 Task: Create in the project AgileCon in Backlog an issue 'Upgrade the user interface of a mobile application to improve usability and aesthetics', assign it to team member softage.4@softage.net and change the status to IN PROGRESS. Create in the project AgileCon in Backlog an issue 'Create a new online platform for online education courses with advanced peer-to-peer learning and discussion features', assign it to team member softage.1@softage.net and change the status to IN PROGRESS
Action: Mouse moved to (222, 60)
Screenshot: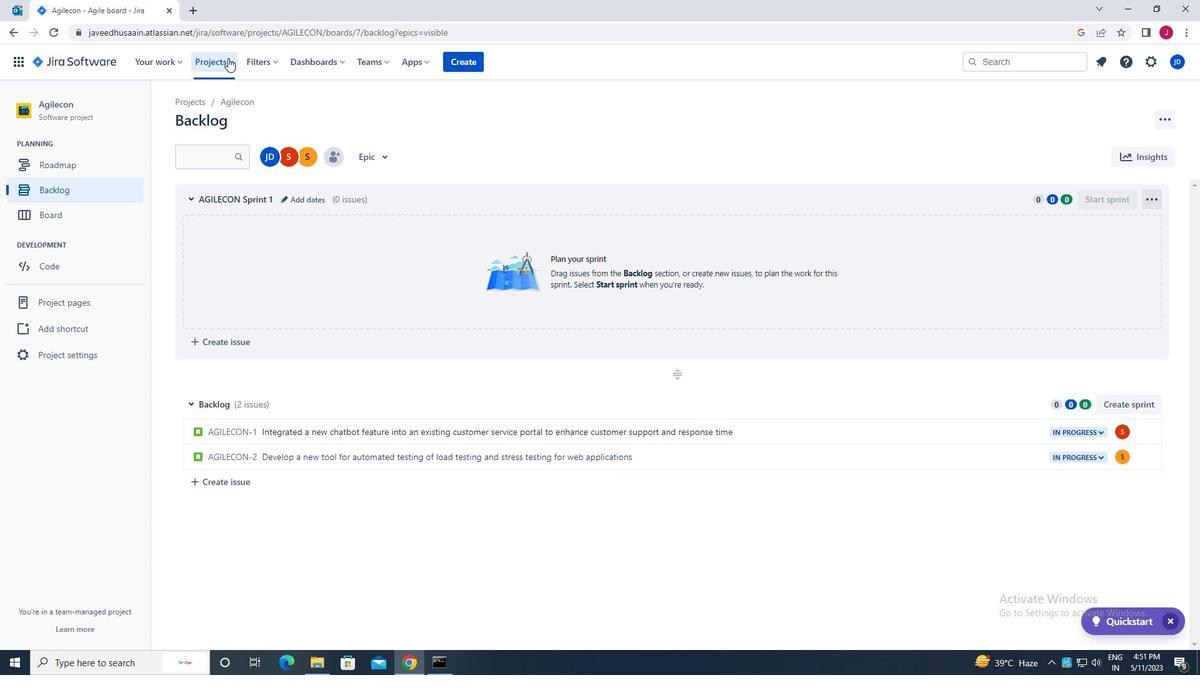 
Action: Mouse pressed left at (222, 60)
Screenshot: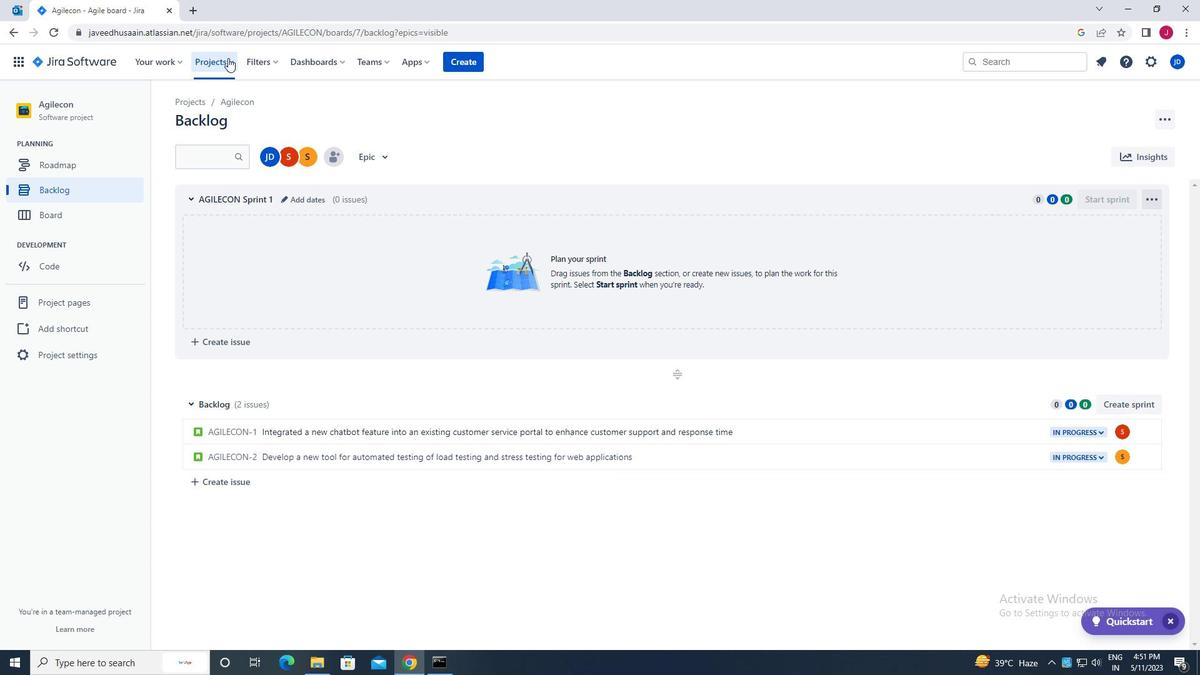 
Action: Mouse moved to (258, 113)
Screenshot: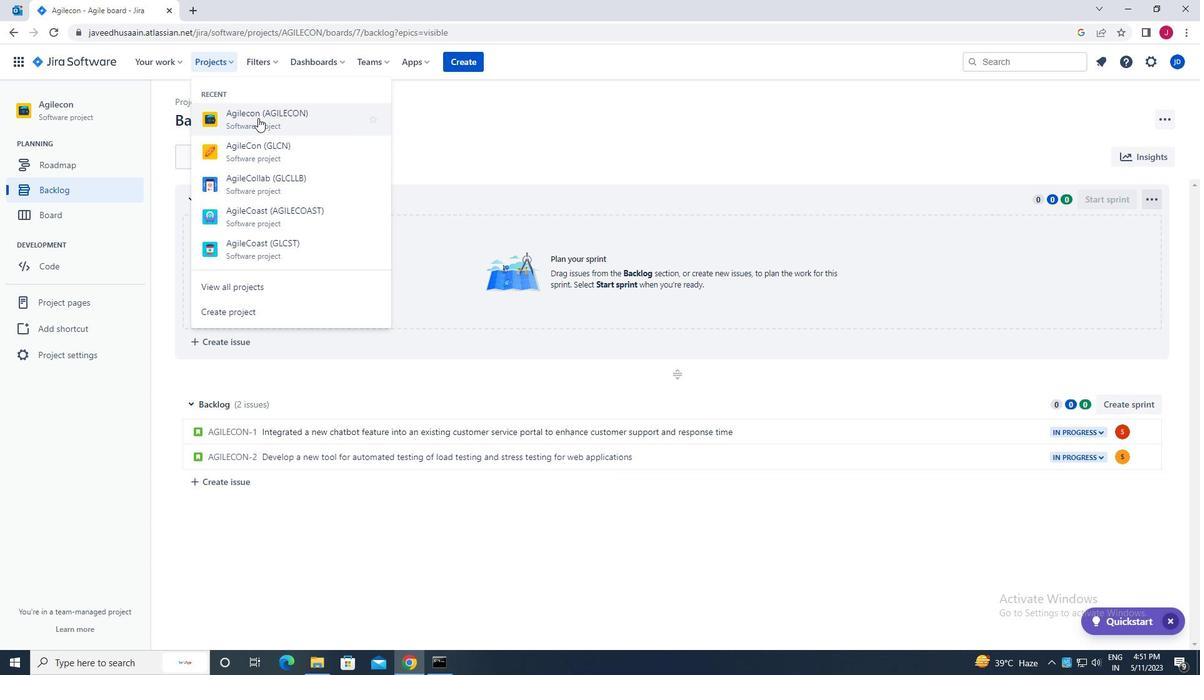 
Action: Mouse pressed left at (258, 113)
Screenshot: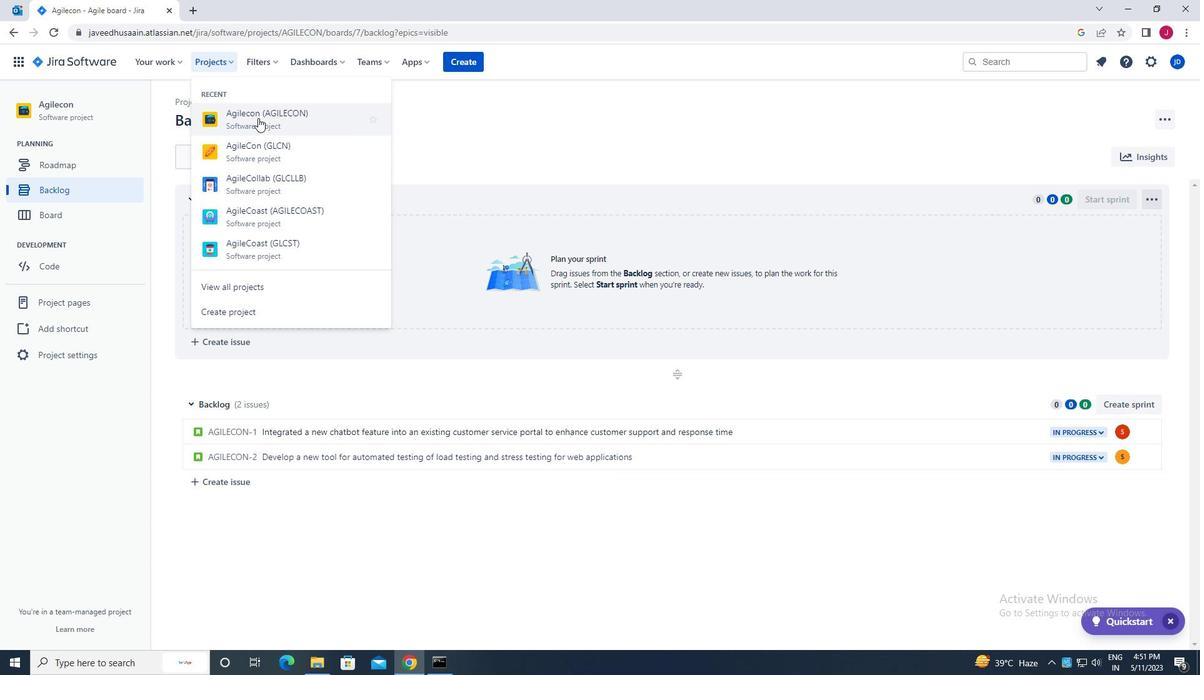 
Action: Mouse moved to (90, 191)
Screenshot: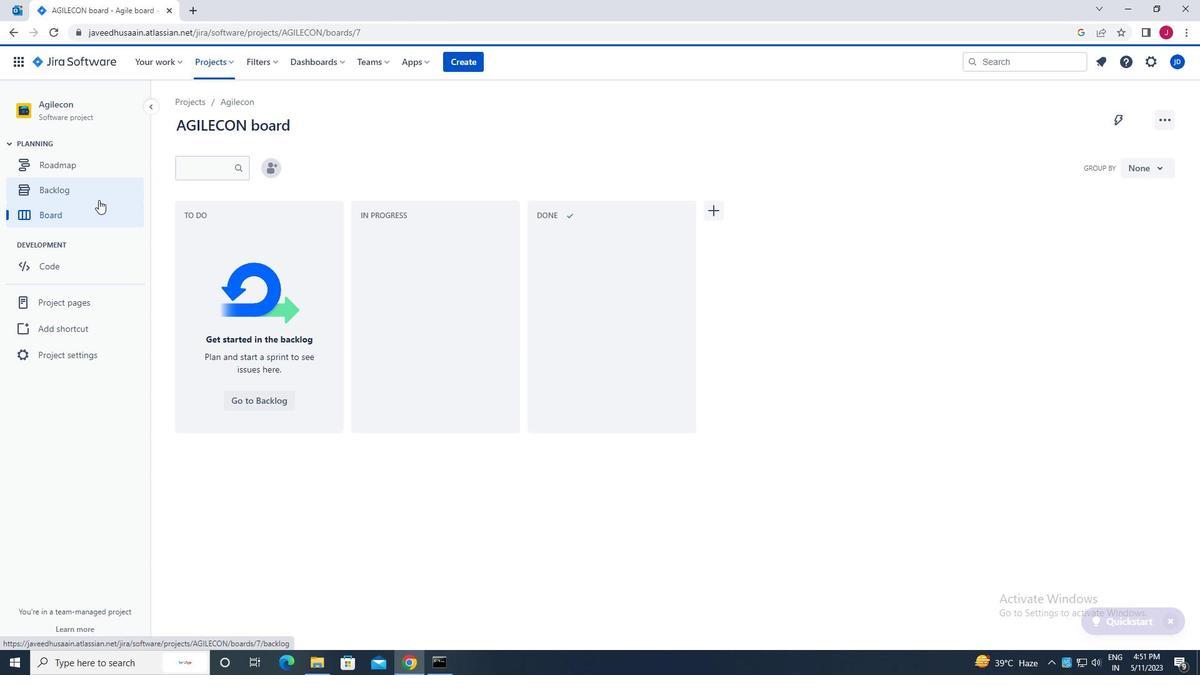 
Action: Mouse pressed left at (90, 191)
Screenshot: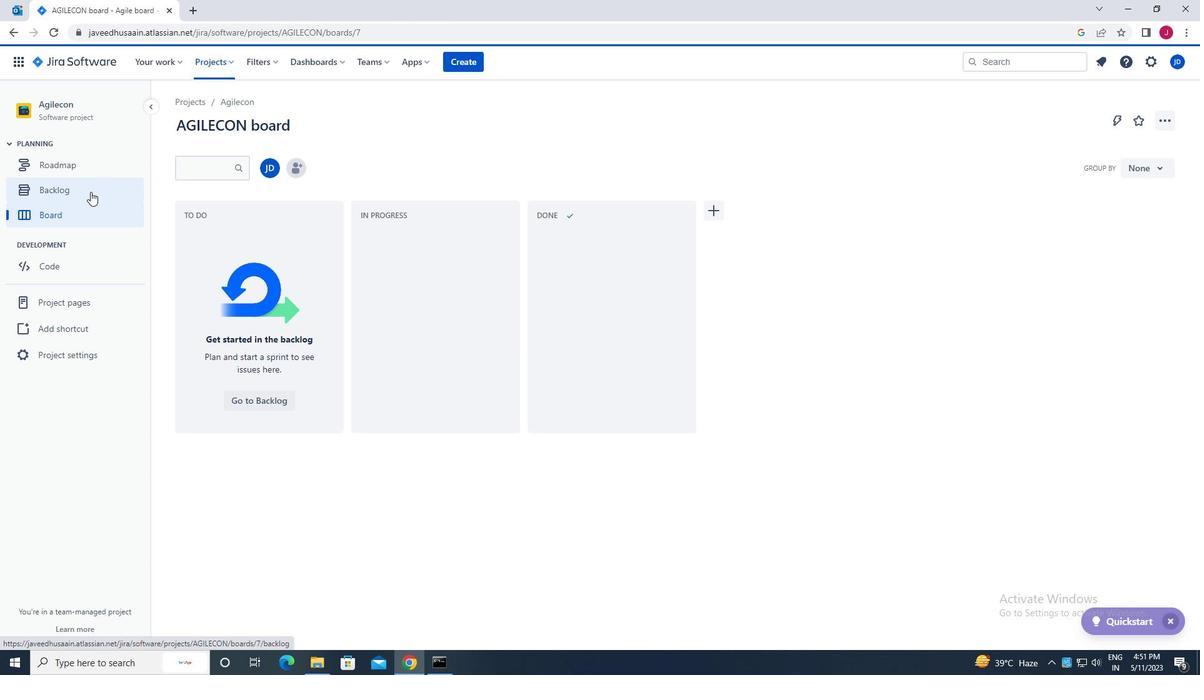 
Action: Mouse moved to (235, 483)
Screenshot: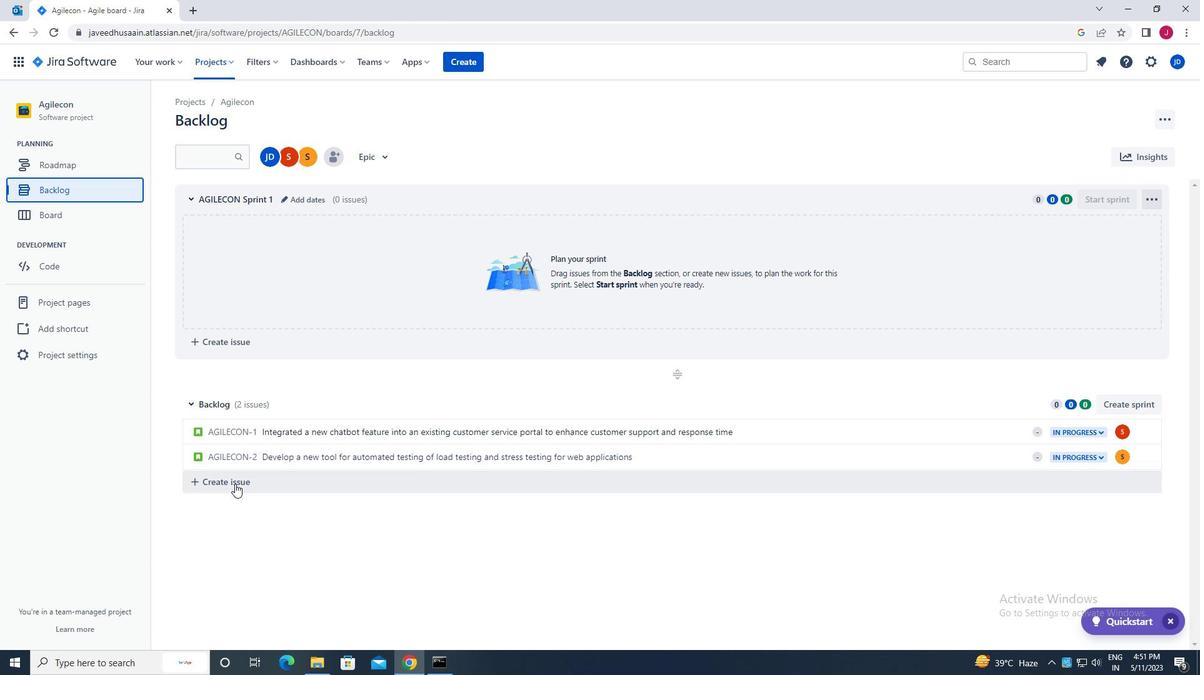 
Action: Mouse pressed left at (235, 483)
Screenshot: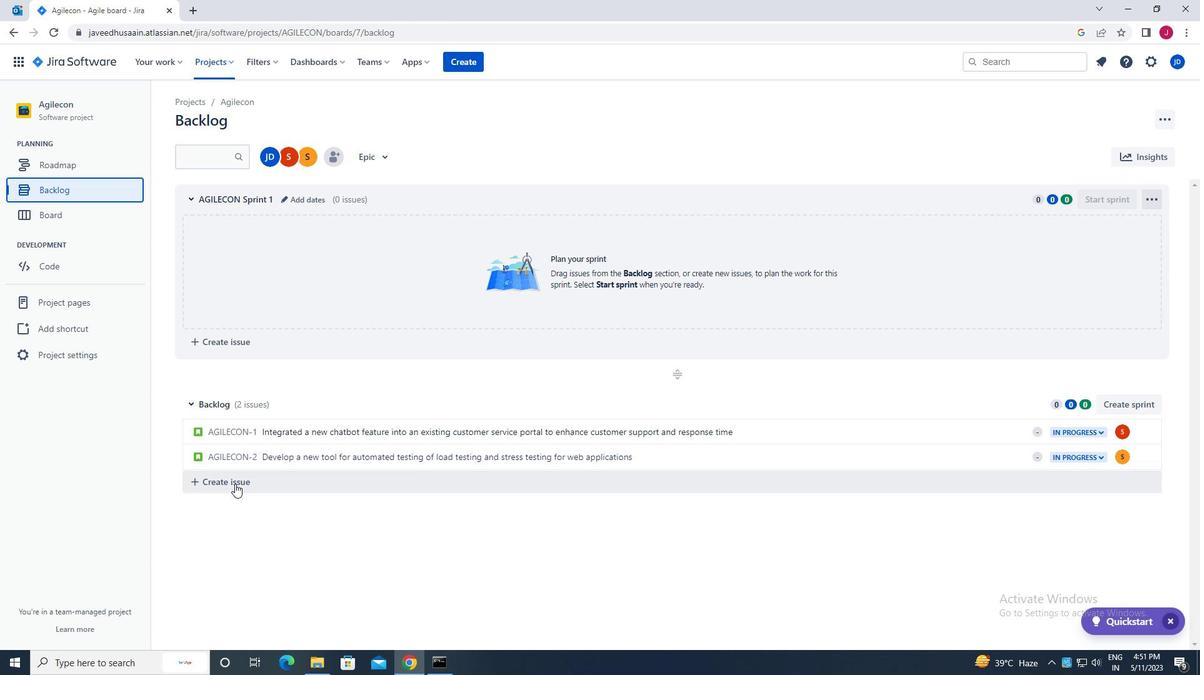 
Action: Mouse moved to (251, 485)
Screenshot: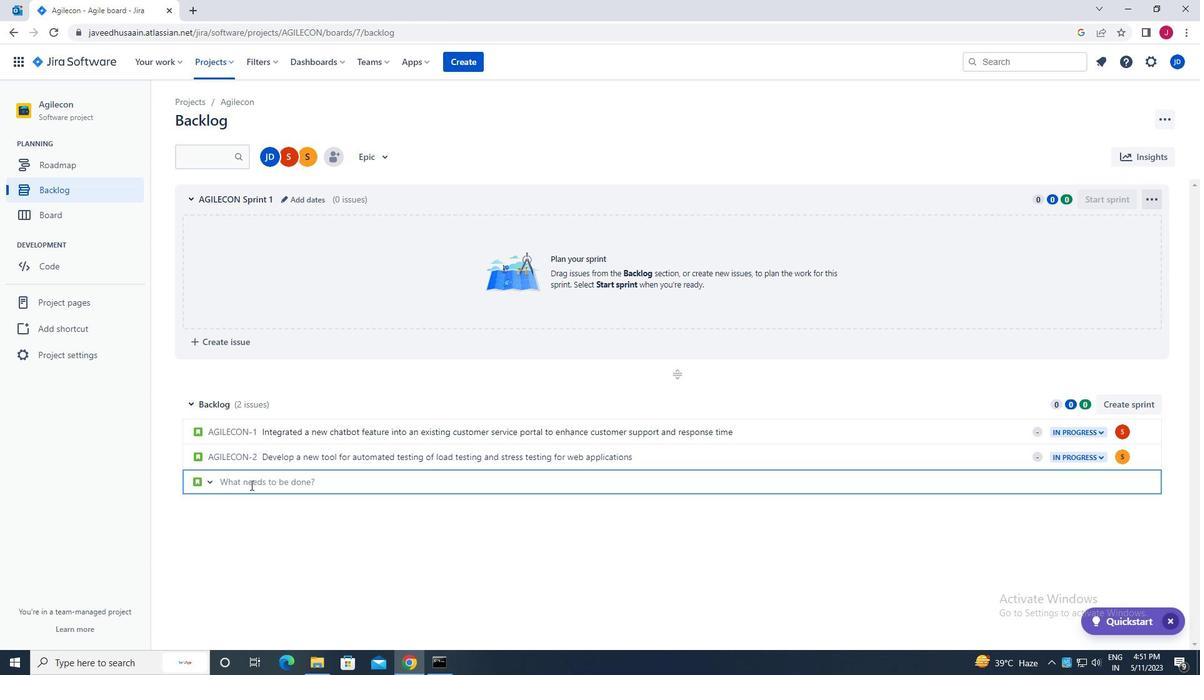 
Action: Key pressed u<Key.caps_lock>pgrade<Key.space>the<Key.space>user<Key.space>interface<Key.space>of<Key.space>a<Key.space>mobile<Key.space>application<Key.space>to<Key.space>improve<Key.space>usability<Key.space>and<Key.space>aesthetics<Key.space><Key.enter>
Screenshot: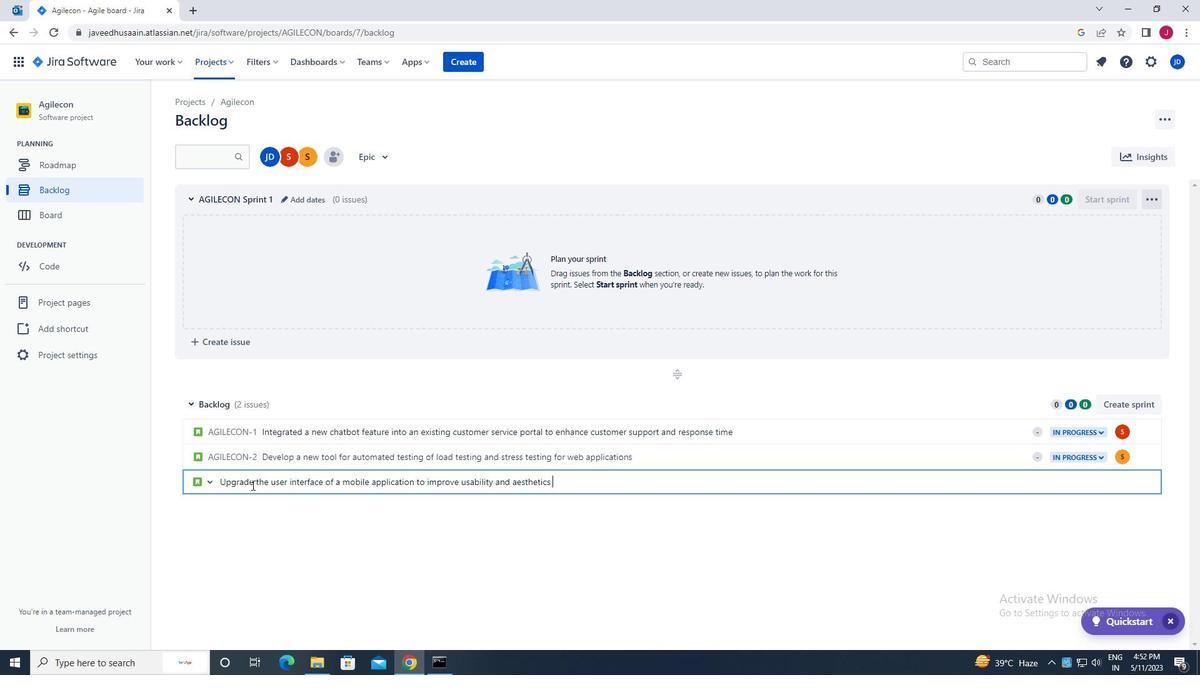 
Action: Mouse moved to (1123, 483)
Screenshot: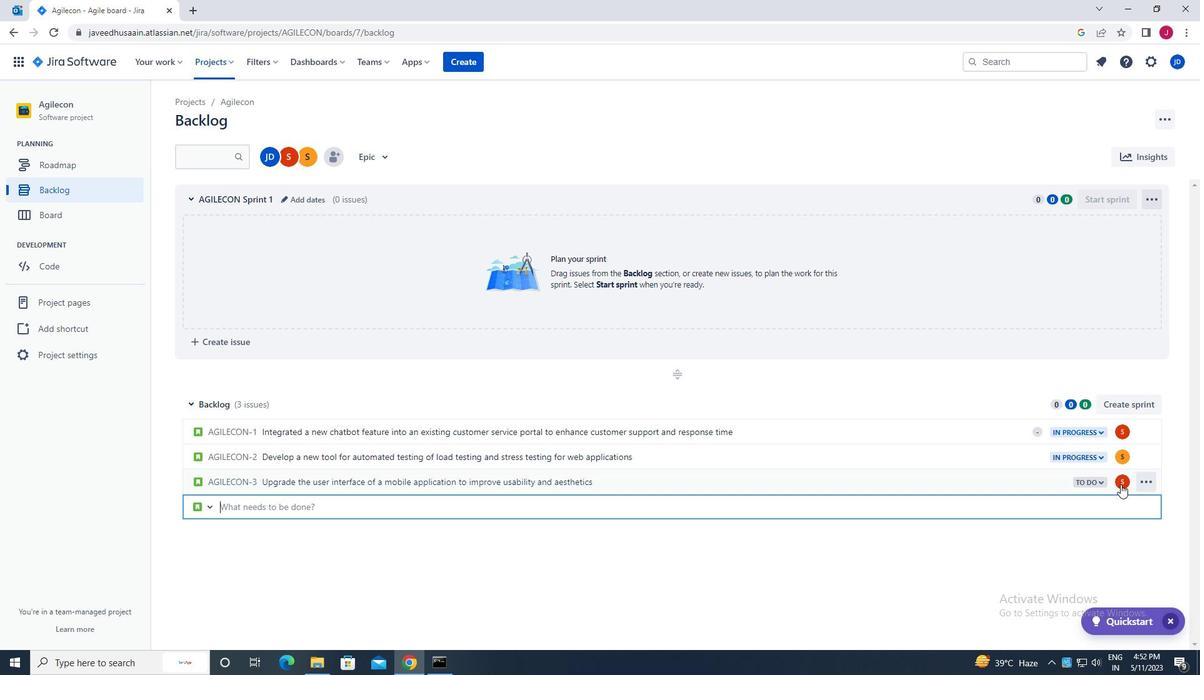 
Action: Mouse pressed left at (1123, 483)
Screenshot: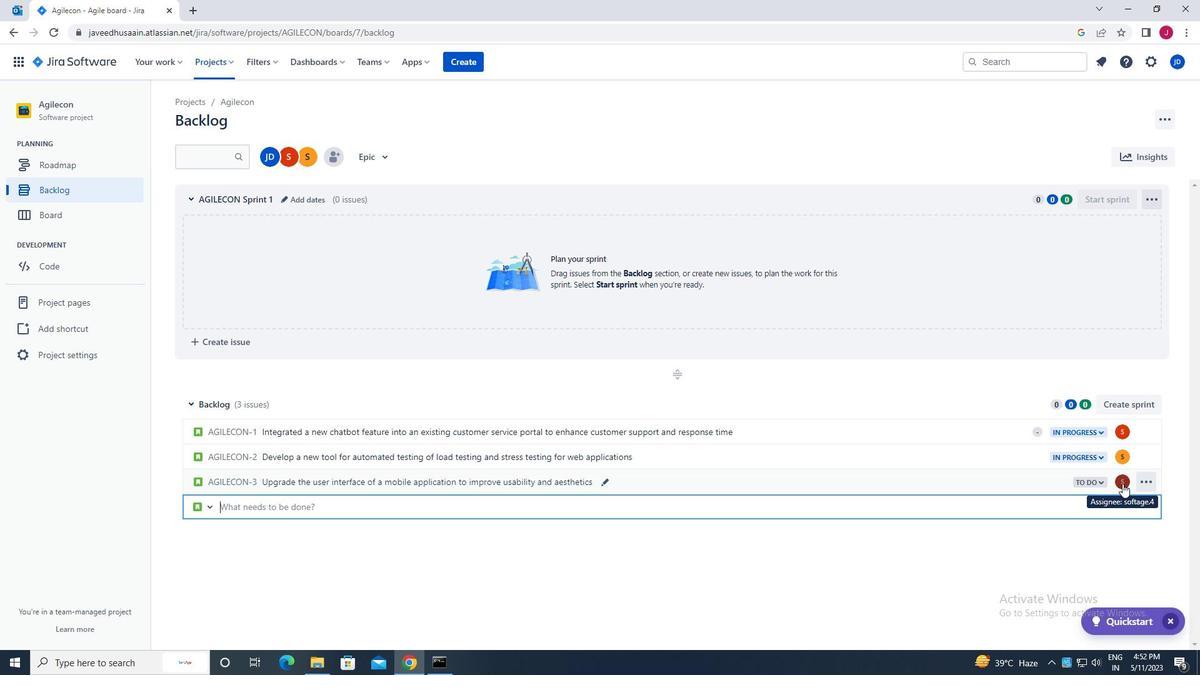 
Action: Mouse moved to (1051, 565)
Screenshot: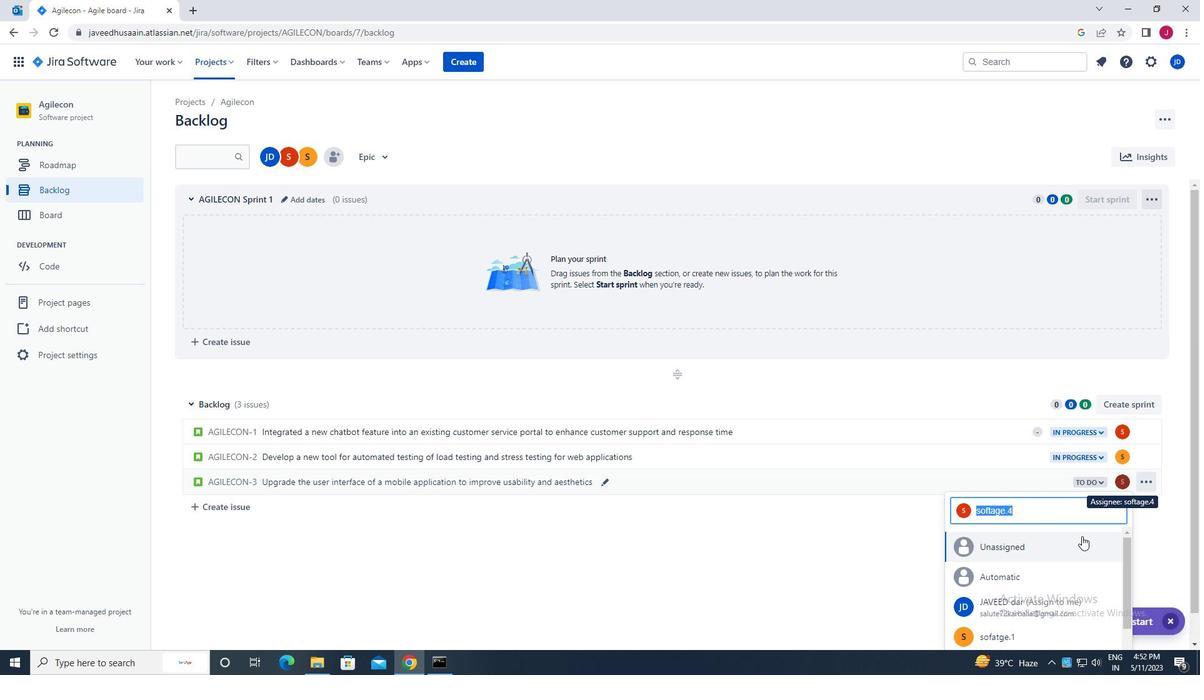 
Action: Mouse scrolled (1051, 565) with delta (0, 0)
Screenshot: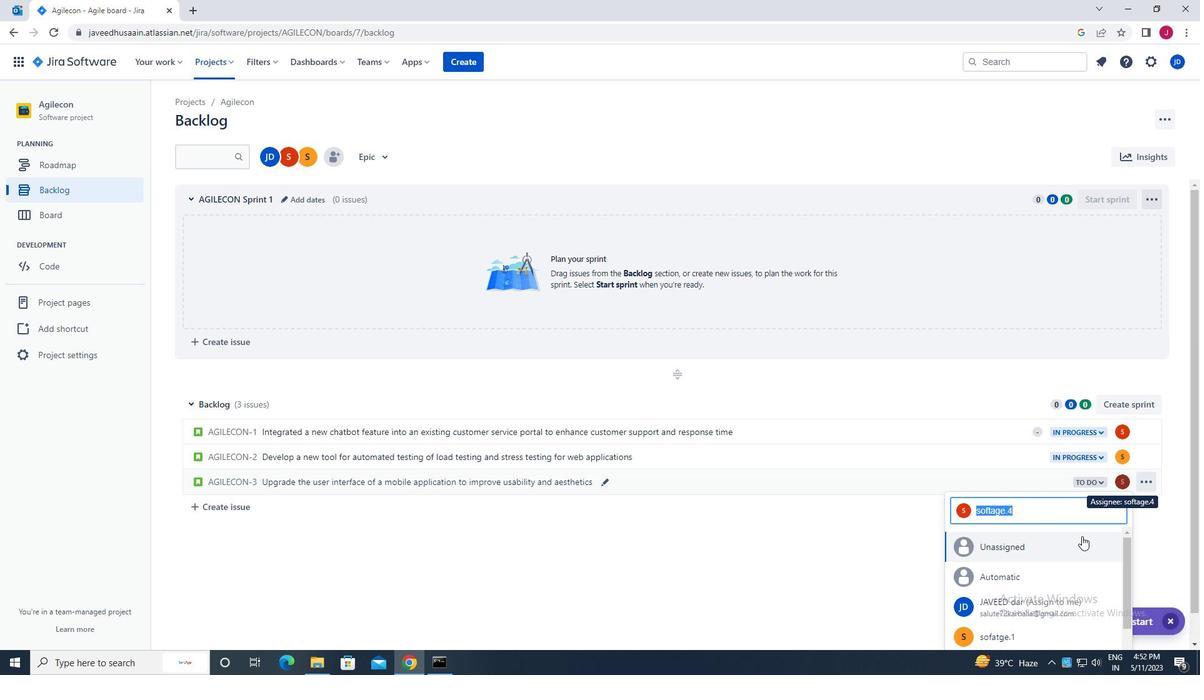 
Action: Mouse scrolled (1051, 565) with delta (0, 0)
Screenshot: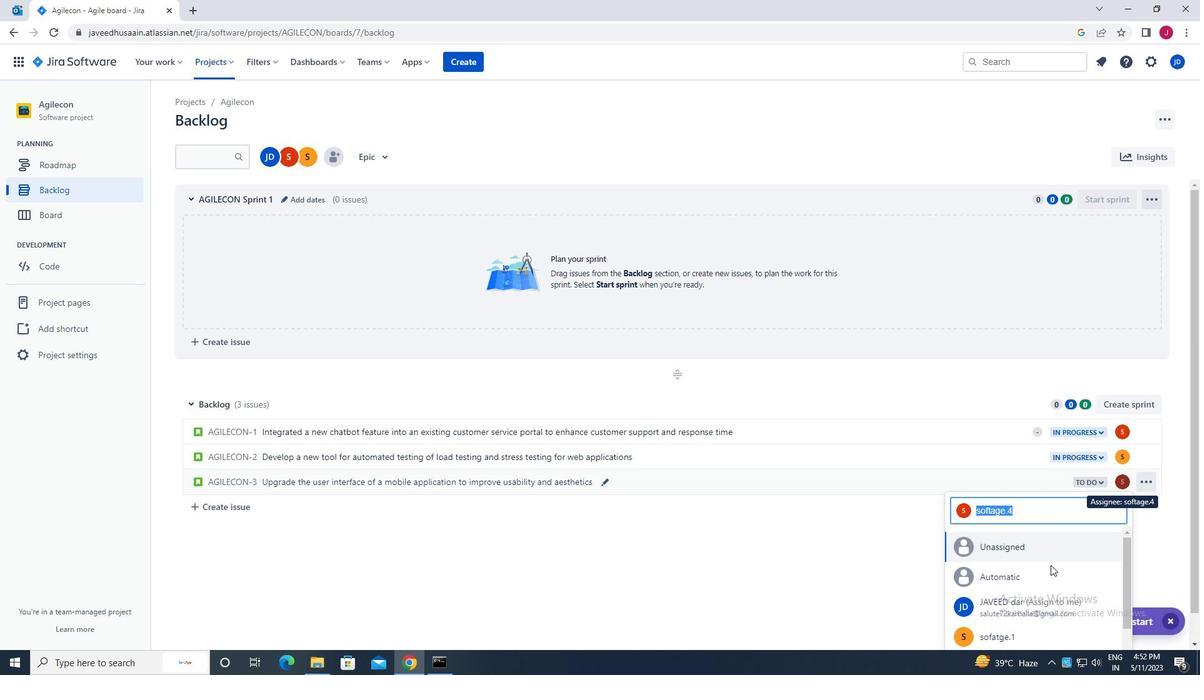 
Action: Mouse scrolled (1051, 565) with delta (0, 0)
Screenshot: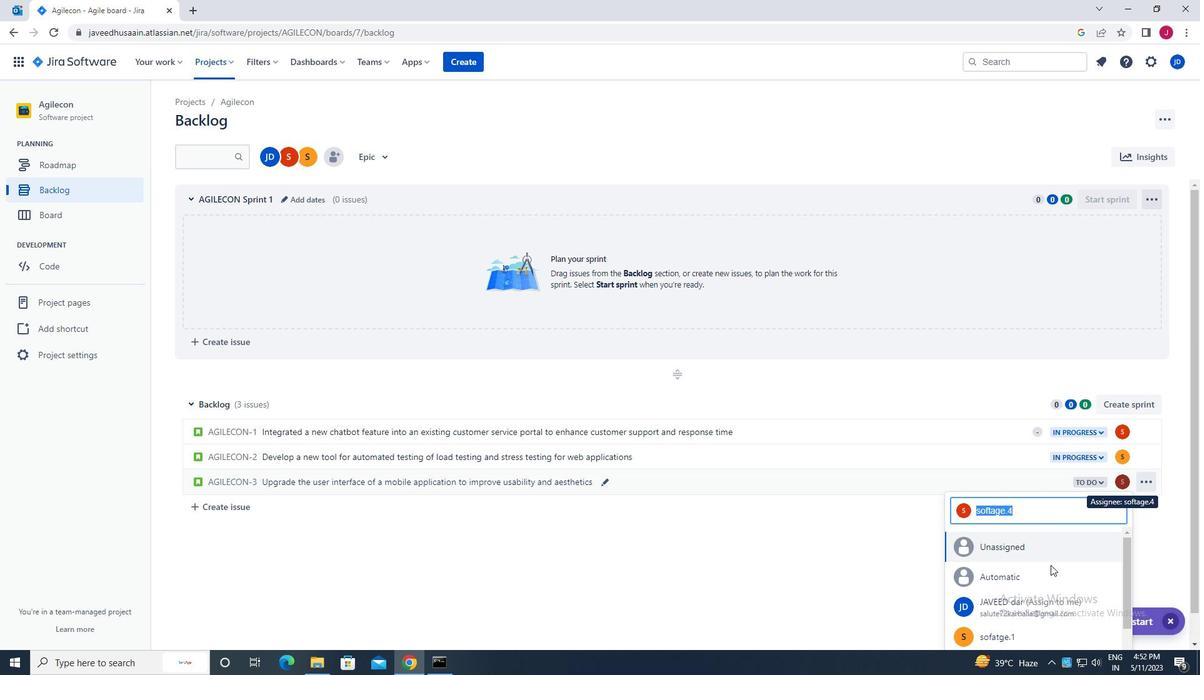 
Action: Mouse scrolled (1051, 565) with delta (0, 0)
Screenshot: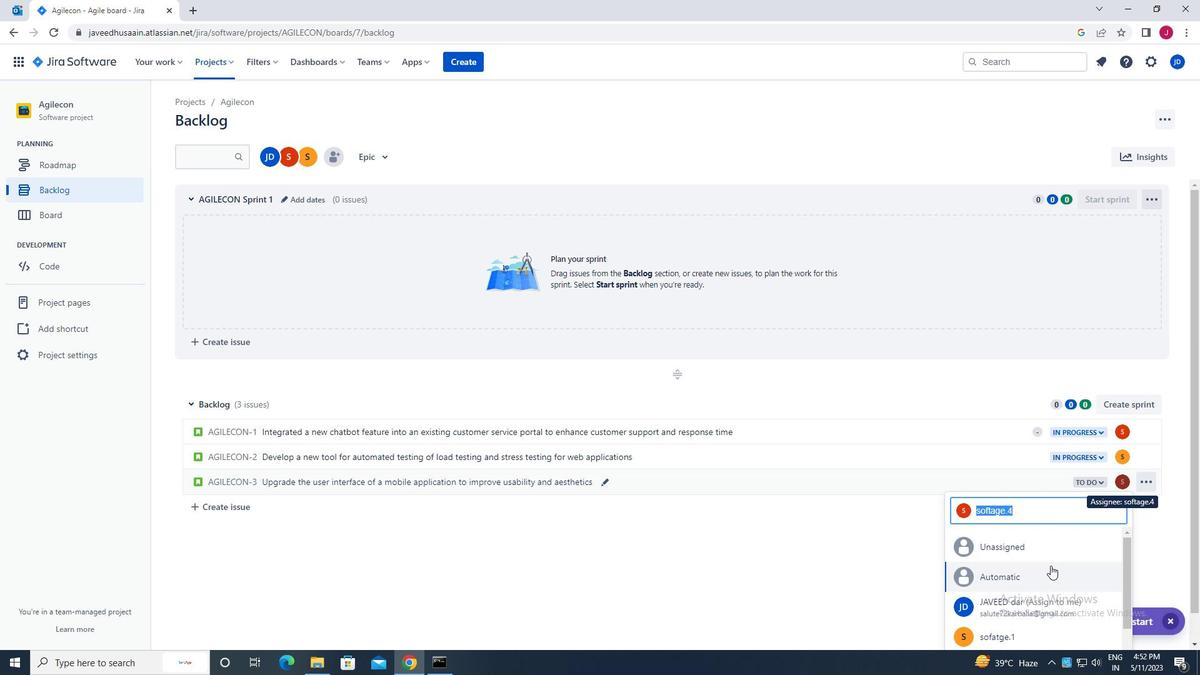 
Action: Mouse moved to (1038, 599)
Screenshot: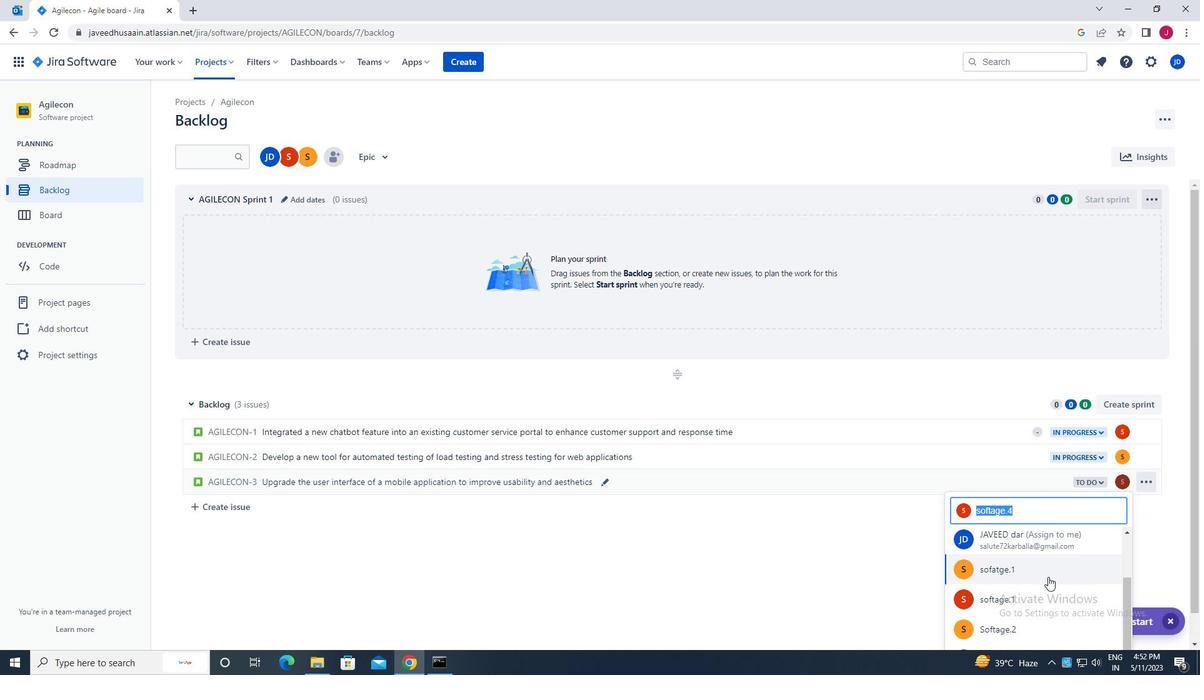 
Action: Mouse scrolled (1038, 599) with delta (0, 0)
Screenshot: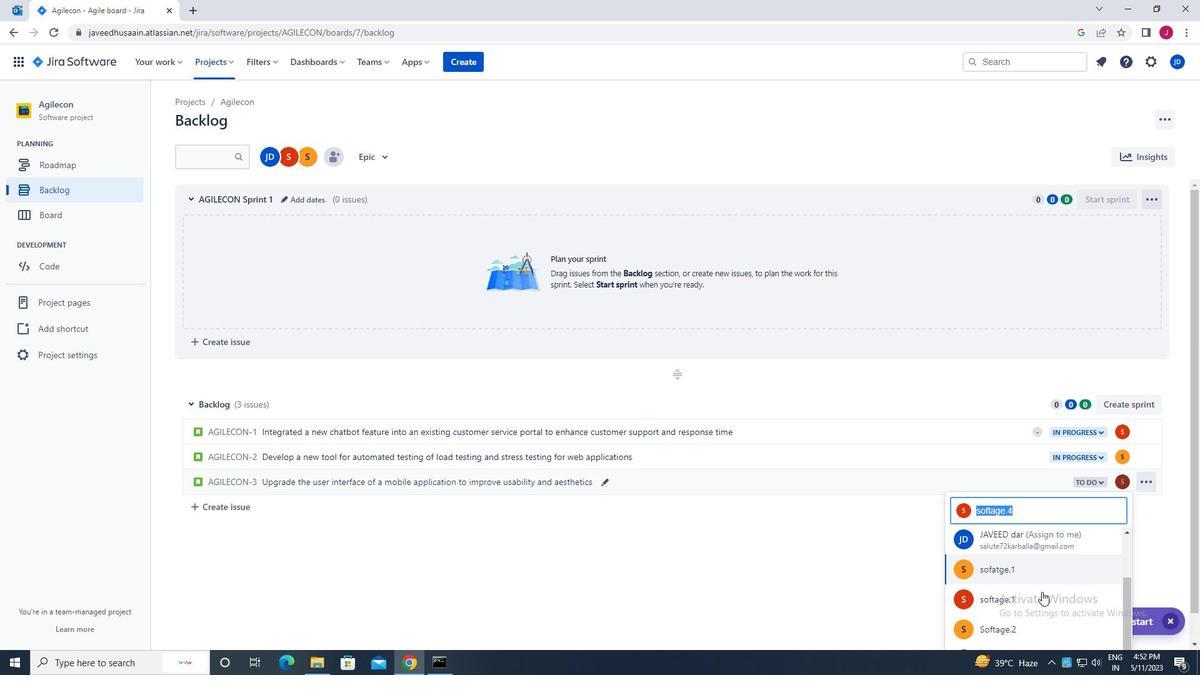 
Action: Mouse scrolled (1038, 599) with delta (0, 0)
Screenshot: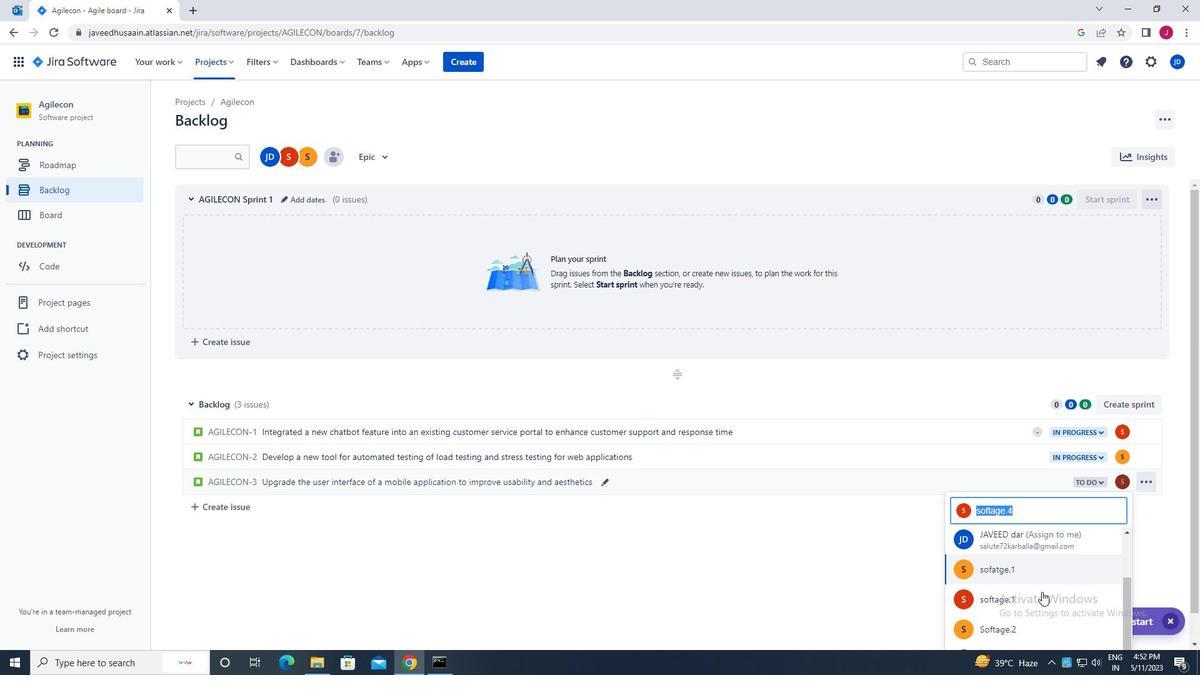 
Action: Mouse scrolled (1038, 599) with delta (0, 0)
Screenshot: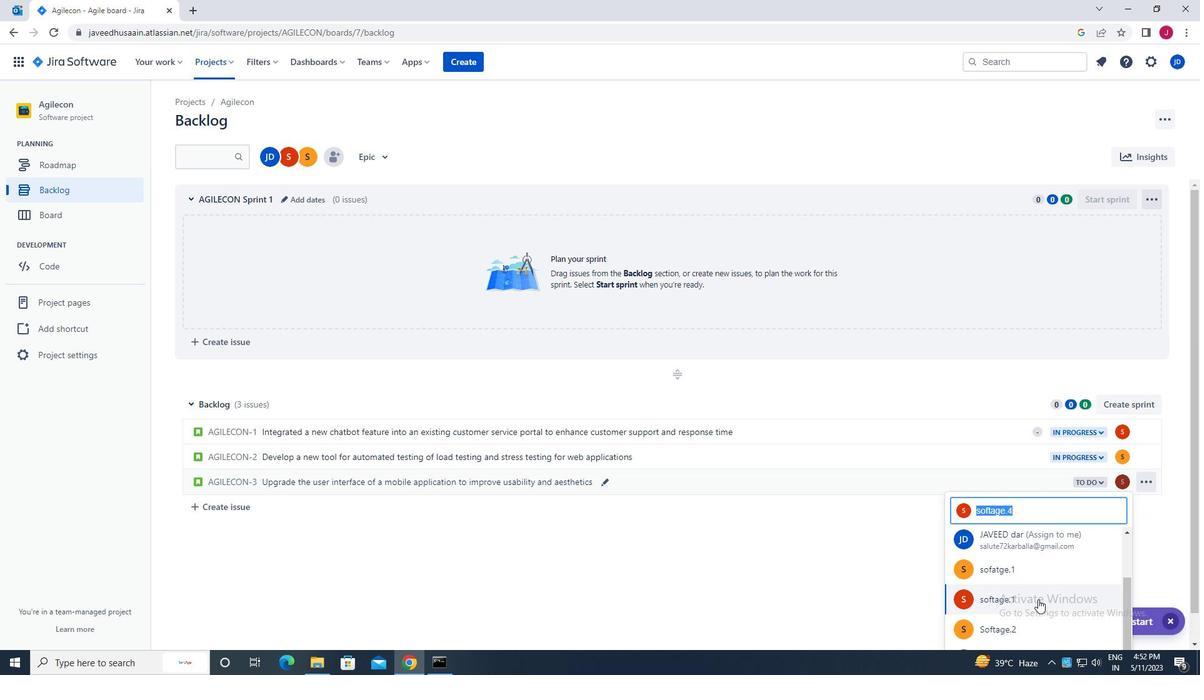 
Action: Mouse moved to (1042, 572)
Screenshot: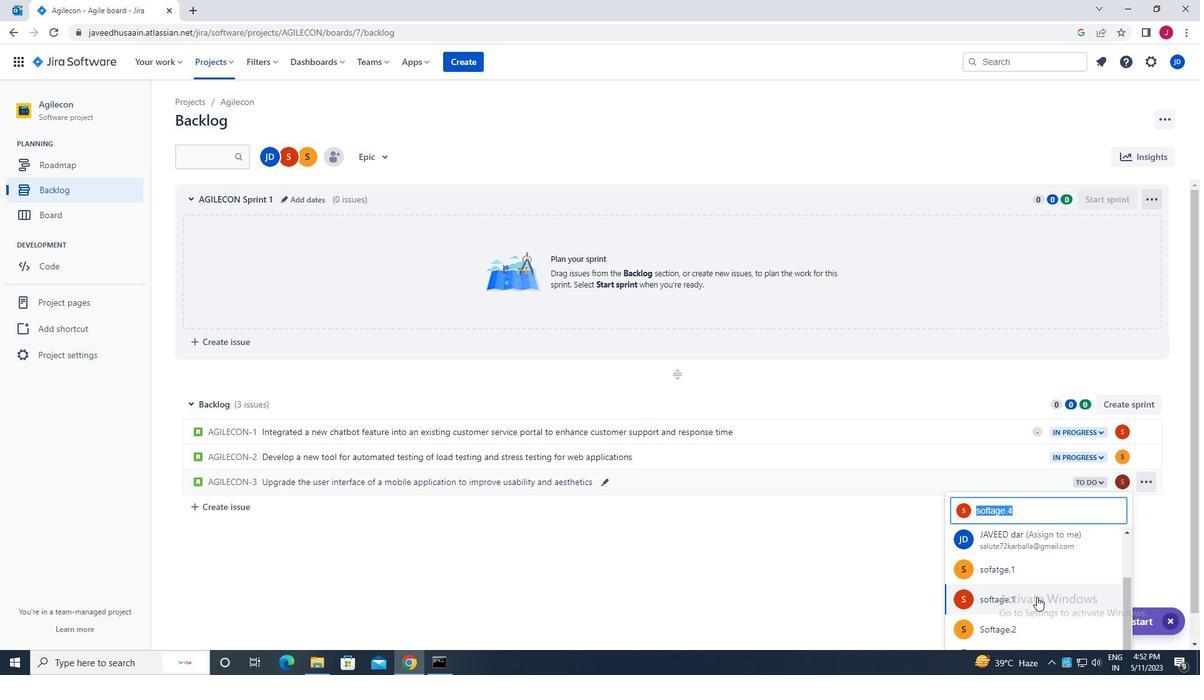 
Action: Mouse scrolled (1042, 573) with delta (0, 0)
Screenshot: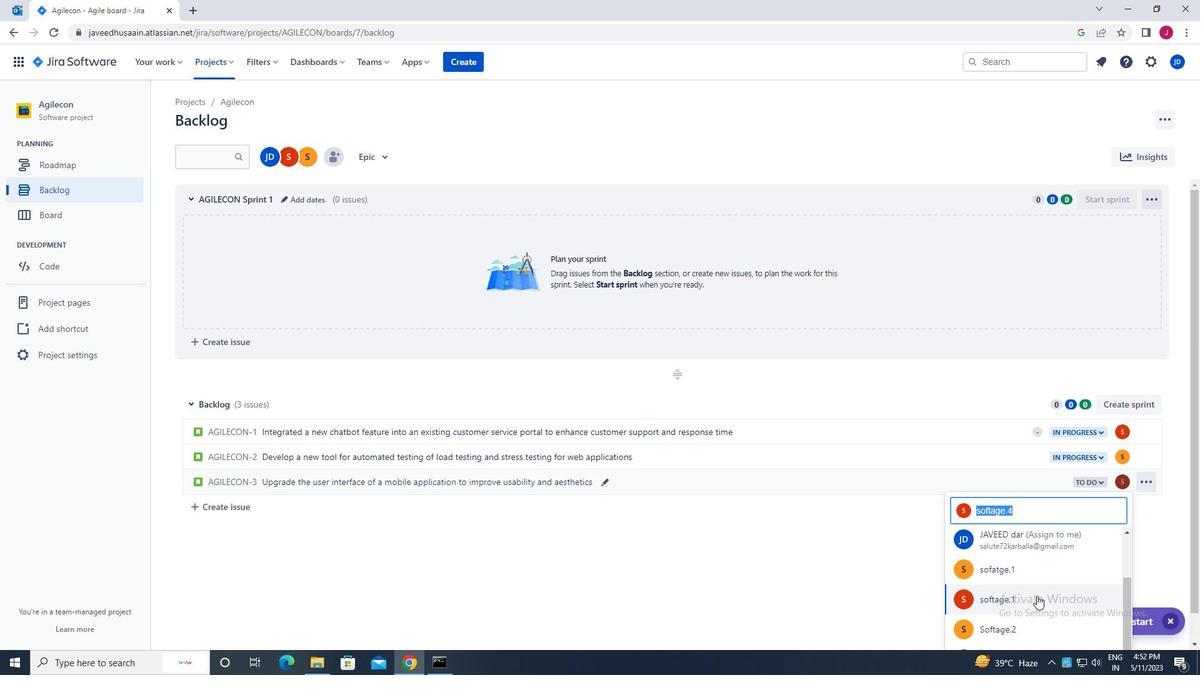
Action: Mouse scrolled (1042, 573) with delta (0, 0)
Screenshot: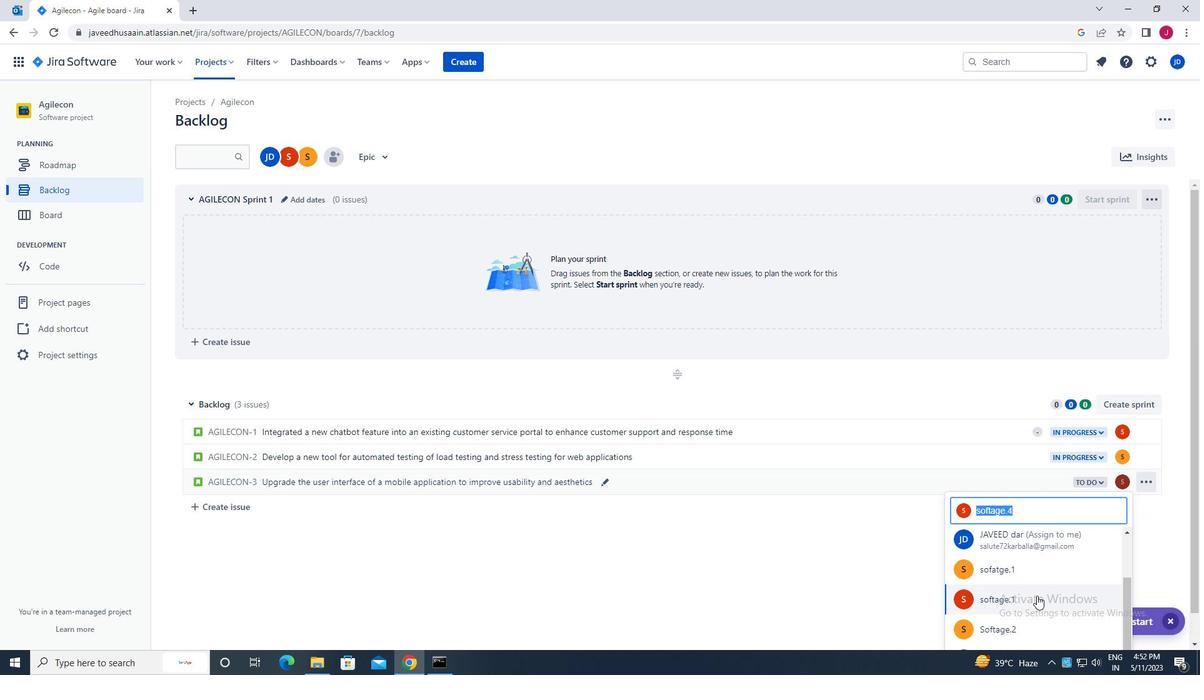 
Action: Mouse moved to (1042, 566)
Screenshot: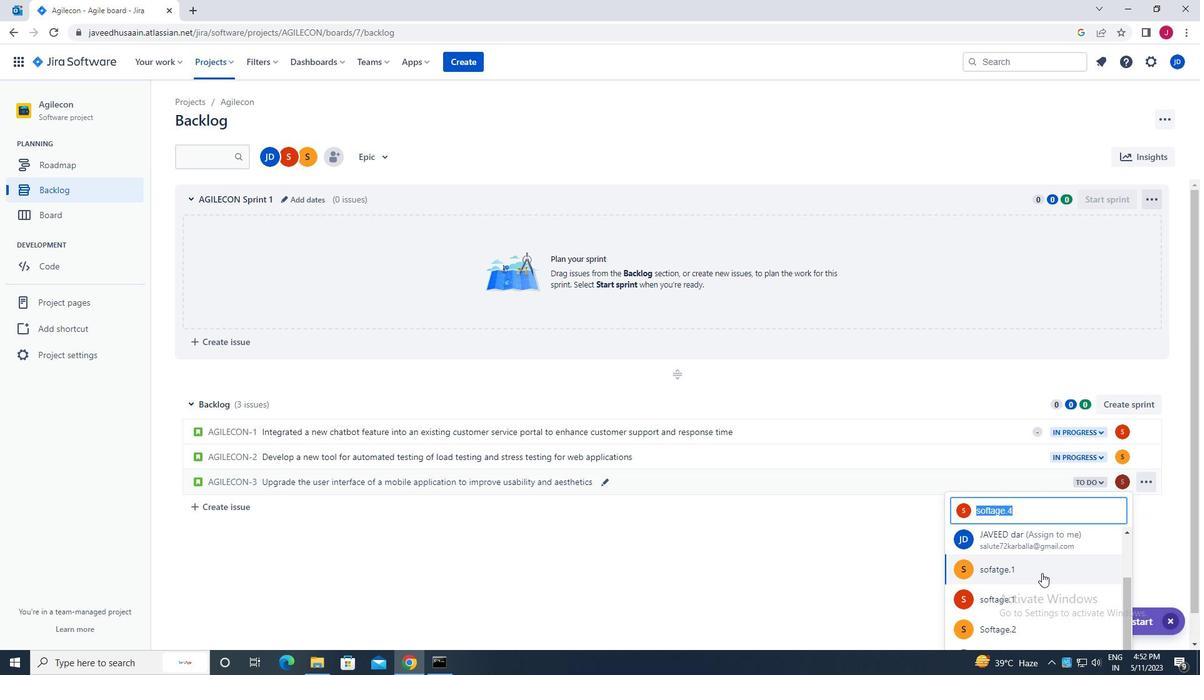
Action: Mouse scrolled (1042, 565) with delta (0, 0)
Screenshot: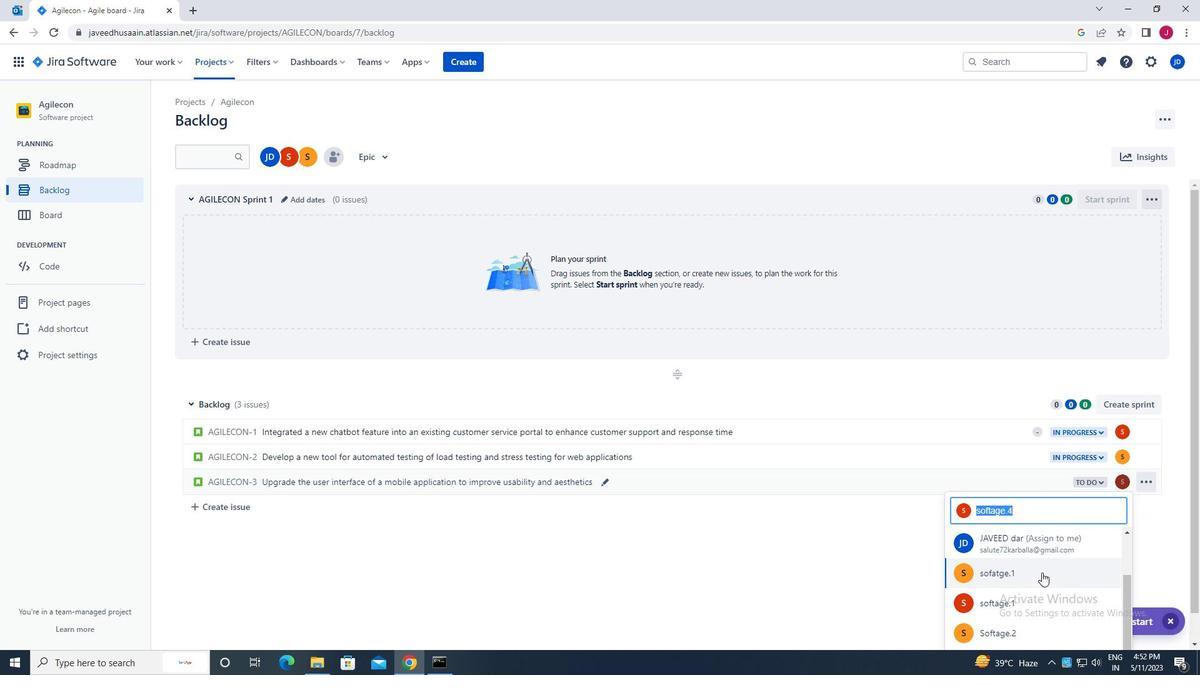 
Action: Mouse scrolled (1042, 565) with delta (0, 0)
Screenshot: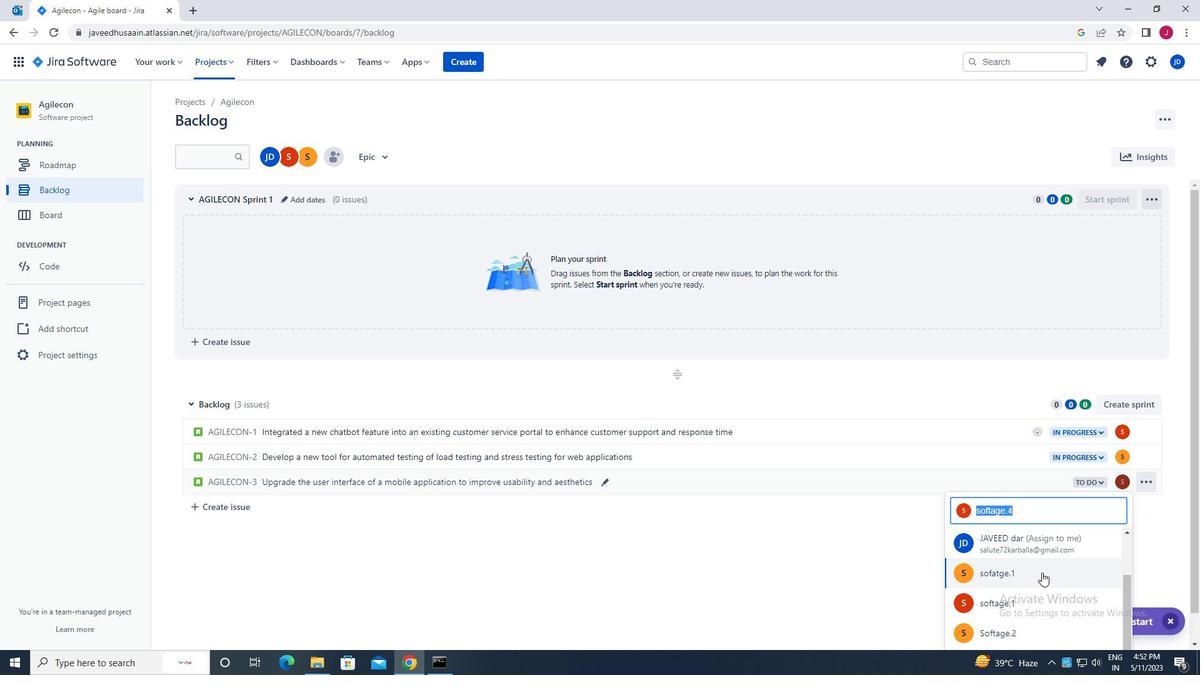 
Action: Mouse scrolled (1042, 565) with delta (0, 0)
Screenshot: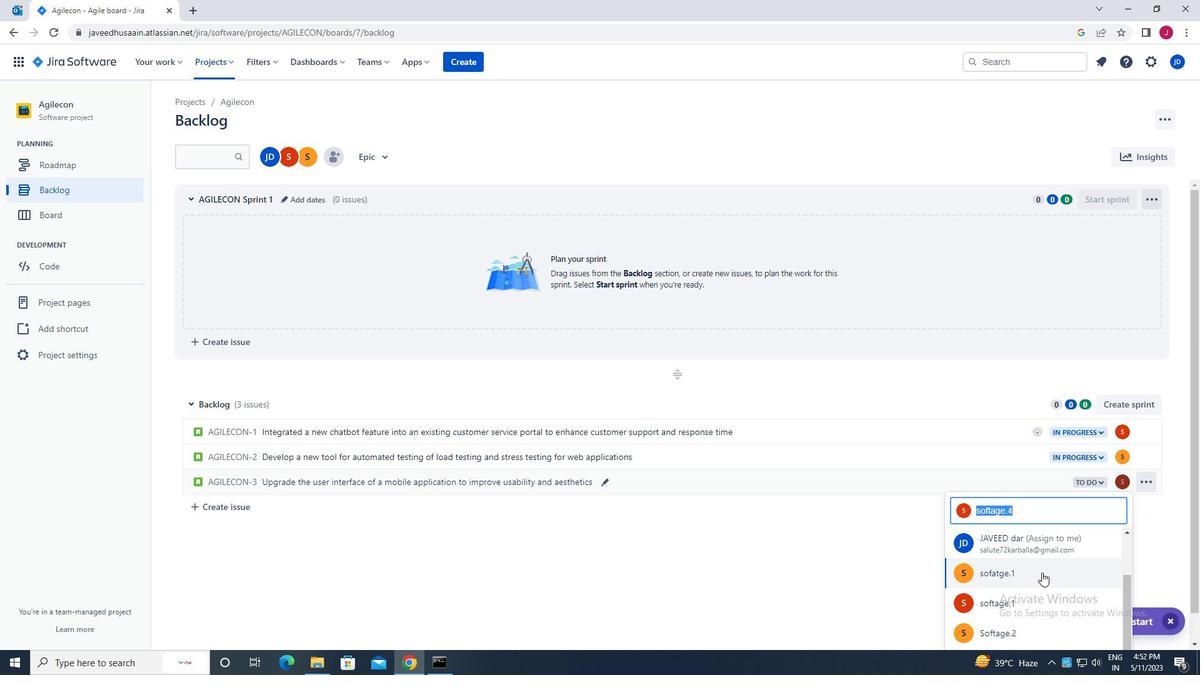 
Action: Mouse scrolled (1042, 565) with delta (0, 0)
Screenshot: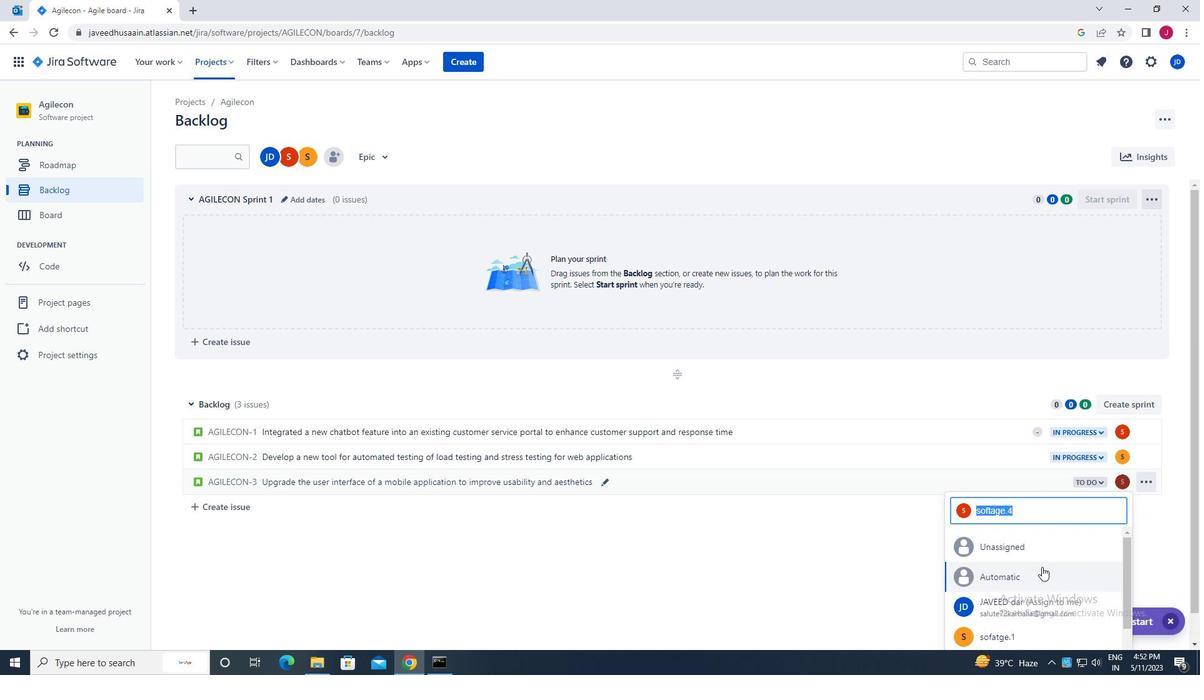 
Action: Mouse scrolled (1042, 565) with delta (0, 0)
Screenshot: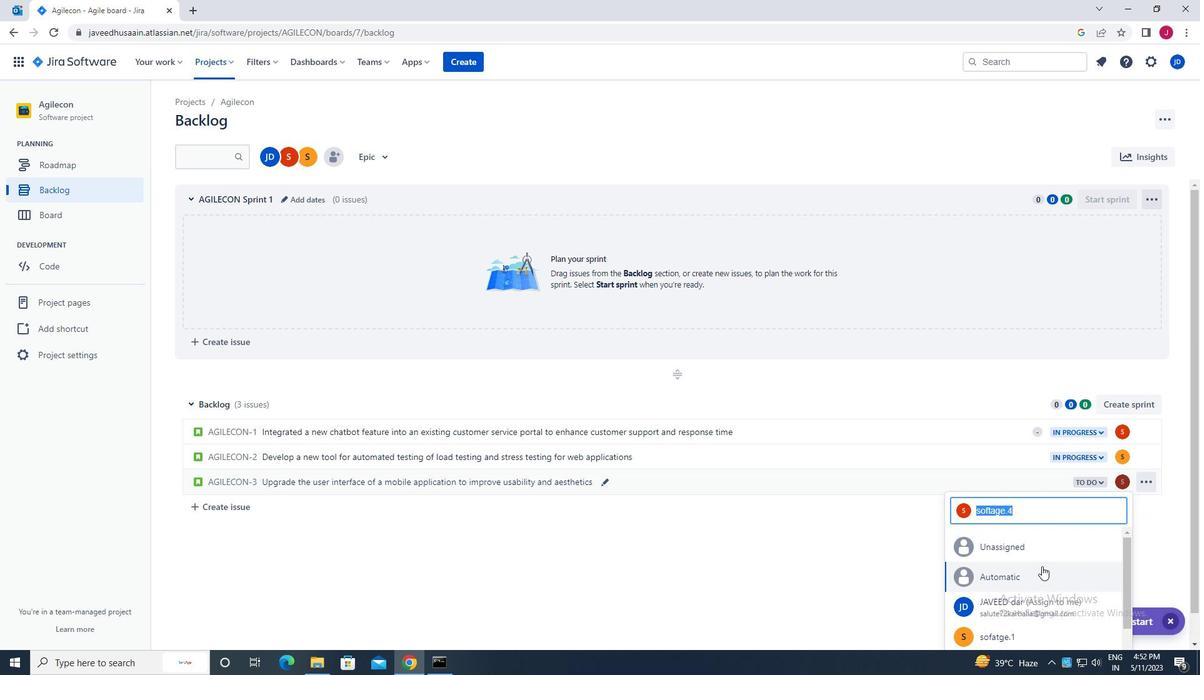 
Action: Mouse moved to (1044, 565)
Screenshot: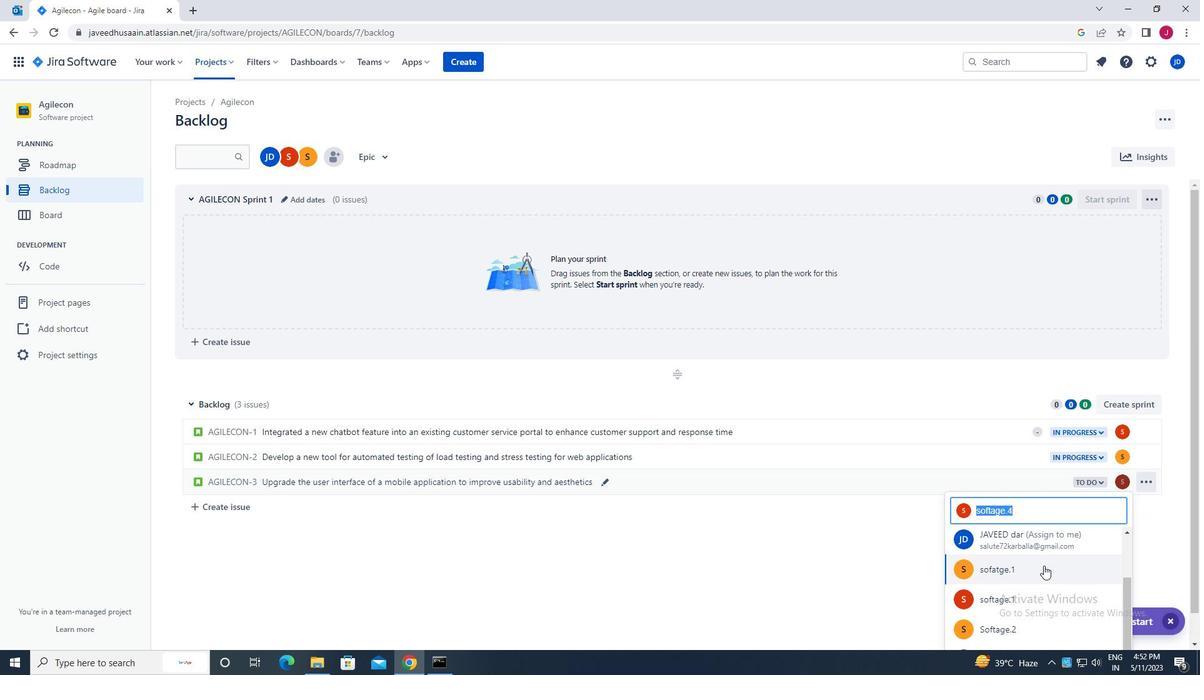 
Action: Mouse scrolled (1044, 565) with delta (0, 0)
Screenshot: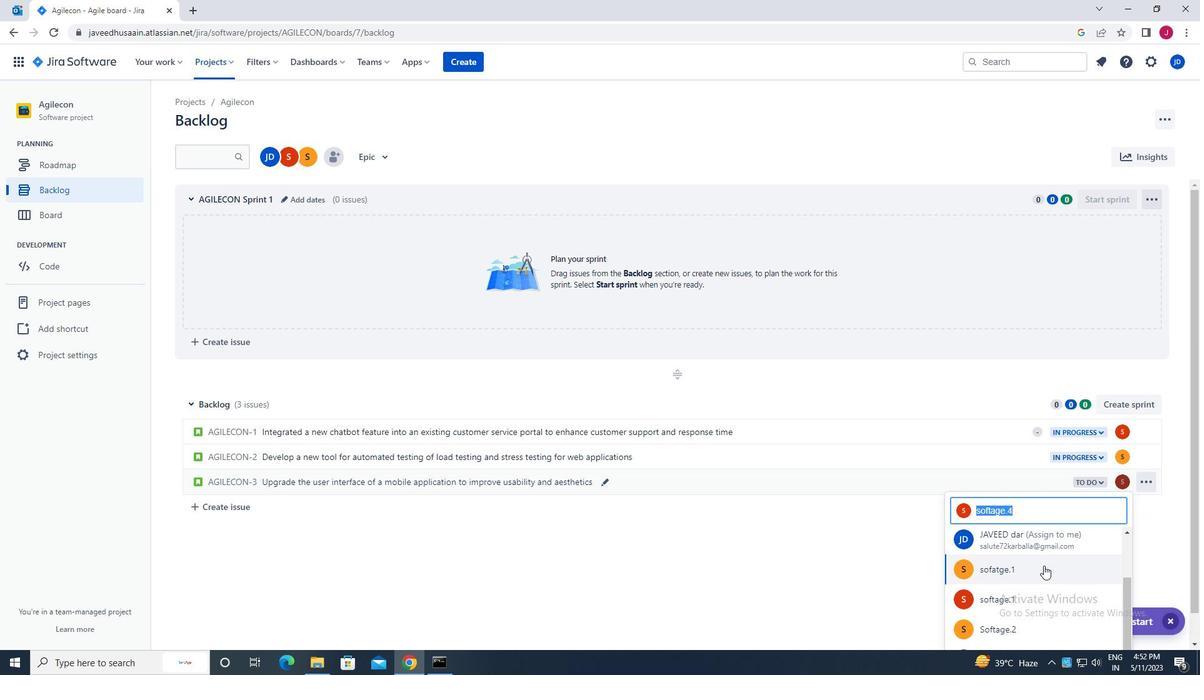 
Action: Mouse moved to (1044, 566)
Screenshot: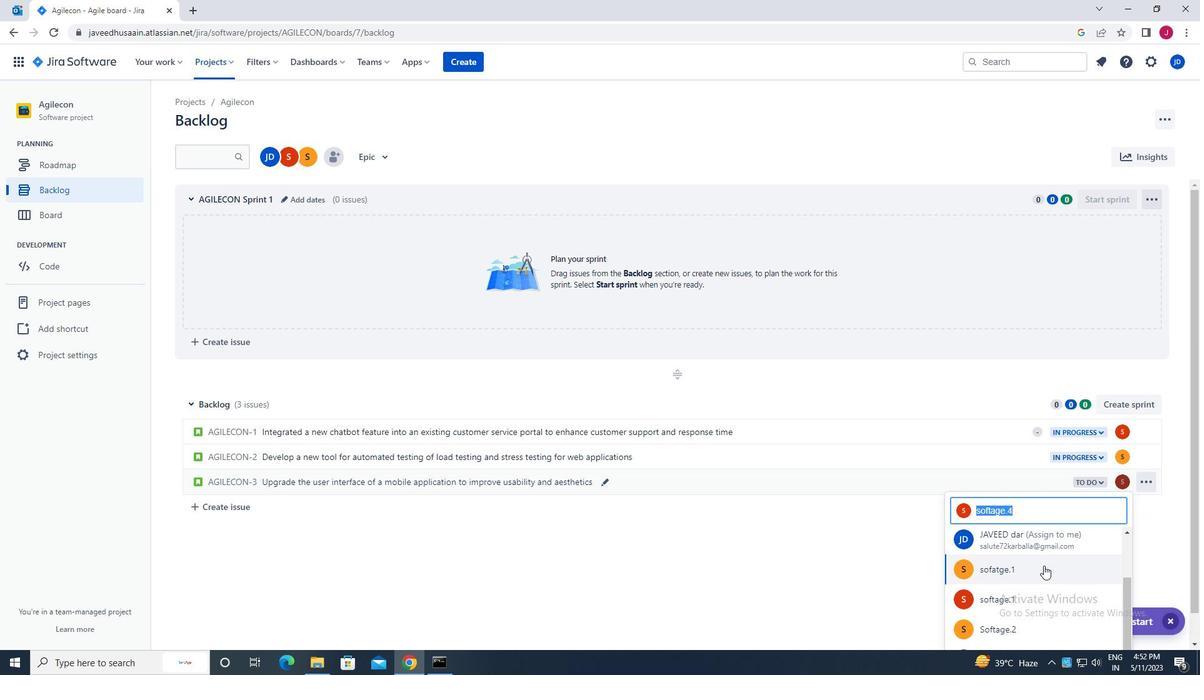 
Action: Mouse scrolled (1044, 565) with delta (0, 0)
Screenshot: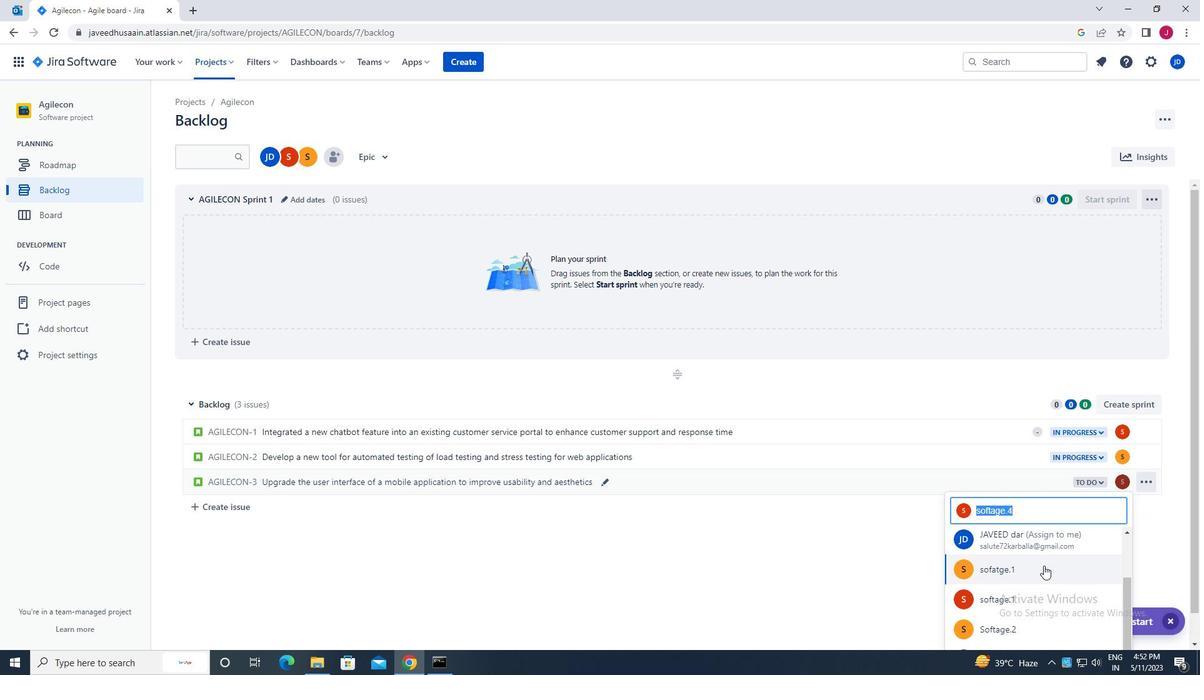
Action: Mouse scrolled (1044, 565) with delta (0, 0)
Screenshot: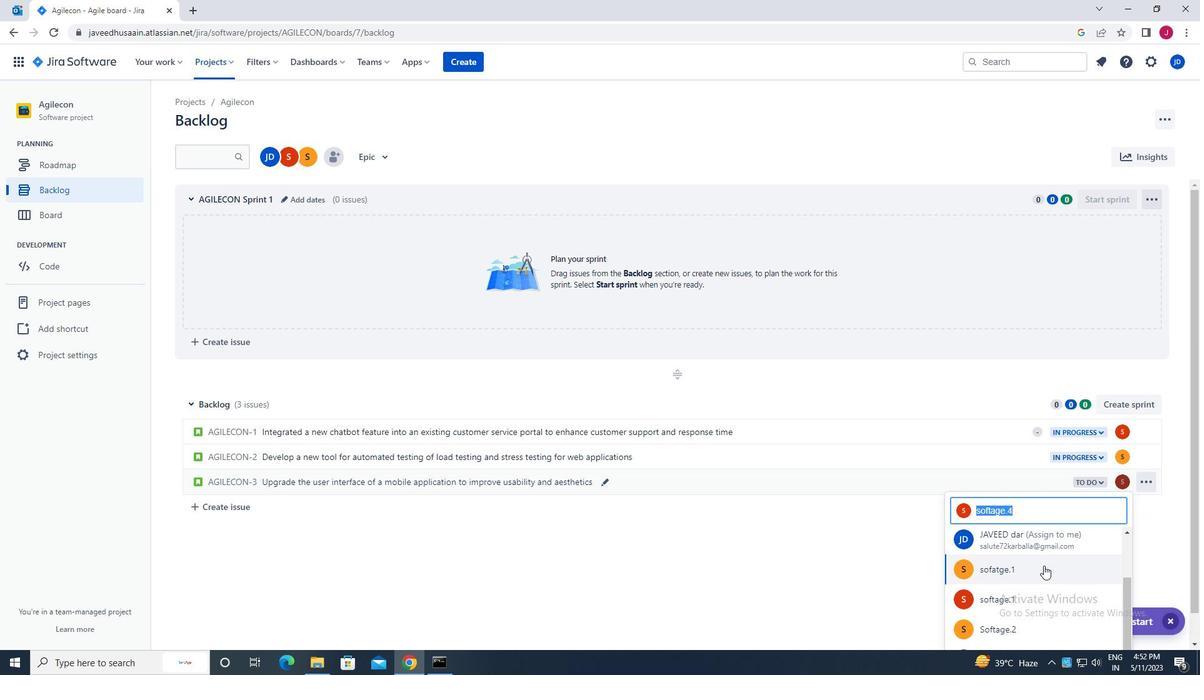 
Action: Mouse scrolled (1044, 565) with delta (0, 0)
Screenshot: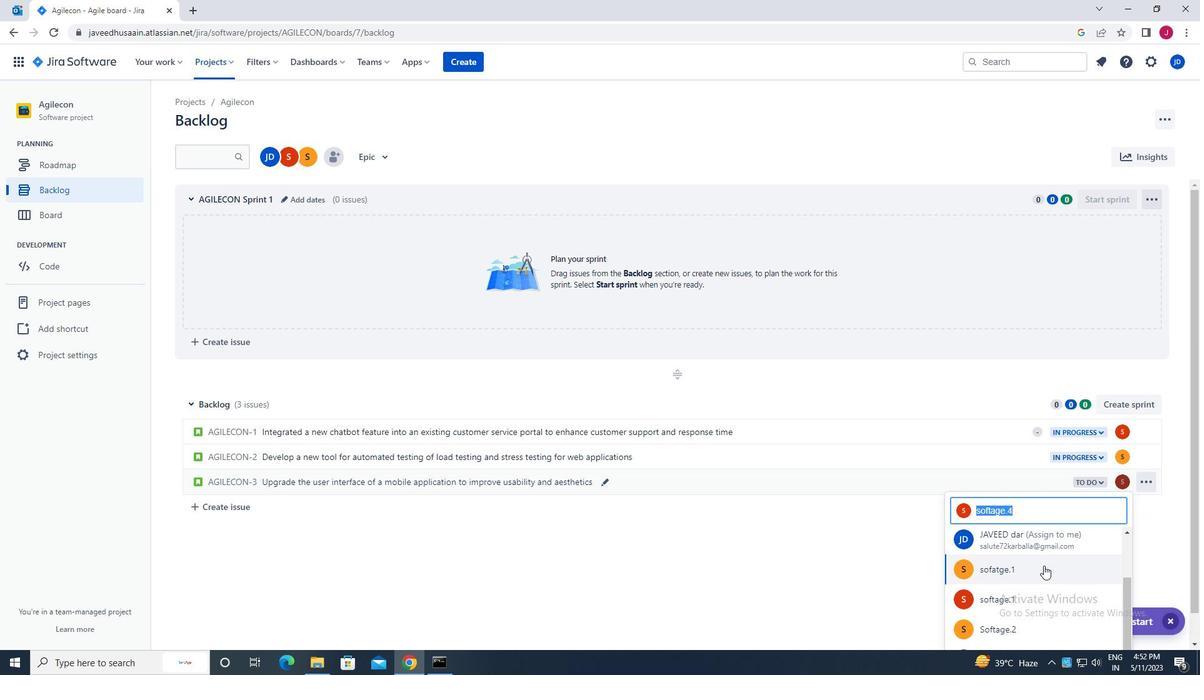 
Action: Mouse moved to (1143, 542)
Screenshot: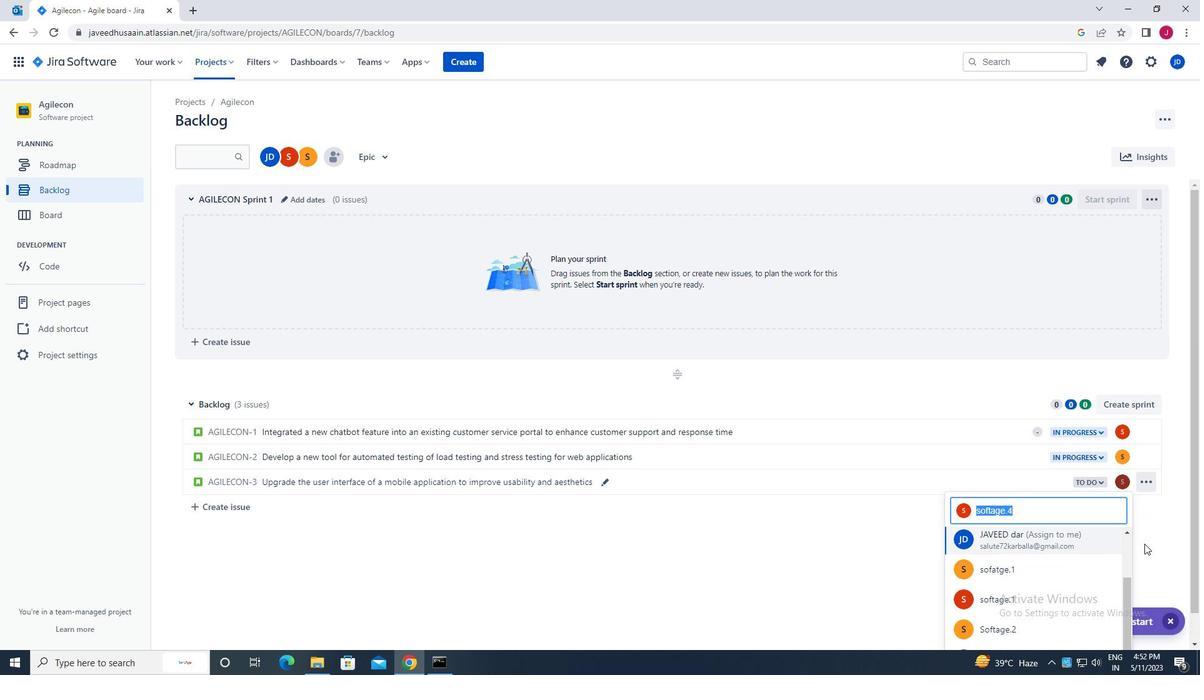
Action: Mouse pressed left at (1143, 542)
Screenshot: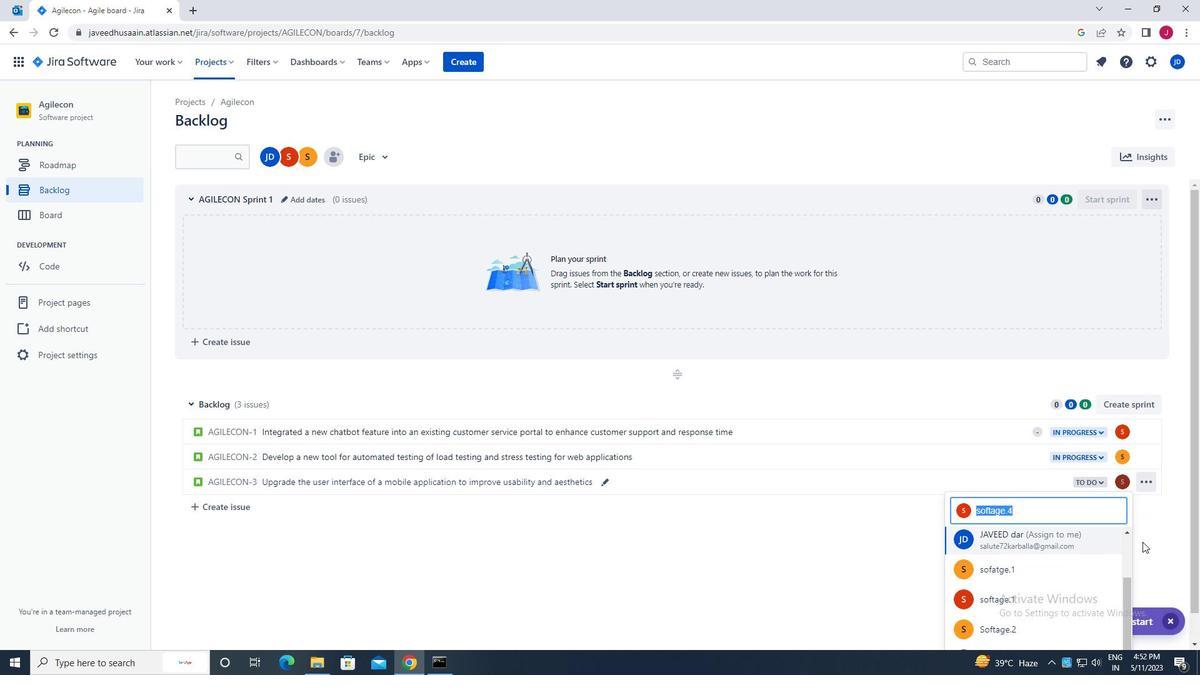 
Action: Mouse moved to (1122, 481)
Screenshot: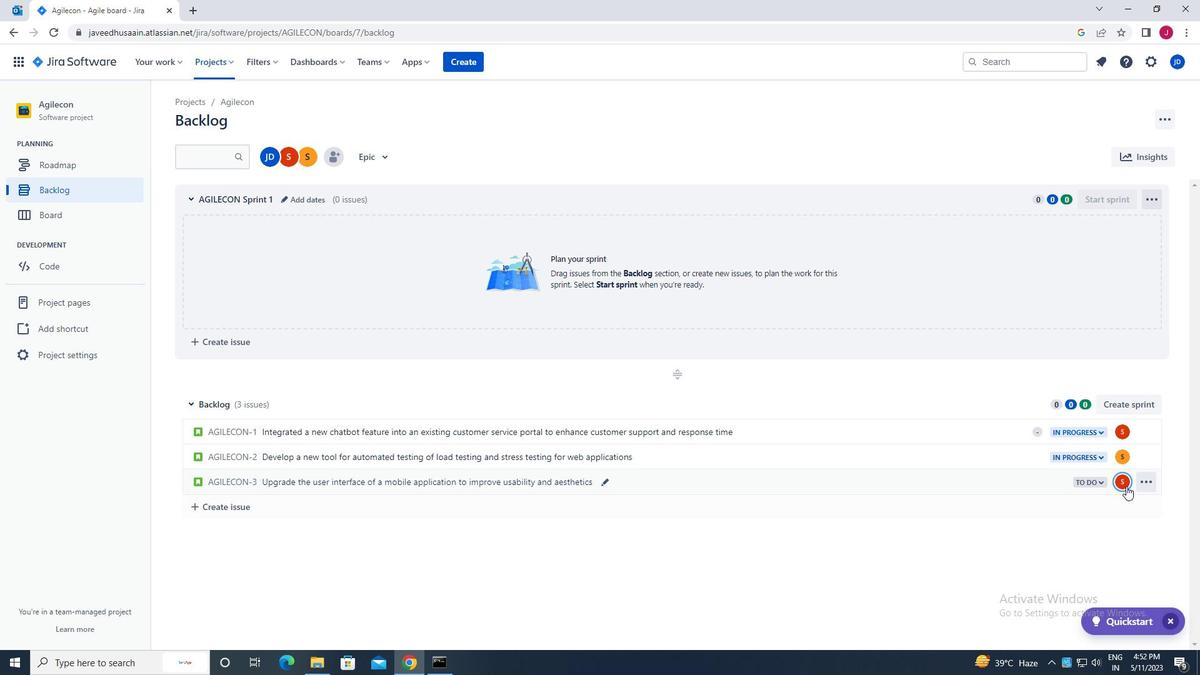 
Action: Mouse pressed left at (1122, 481)
Screenshot: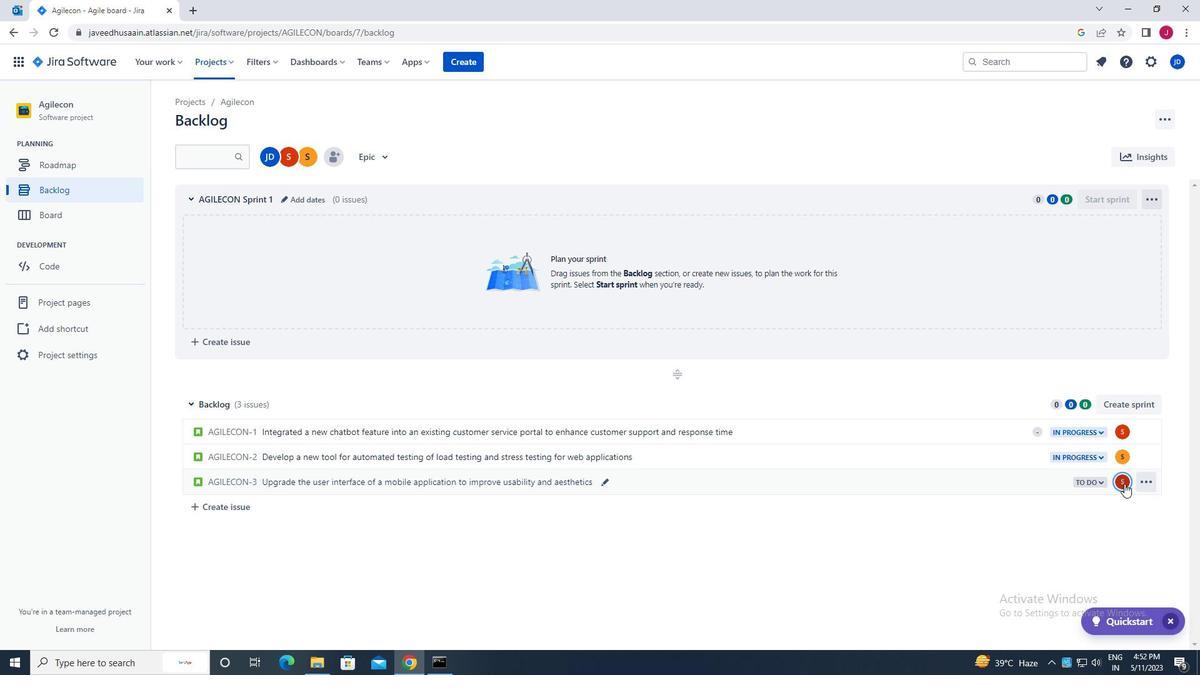 
Action: Mouse moved to (1052, 568)
Screenshot: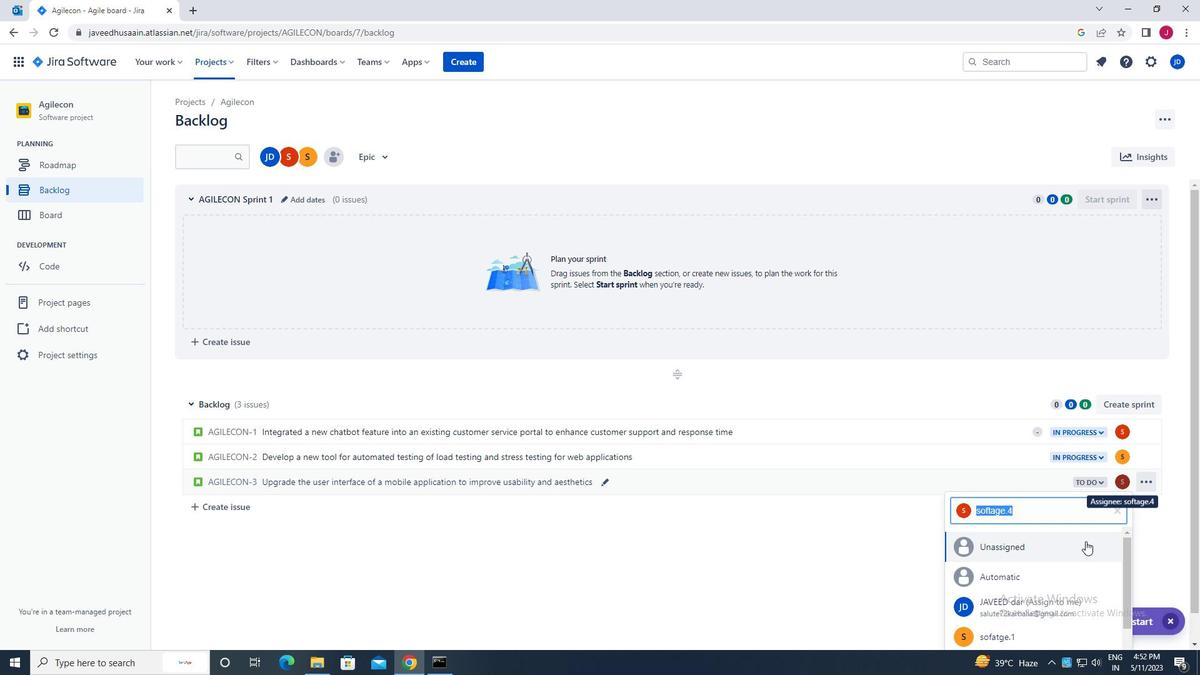 
Action: Mouse scrolled (1052, 567) with delta (0, 0)
Screenshot: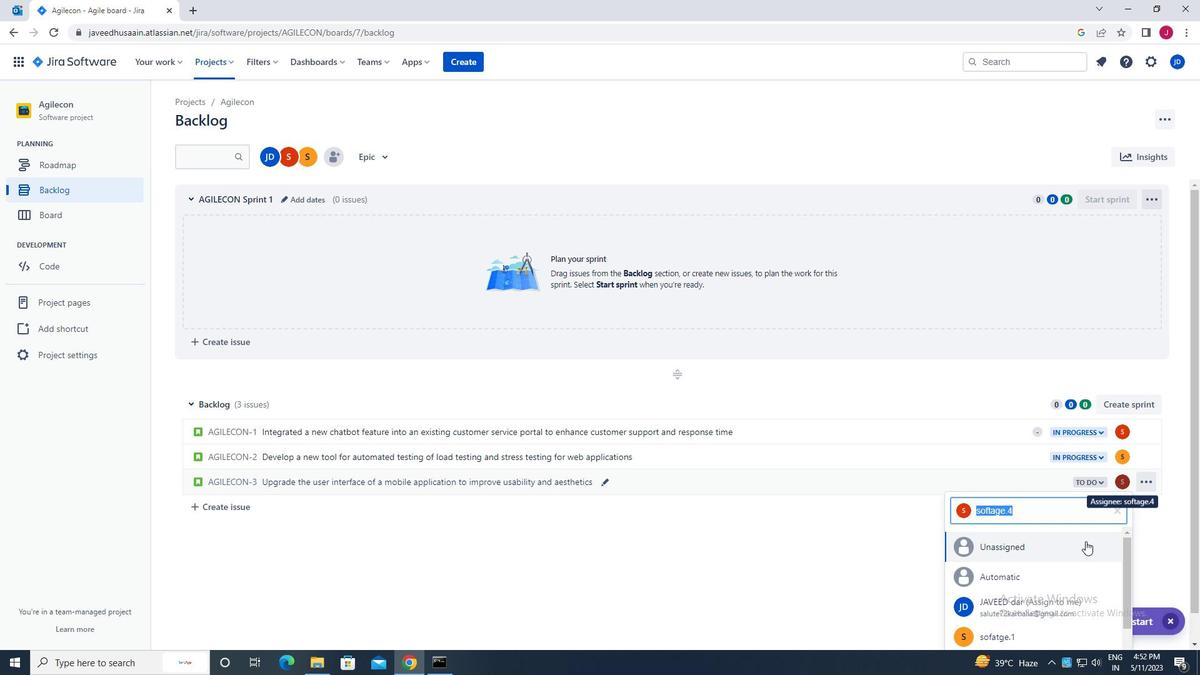 
Action: Mouse moved to (1052, 568)
Screenshot: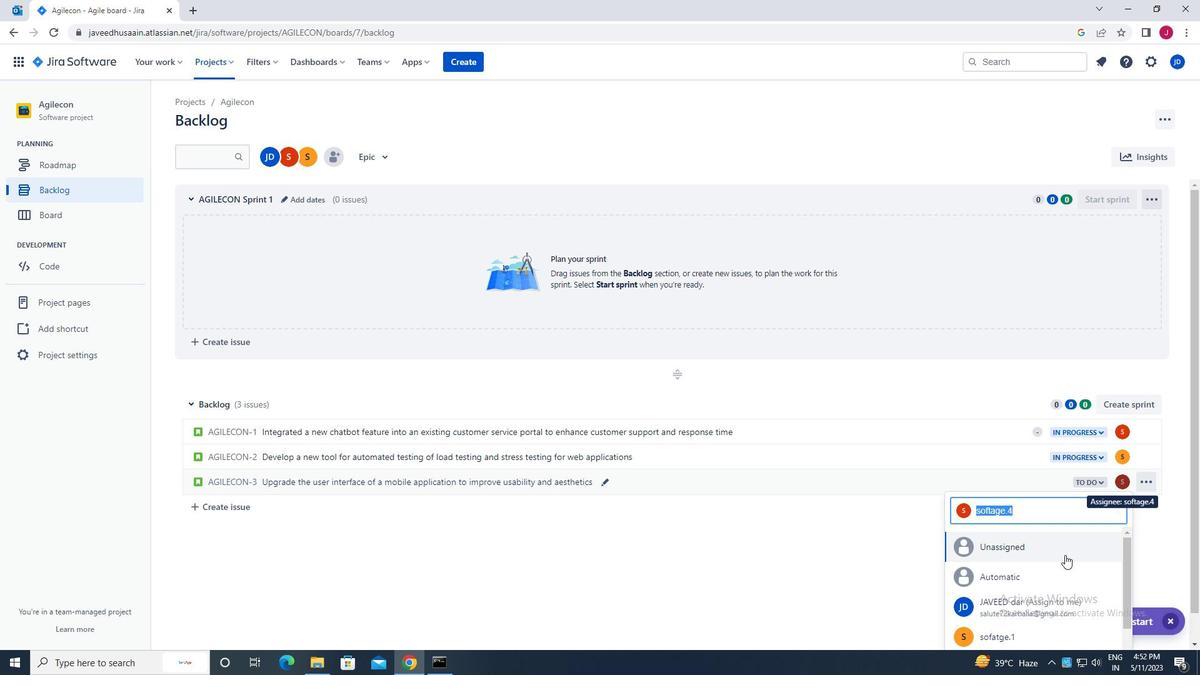 
Action: Mouse scrolled (1052, 567) with delta (0, 0)
Screenshot: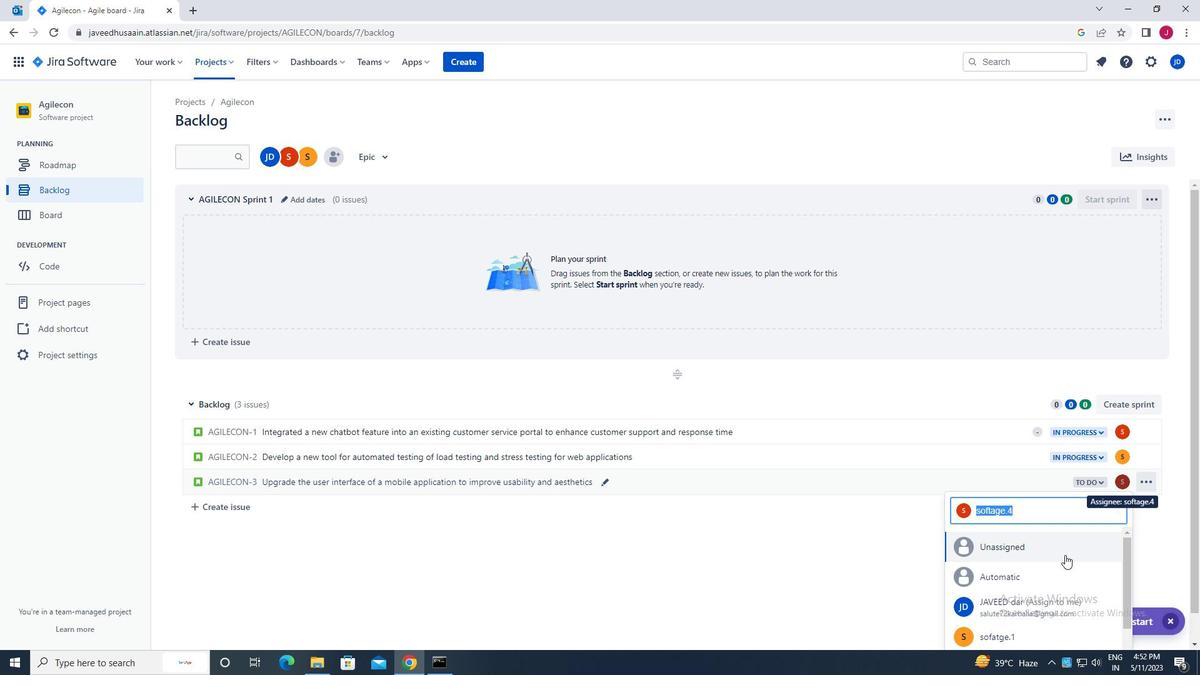 
Action: Mouse scrolled (1052, 567) with delta (0, 0)
Screenshot: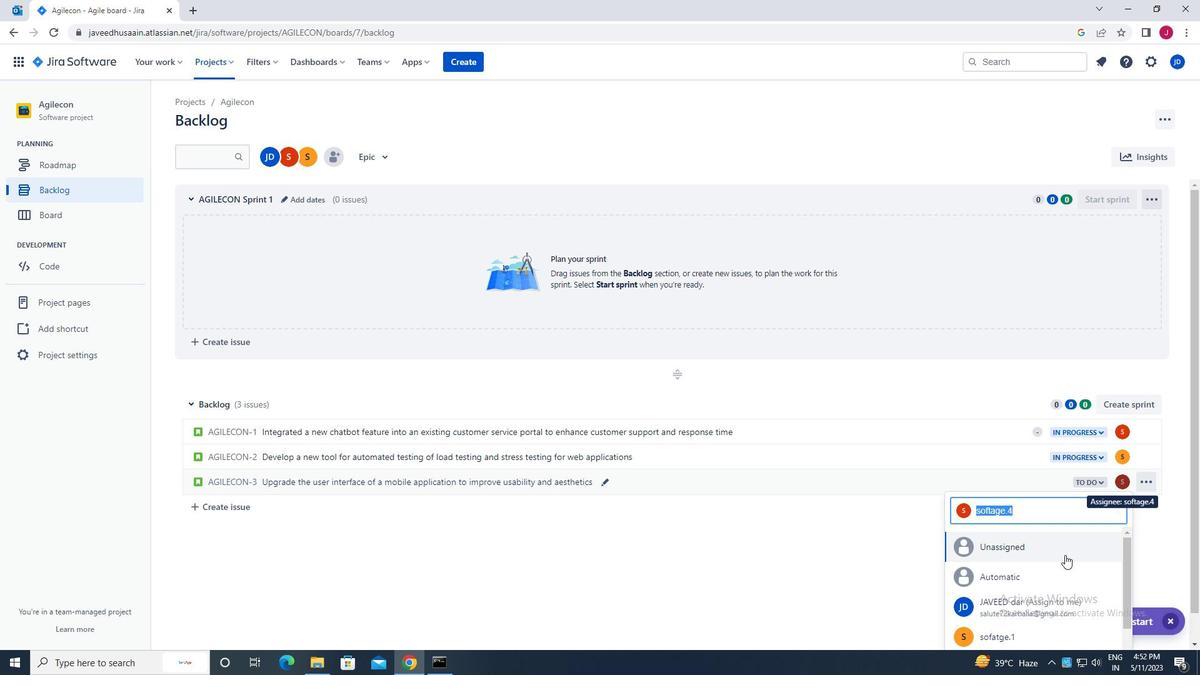 
Action: Mouse scrolled (1052, 567) with delta (0, 0)
Screenshot: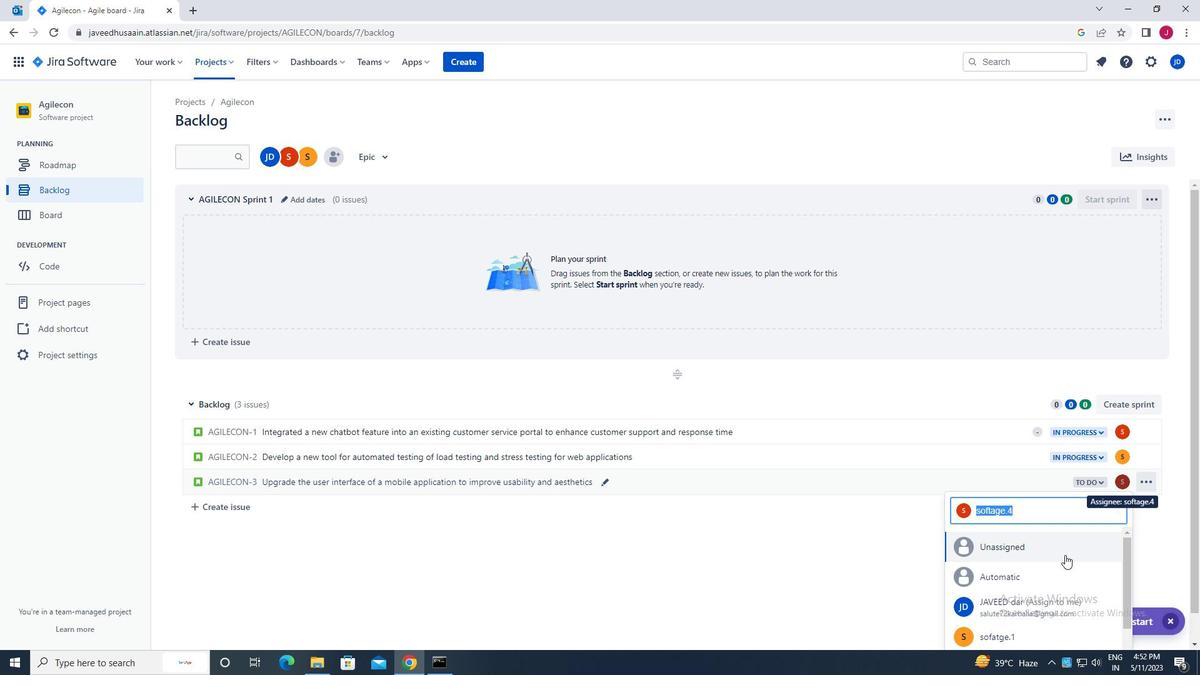 
Action: Mouse moved to (1052, 569)
Screenshot: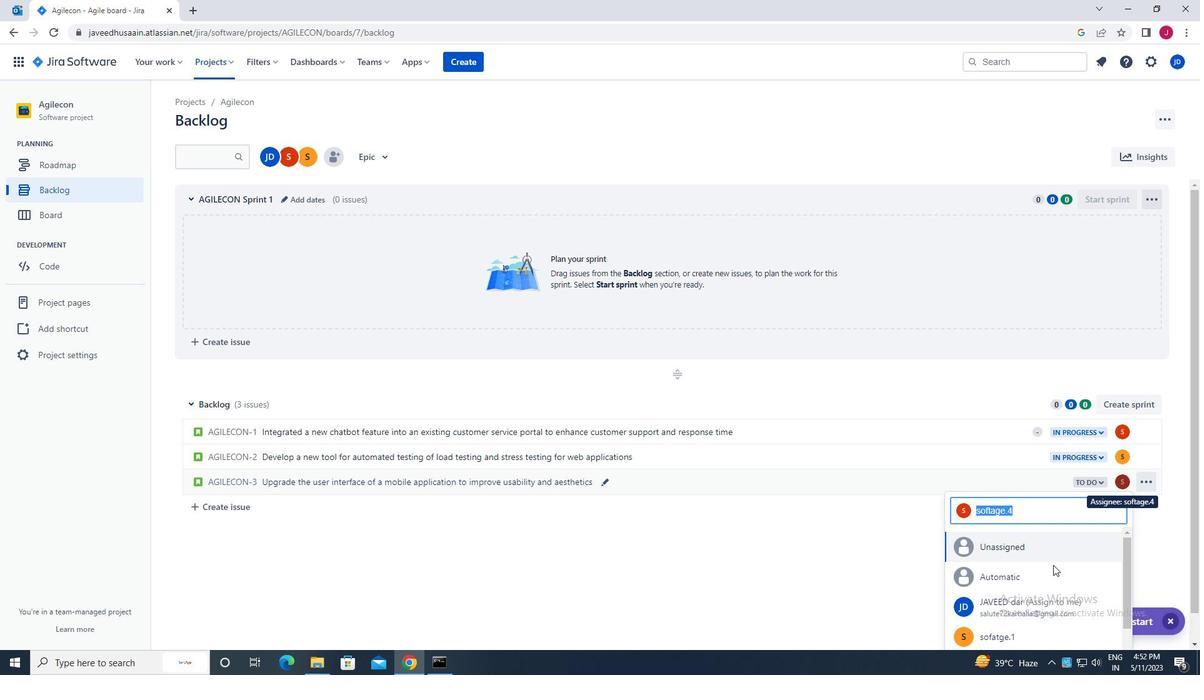 
Action: Mouse scrolled (1052, 568) with delta (0, 0)
Screenshot: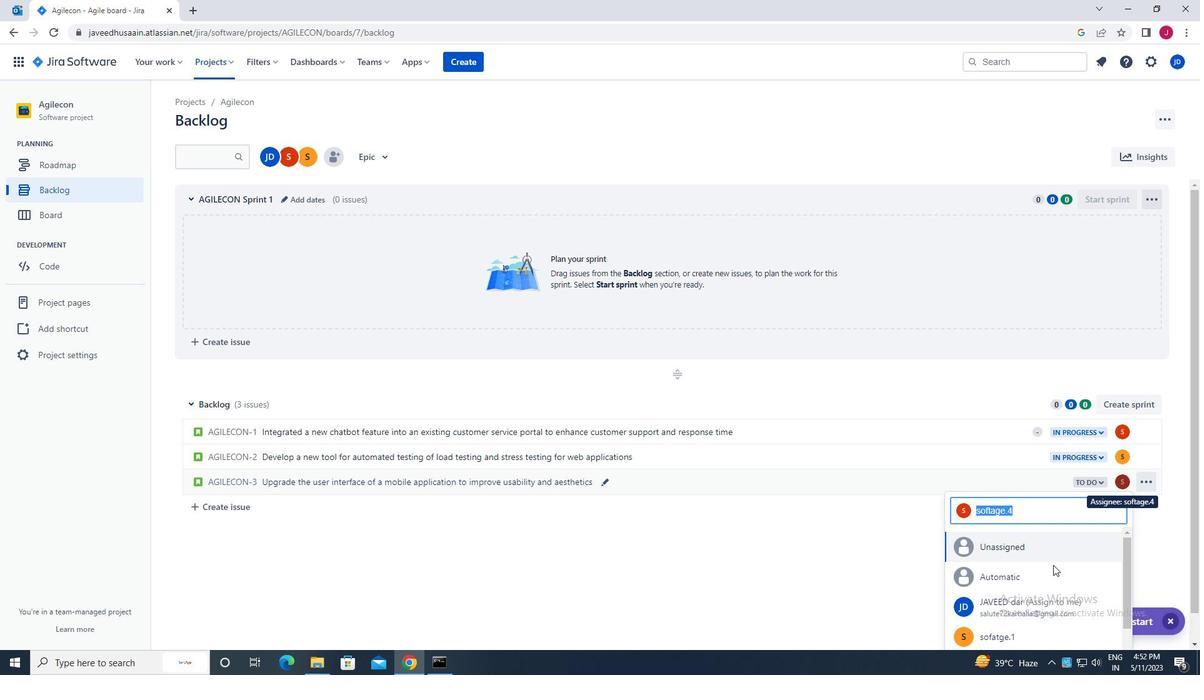 
Action: Mouse scrolled (1052, 568) with delta (0, 0)
Screenshot: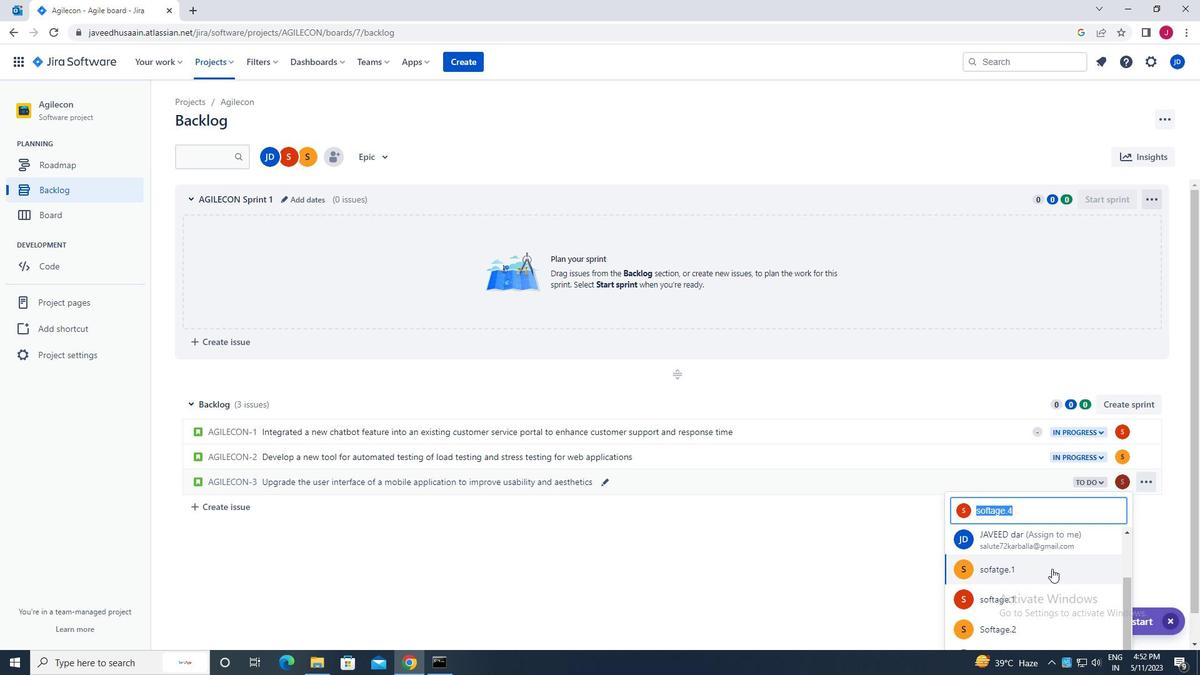 
Action: Mouse scrolled (1052, 568) with delta (0, 0)
Screenshot: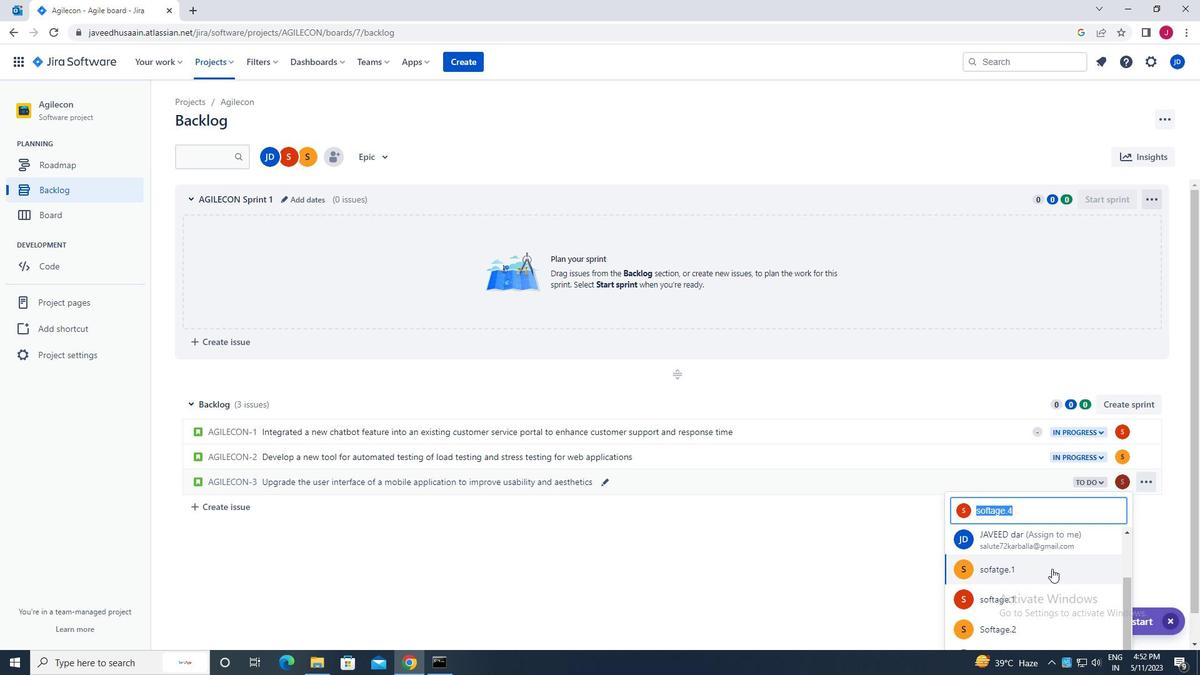 
Action: Mouse scrolled (1052, 568) with delta (0, 0)
Screenshot: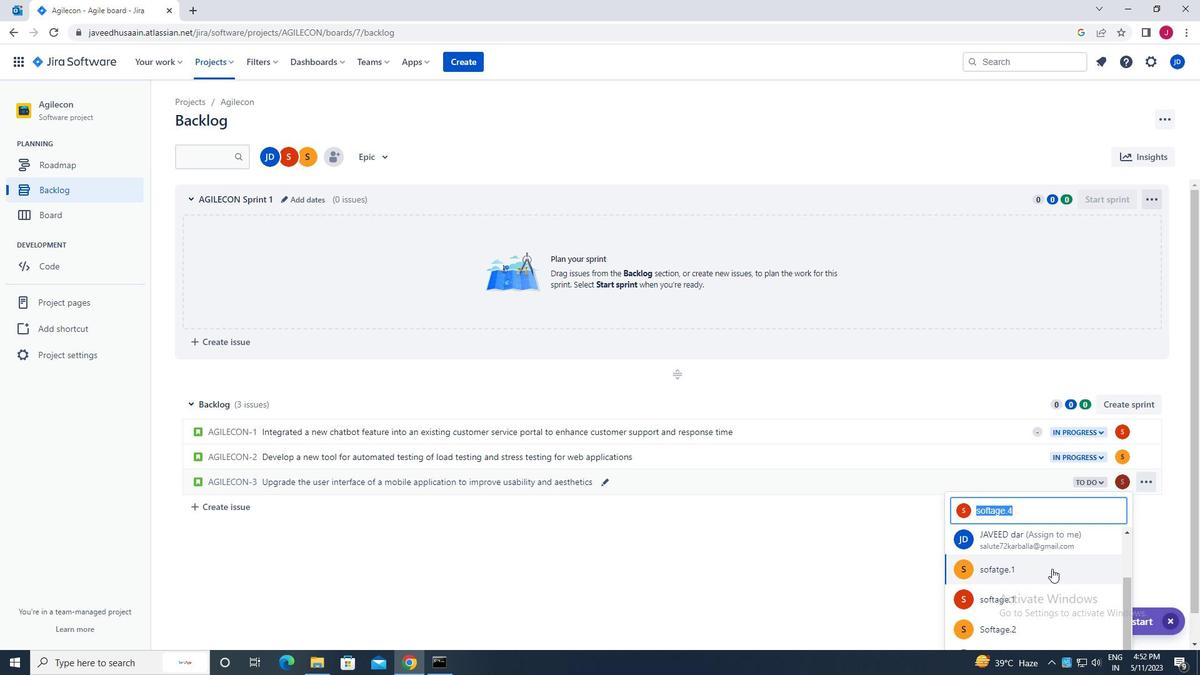 
Action: Mouse scrolled (1052, 568) with delta (0, 0)
Screenshot: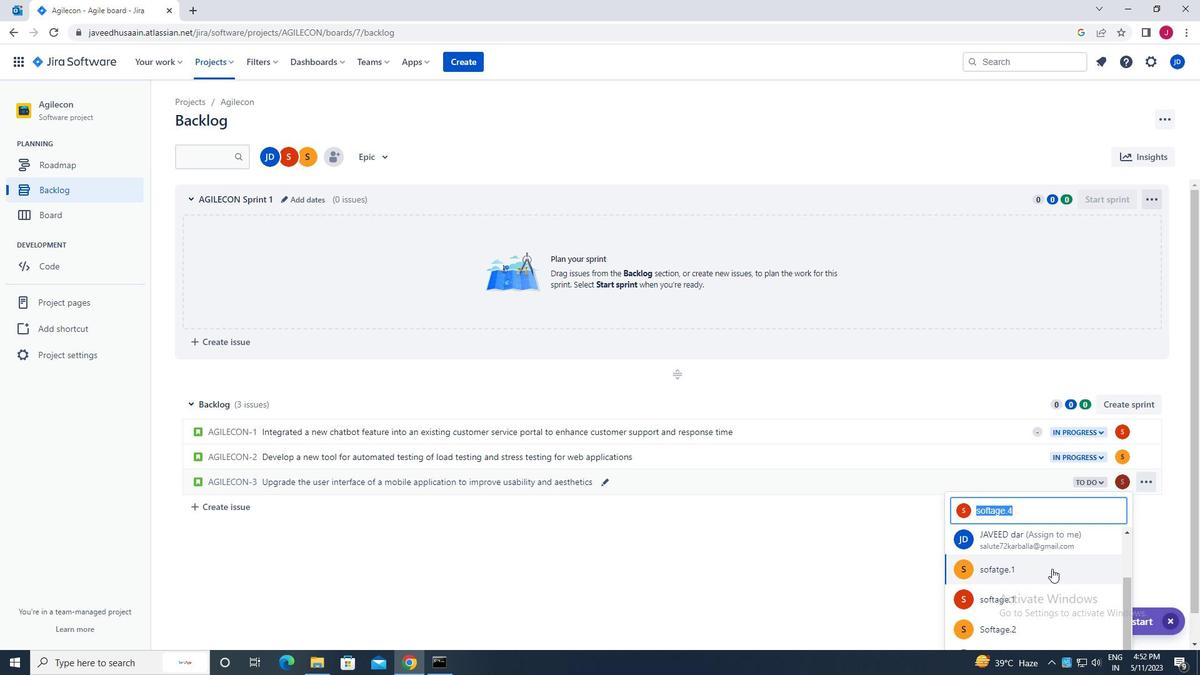 
Action: Mouse scrolled (1052, 568) with delta (0, 0)
Screenshot: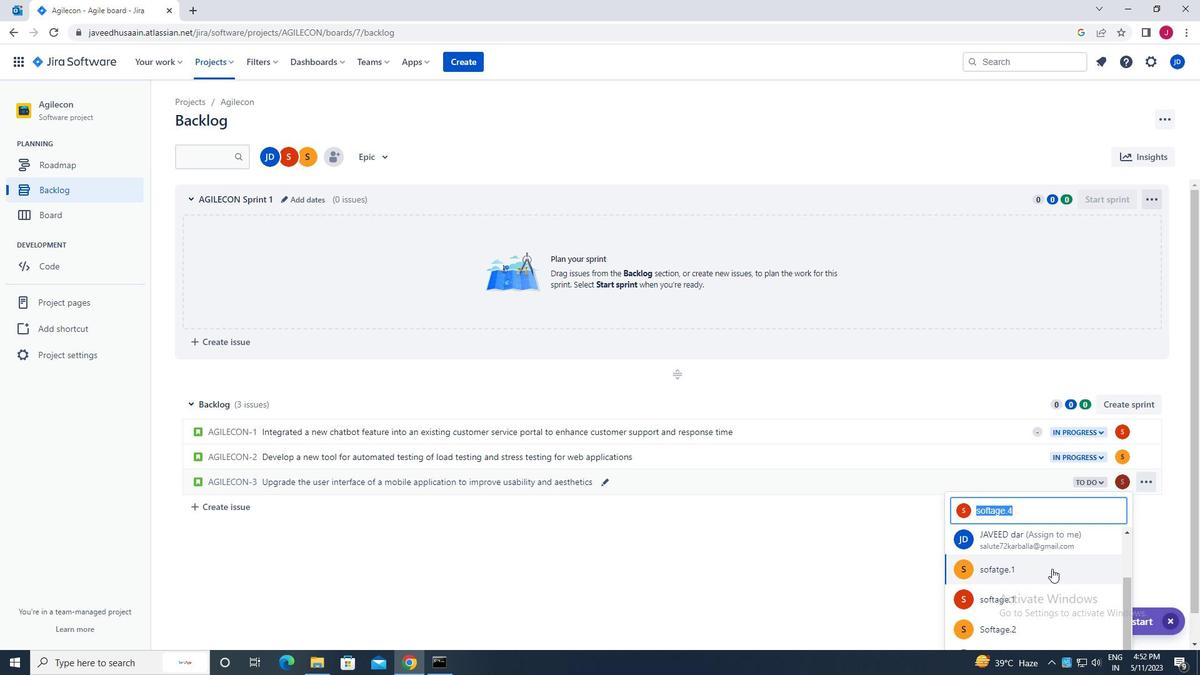 
Action: Mouse scrolled (1052, 568) with delta (0, 0)
Screenshot: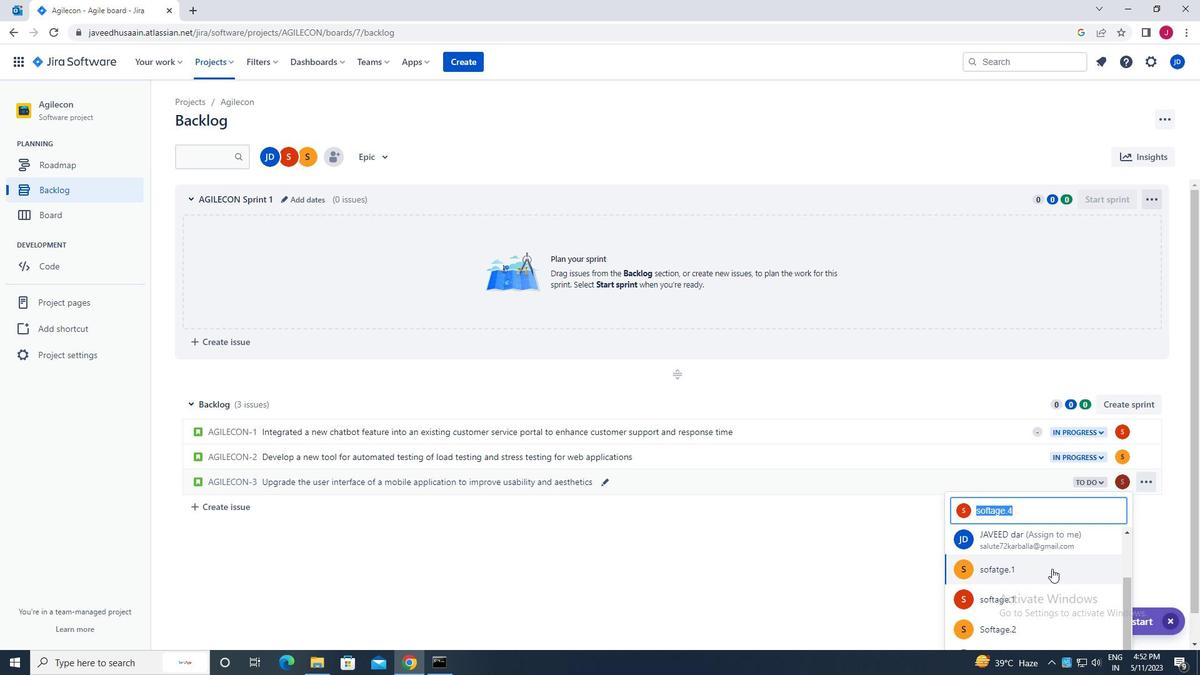 
Action: Mouse moved to (1167, 555)
Screenshot: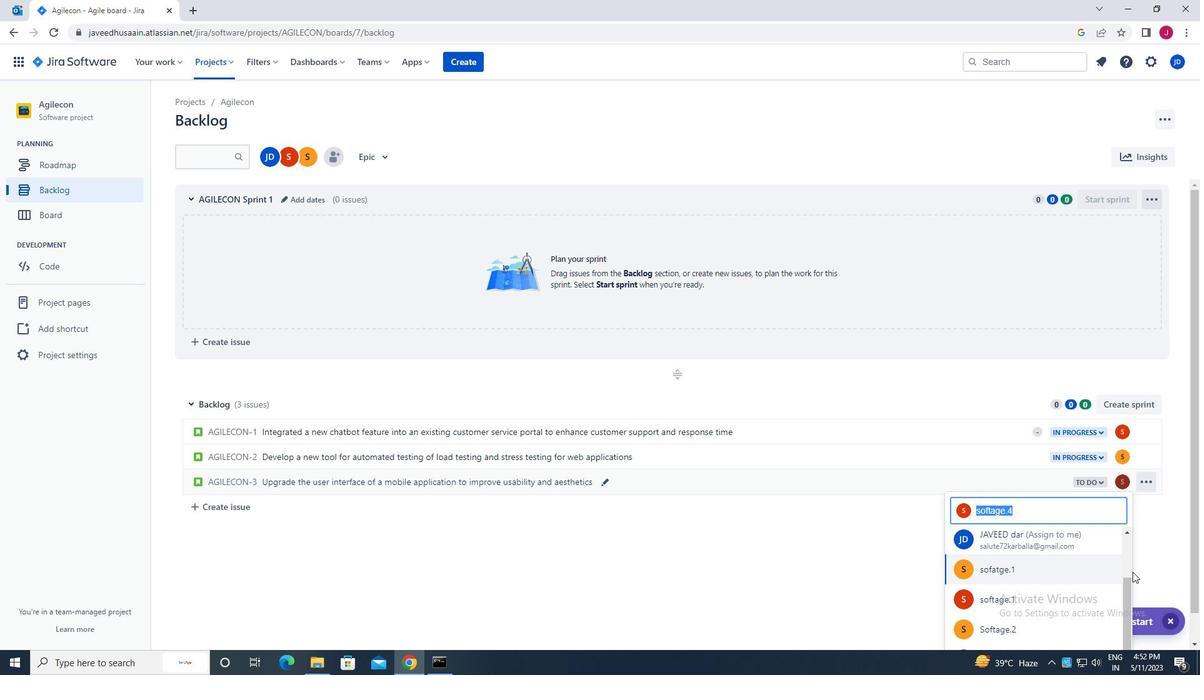 
Action: Mouse scrolled (1167, 554) with delta (0, 0)
Screenshot: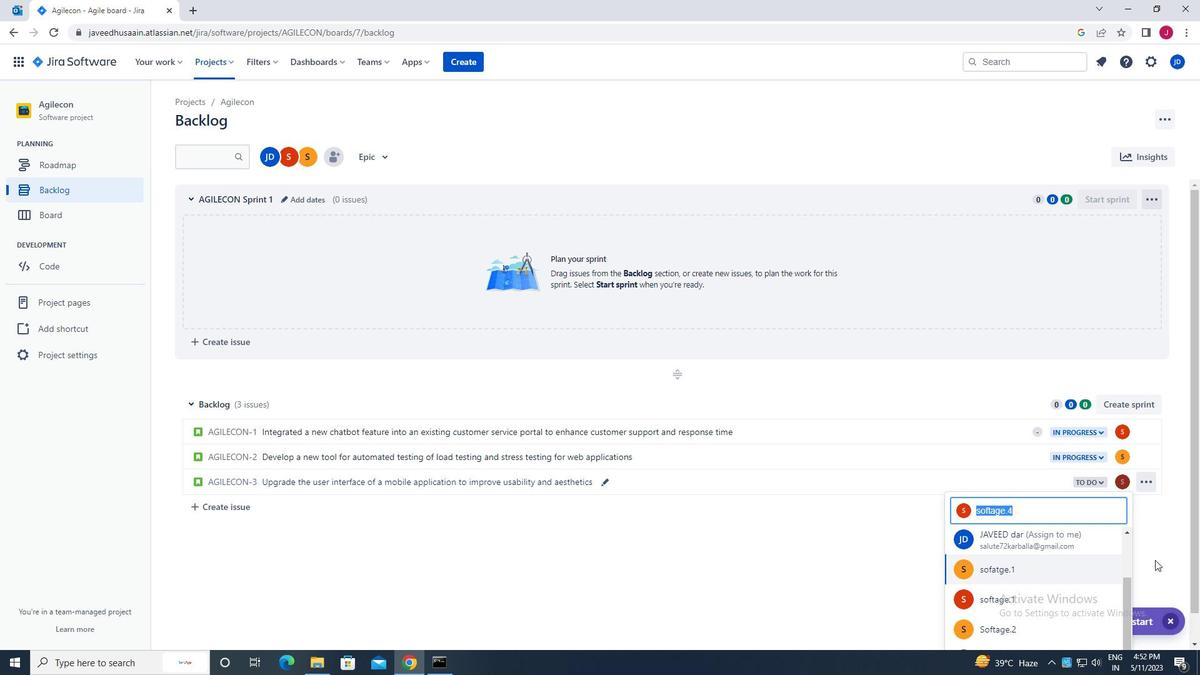 
Action: Mouse scrolled (1167, 554) with delta (0, 0)
Screenshot: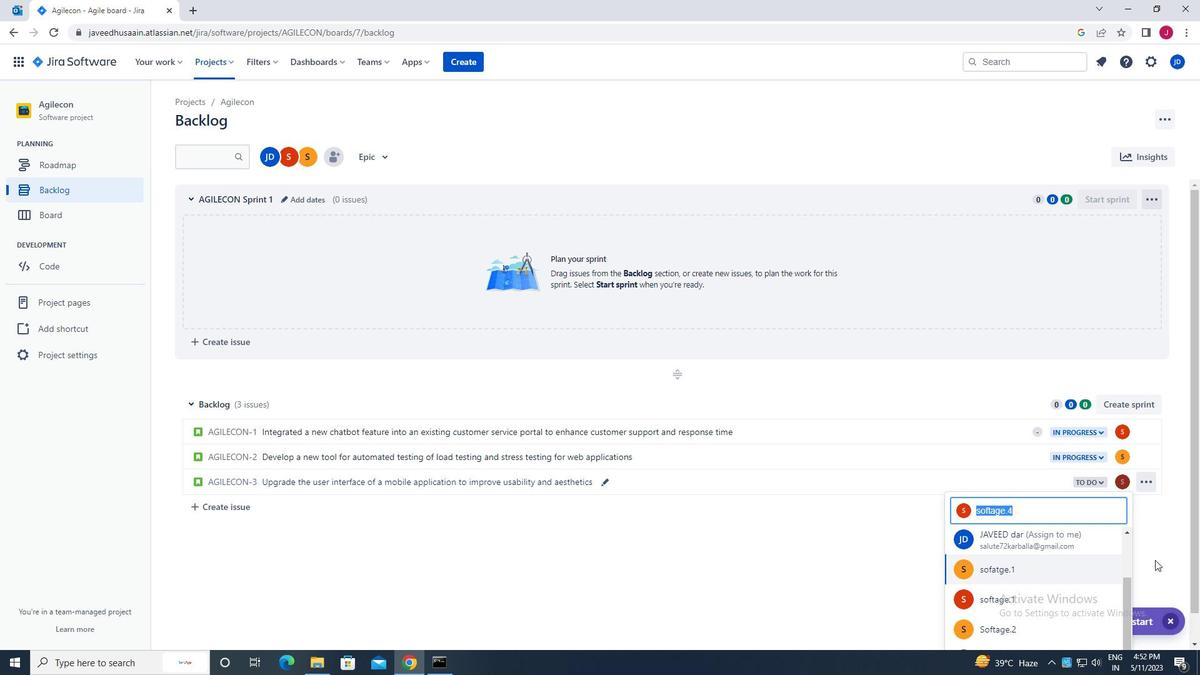 
Action: Mouse scrolled (1167, 554) with delta (0, 0)
Screenshot: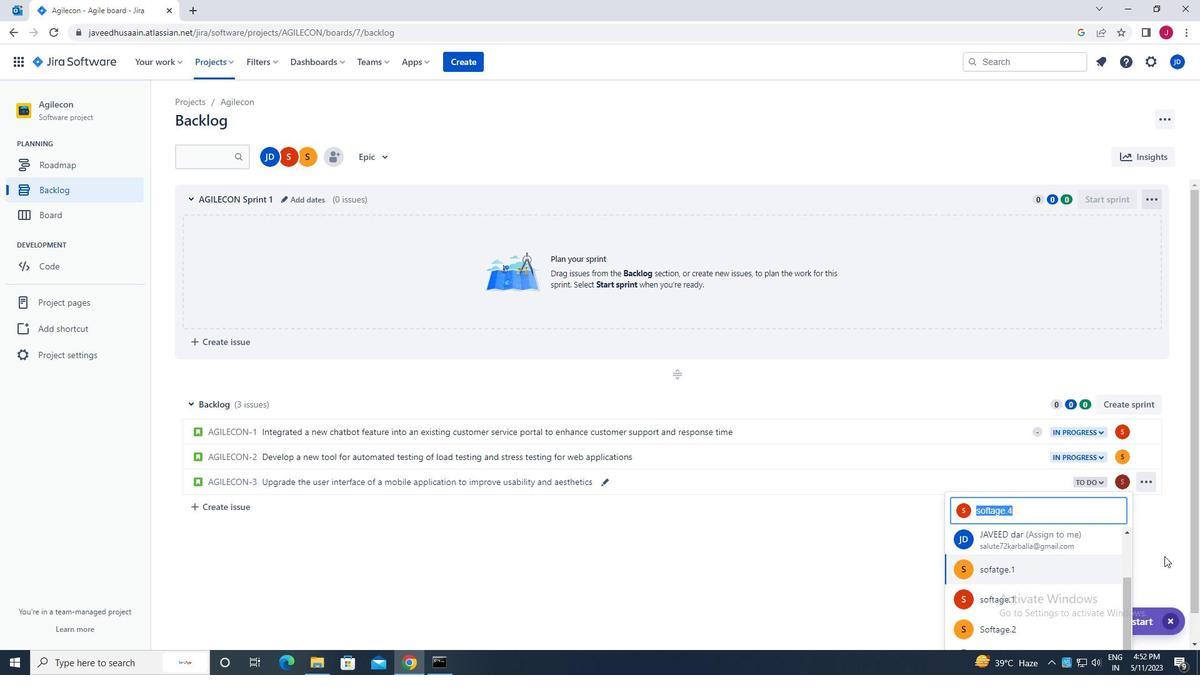 
Action: Mouse scrolled (1167, 554) with delta (0, 0)
Screenshot: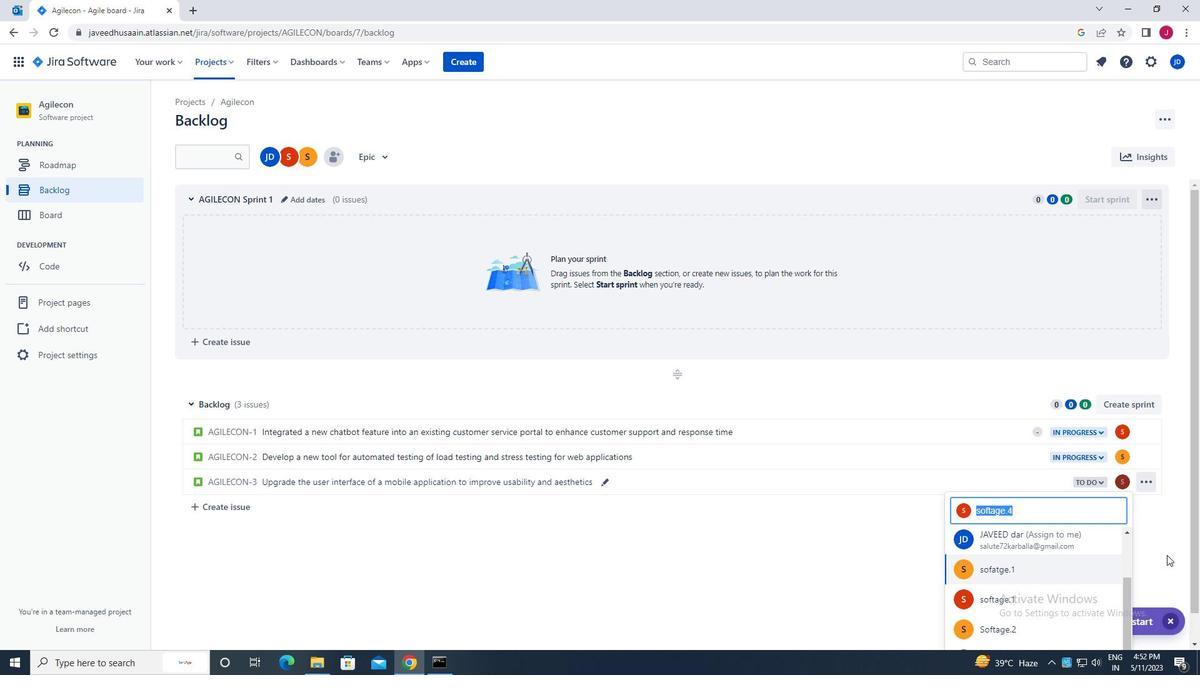 
Action: Mouse scrolled (1167, 554) with delta (0, 0)
Screenshot: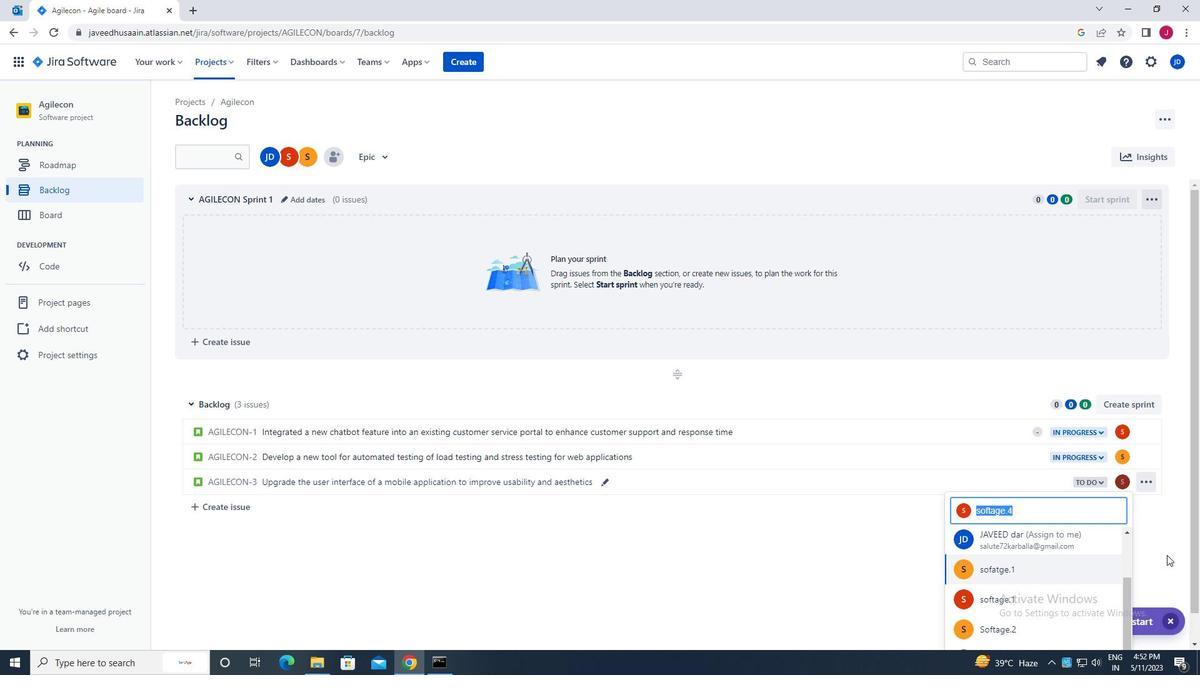 
Action: Mouse moved to (1169, 555)
Screenshot: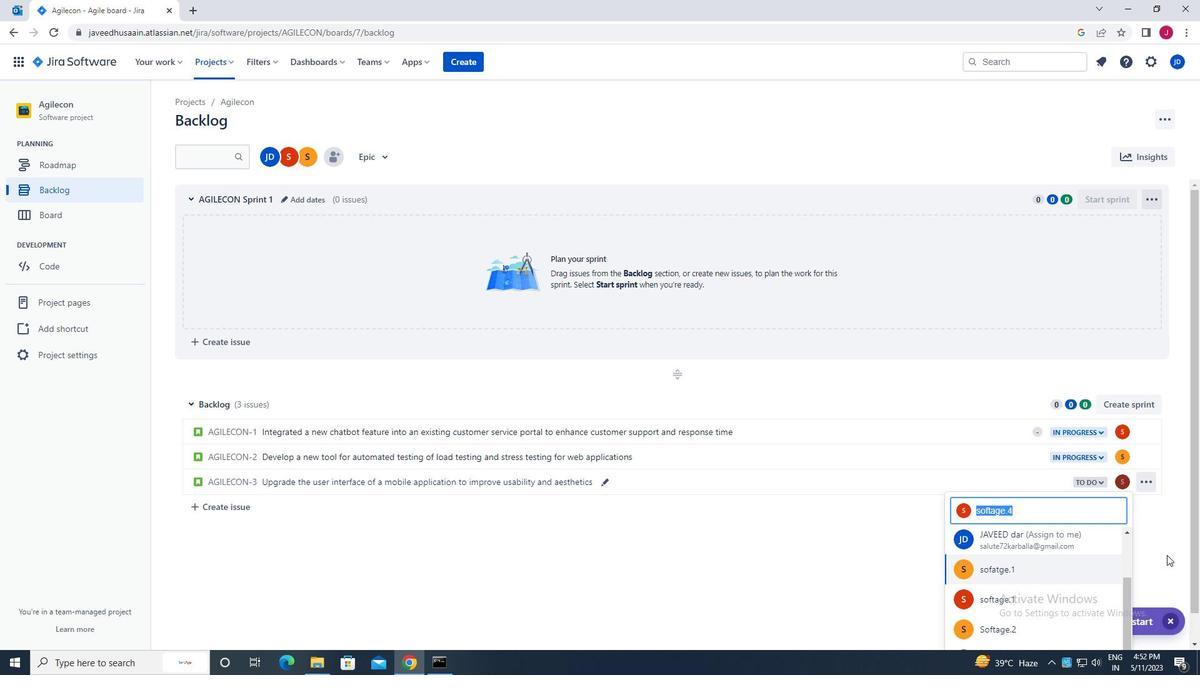 
Action: Mouse scrolled (1169, 554) with delta (0, 0)
Screenshot: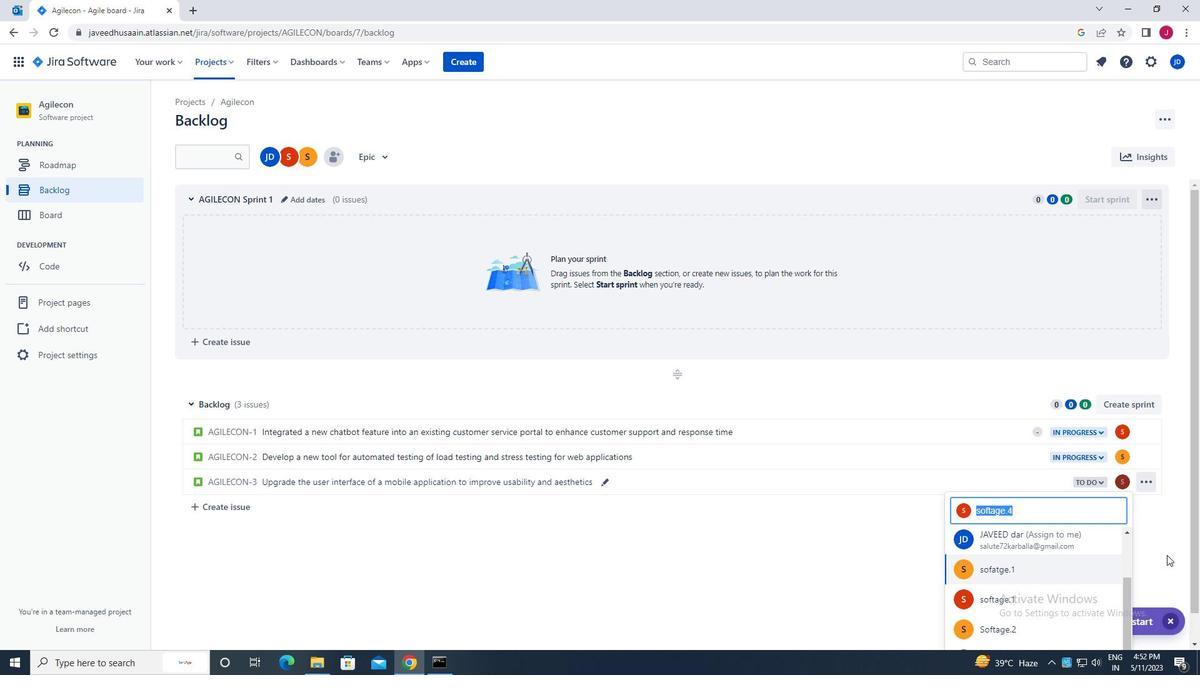 
Action: Mouse moved to (1171, 556)
Screenshot: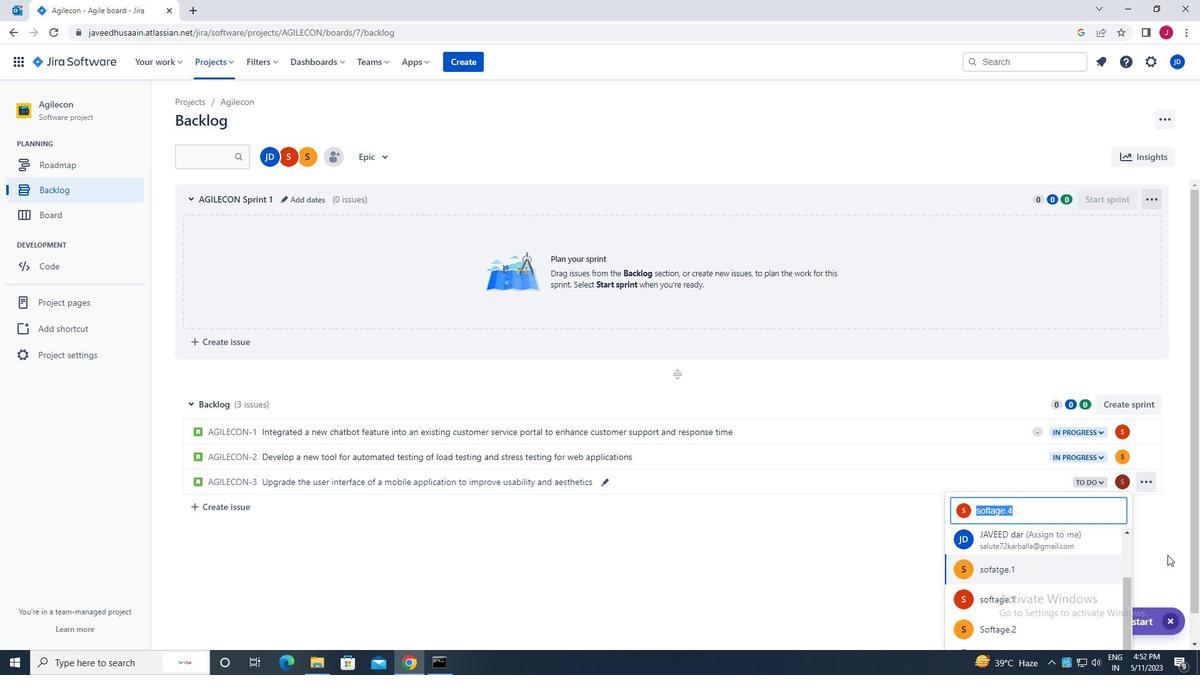 
Action: Mouse scrolled (1171, 555) with delta (0, 0)
Screenshot: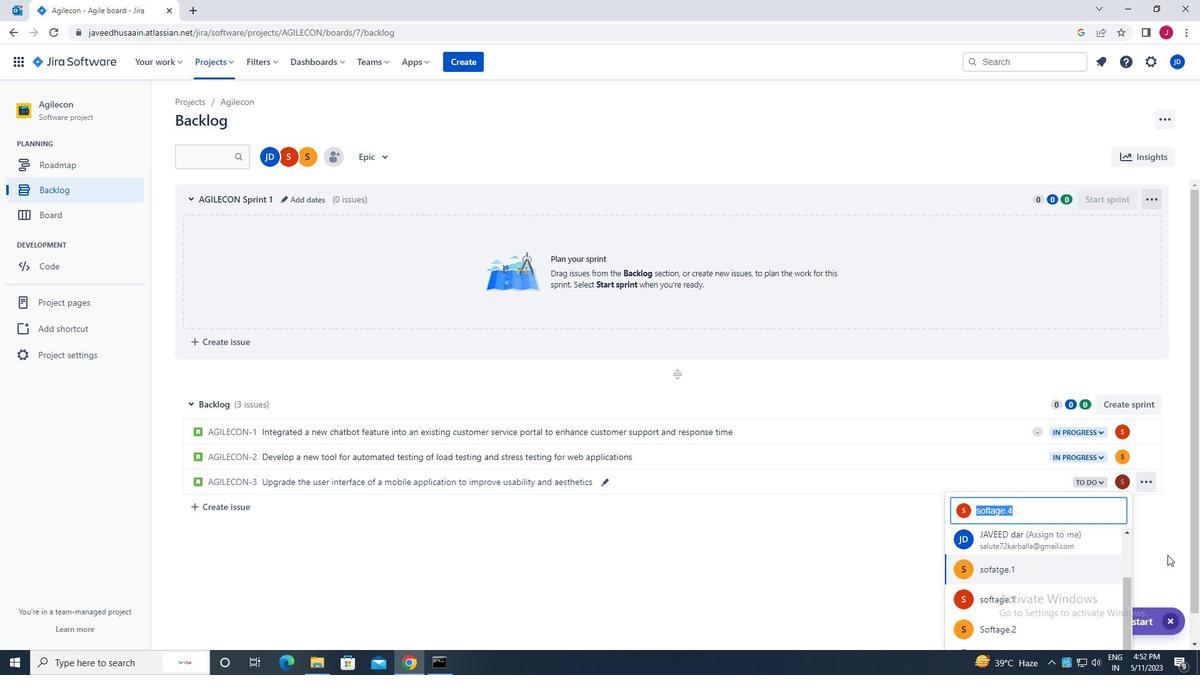 
Action: Mouse moved to (1173, 559)
Screenshot: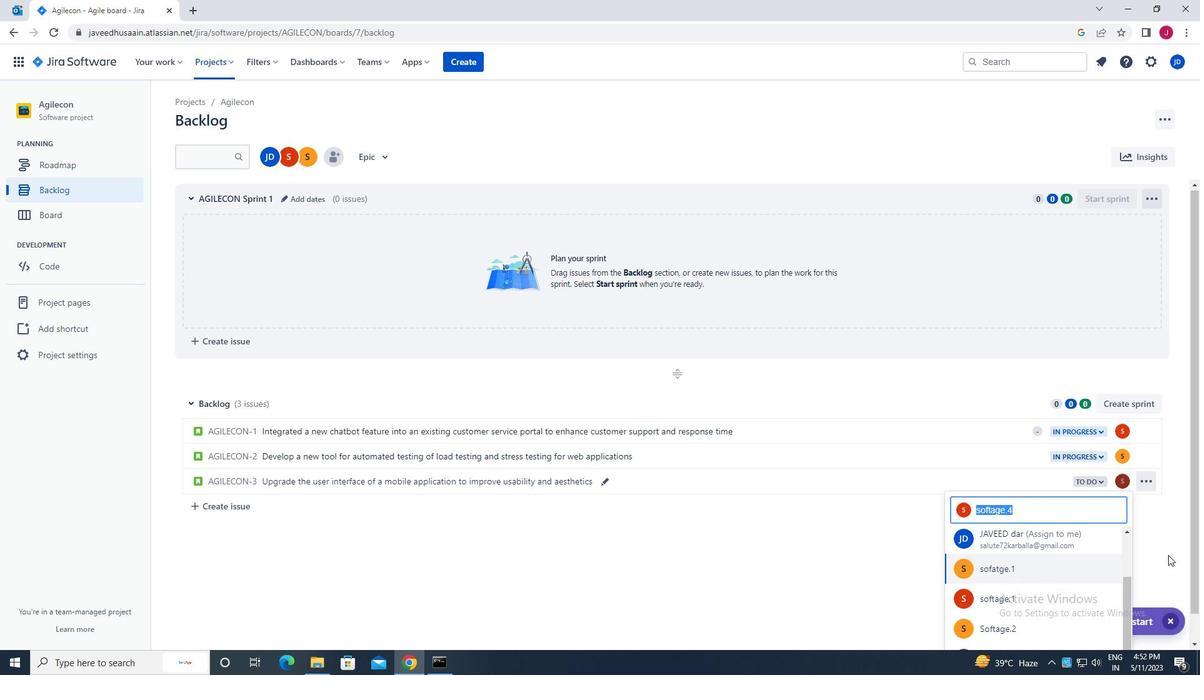 
Action: Mouse scrolled (1173, 559) with delta (0, 0)
Screenshot: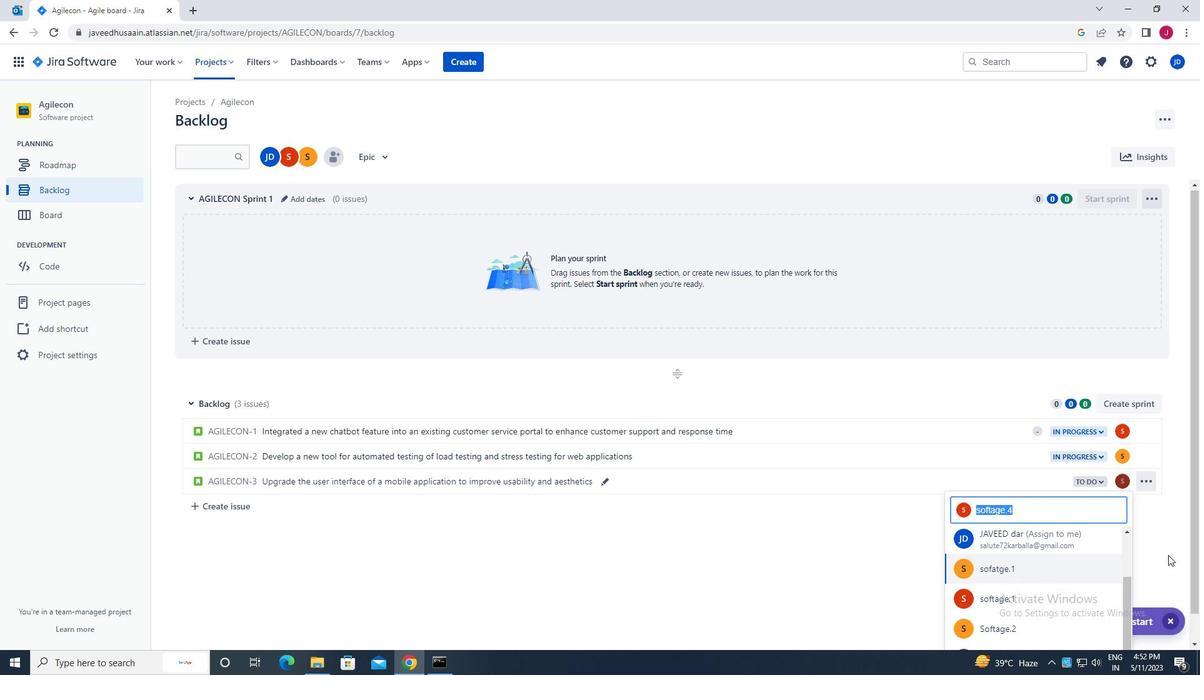 
Action: Mouse moved to (1183, 564)
Screenshot: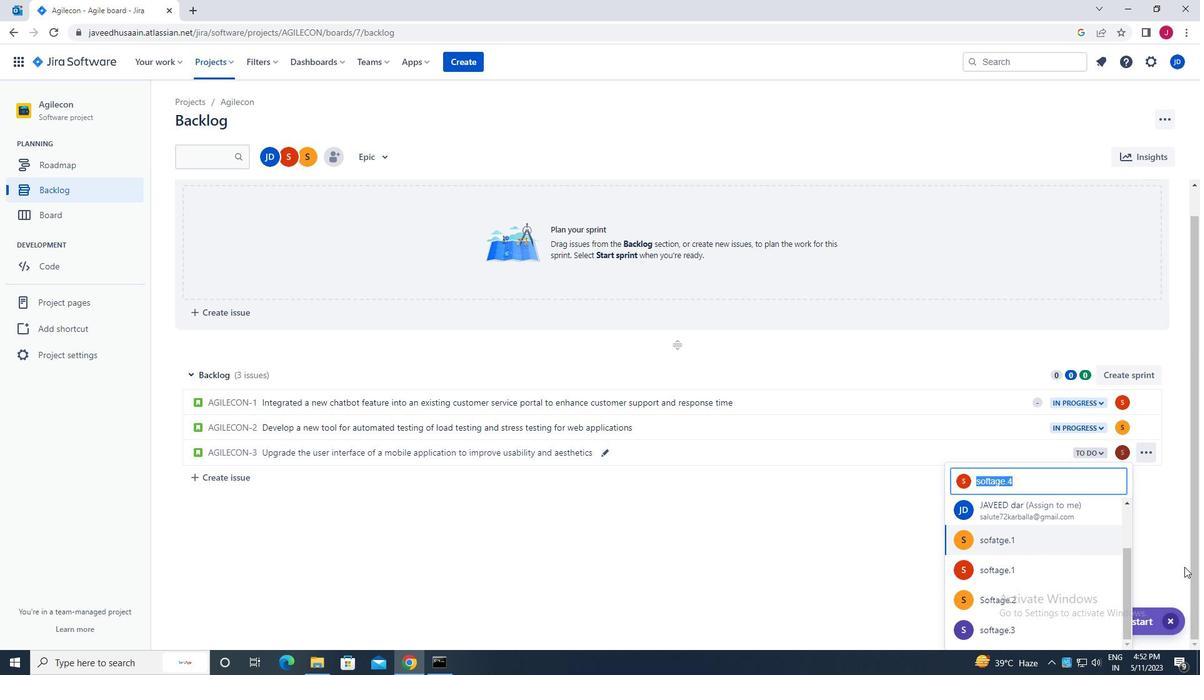 
Action: Mouse scrolled (1183, 563) with delta (0, 0)
Screenshot: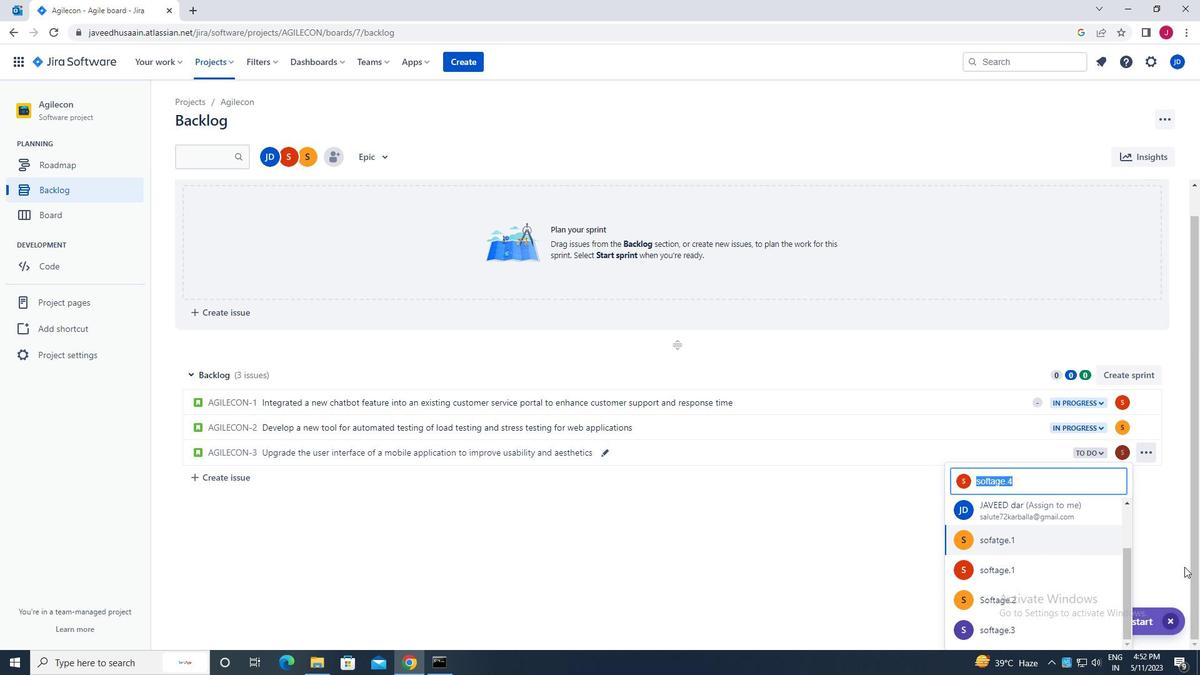 
Action: Mouse scrolled (1183, 563) with delta (0, 0)
Screenshot: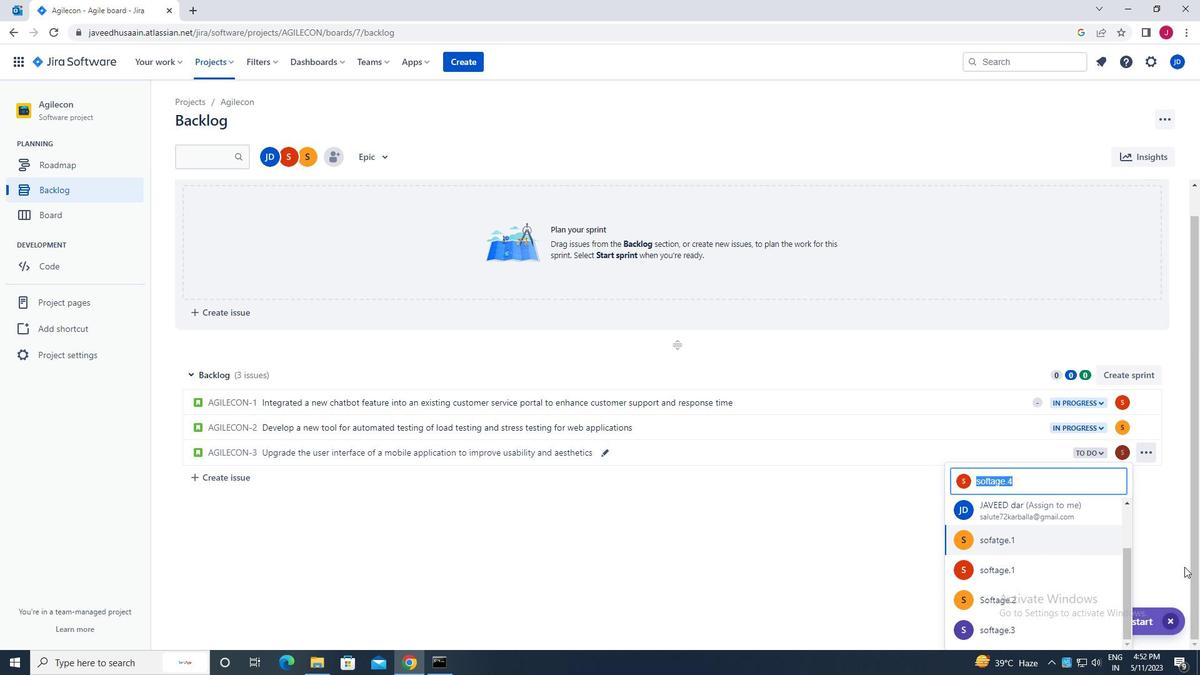 
Action: Mouse scrolled (1183, 563) with delta (0, 0)
Screenshot: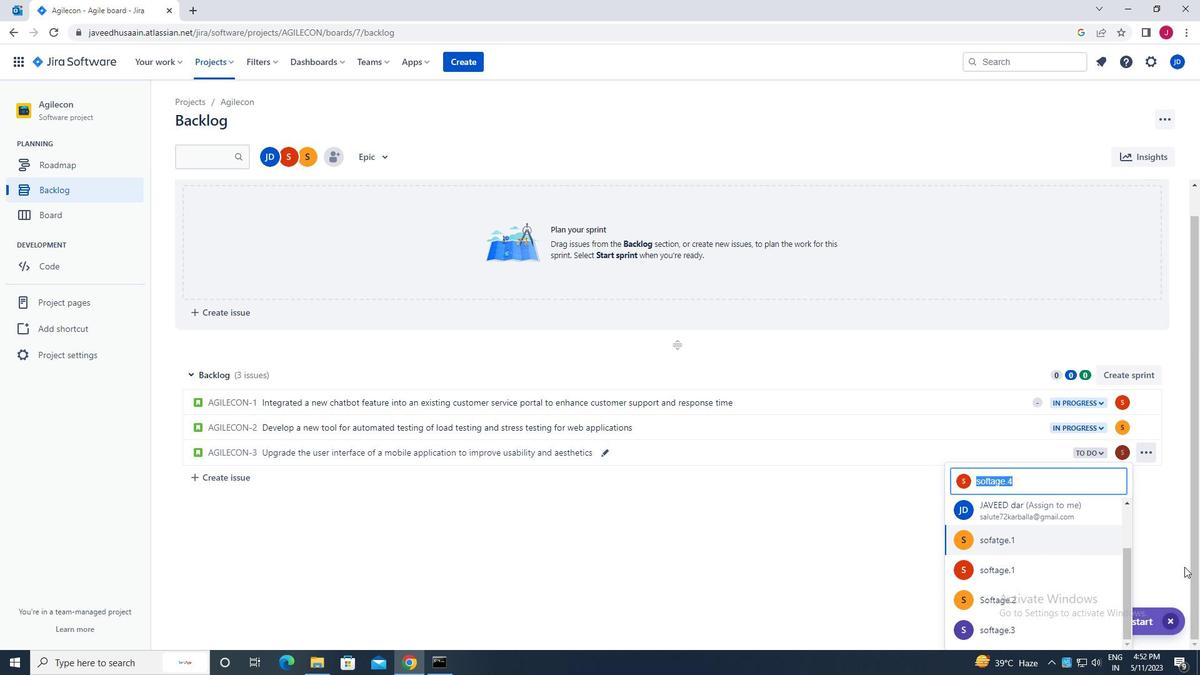 
Action: Mouse scrolled (1183, 563) with delta (0, 0)
Screenshot: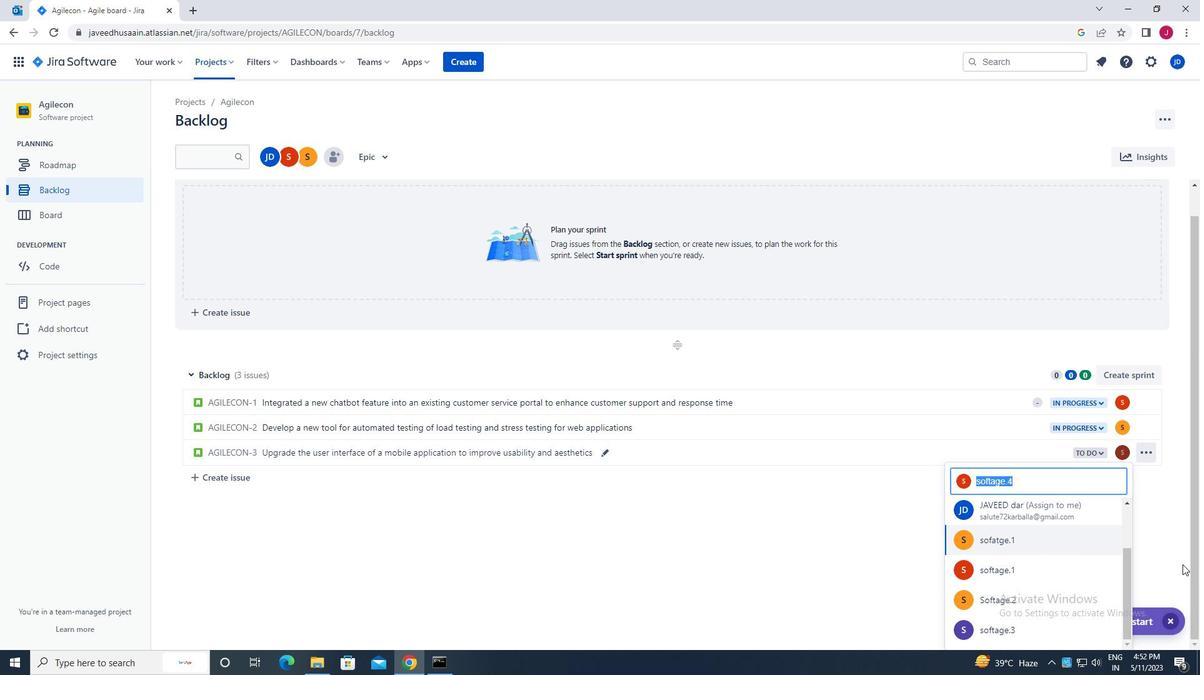 
Action: Mouse scrolled (1183, 563) with delta (0, 0)
Screenshot: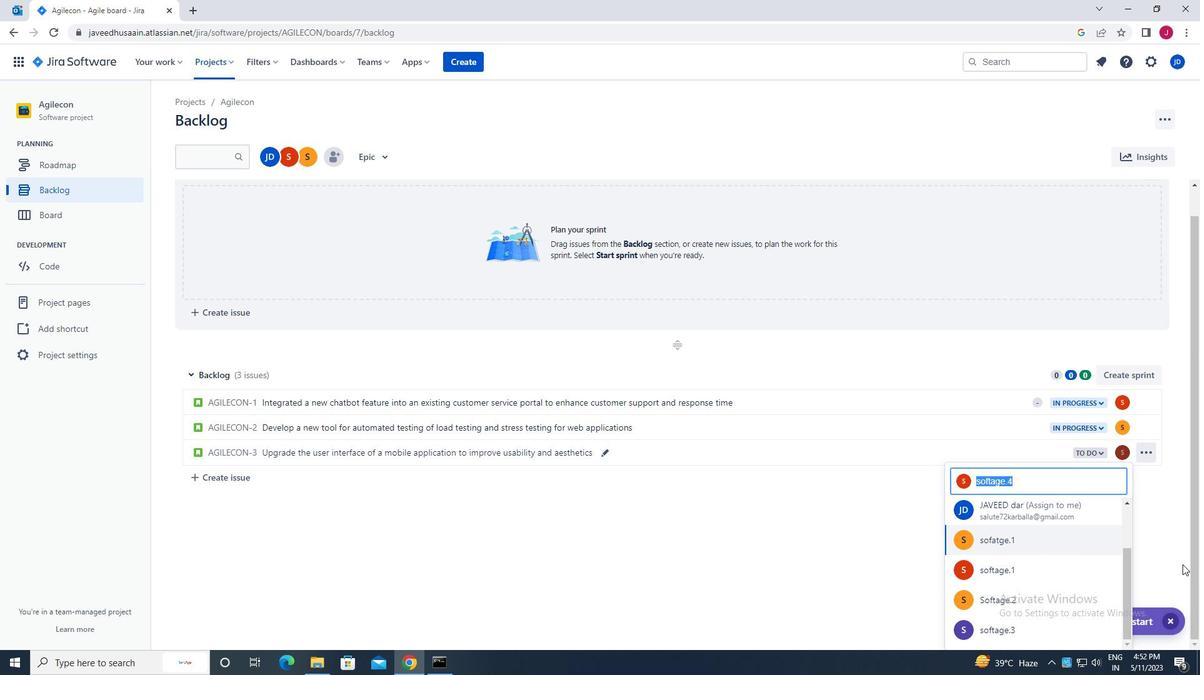
Action: Mouse scrolled (1183, 563) with delta (0, 0)
Screenshot: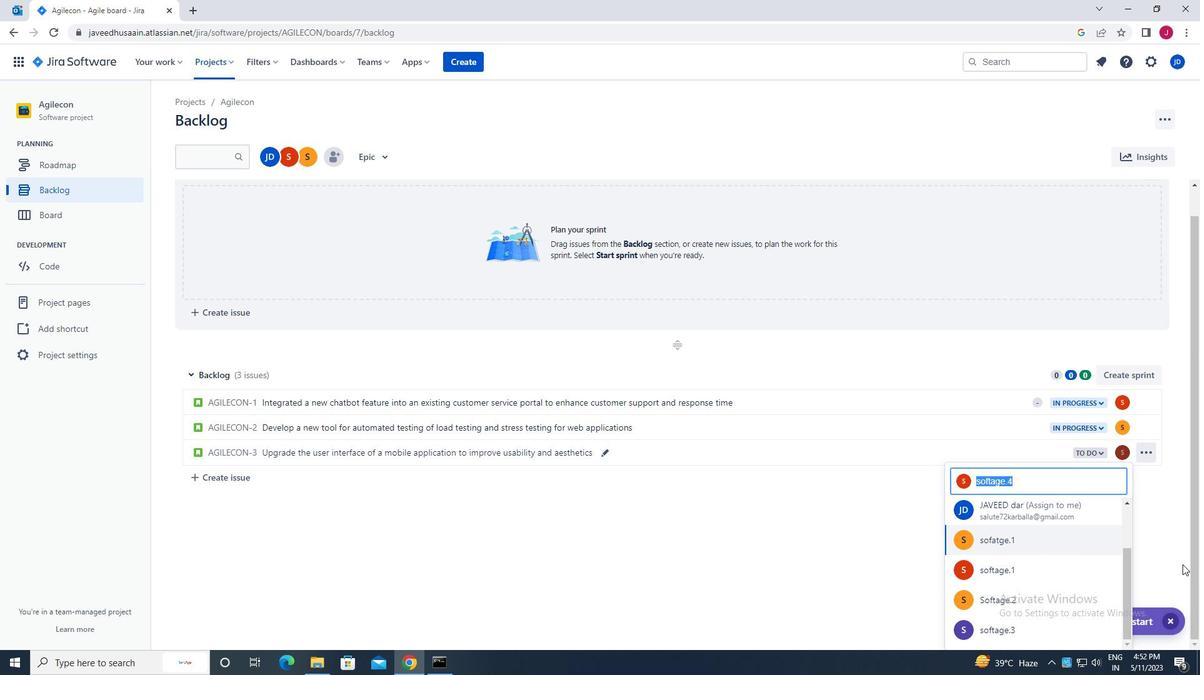 
Action: Mouse moved to (1132, 556)
Screenshot: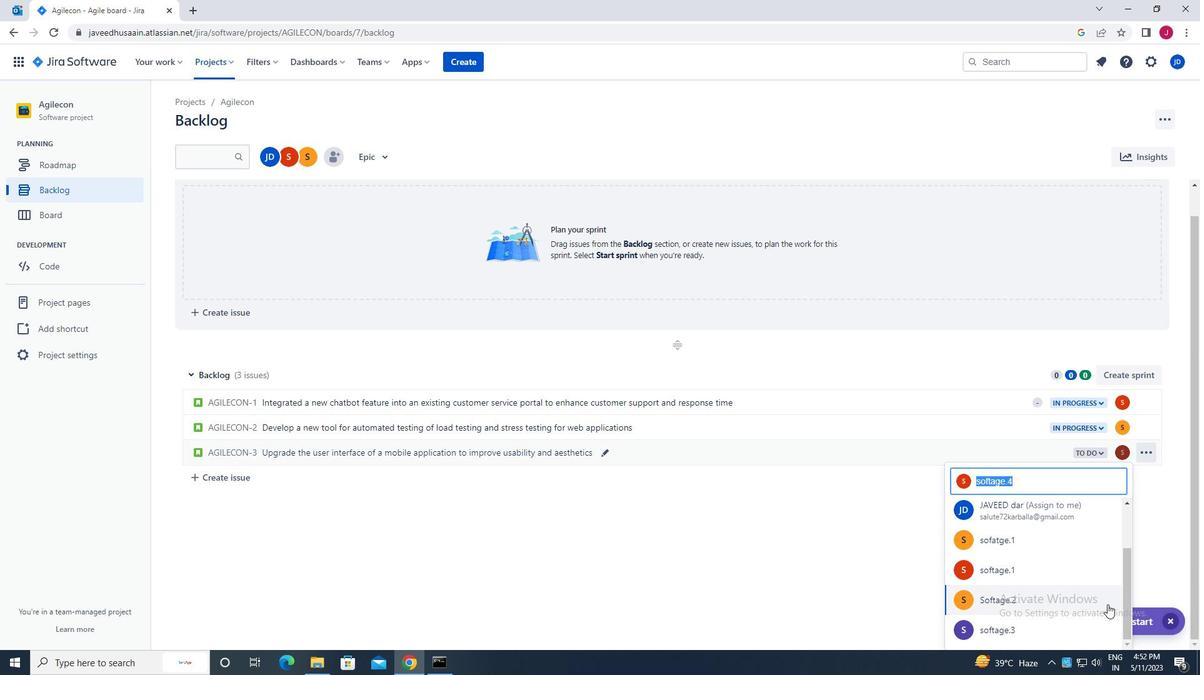 
Action: Mouse scrolled (1132, 555) with delta (0, 0)
Screenshot: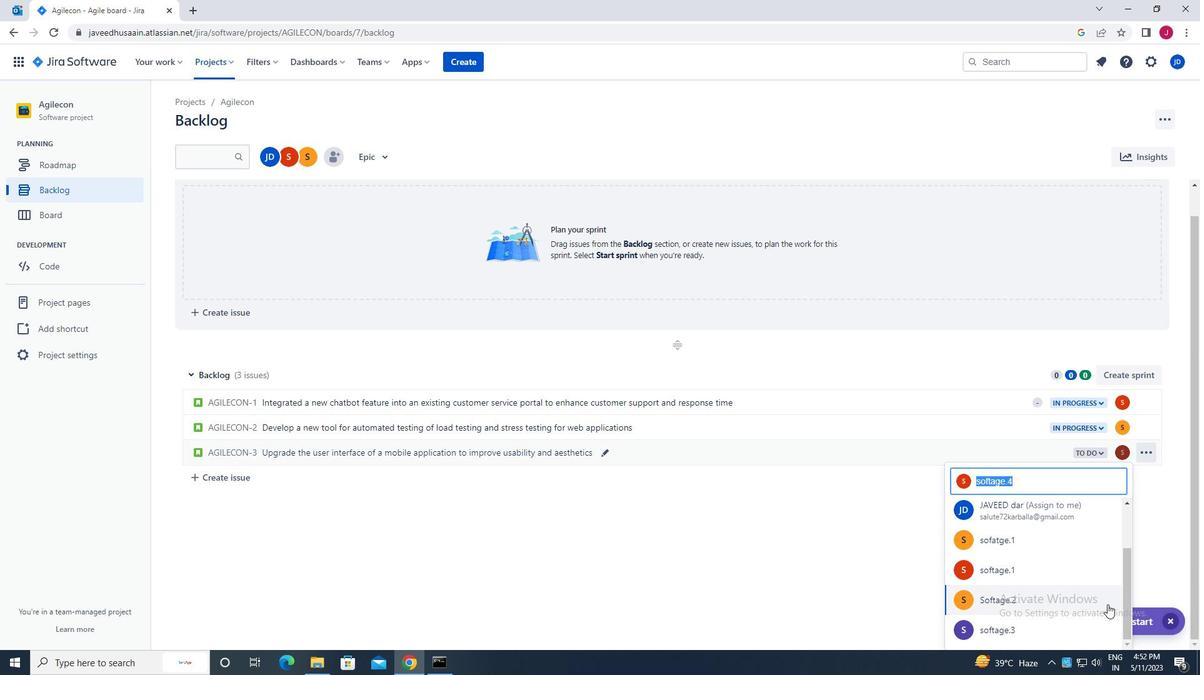 
Action: Mouse moved to (1135, 551)
Screenshot: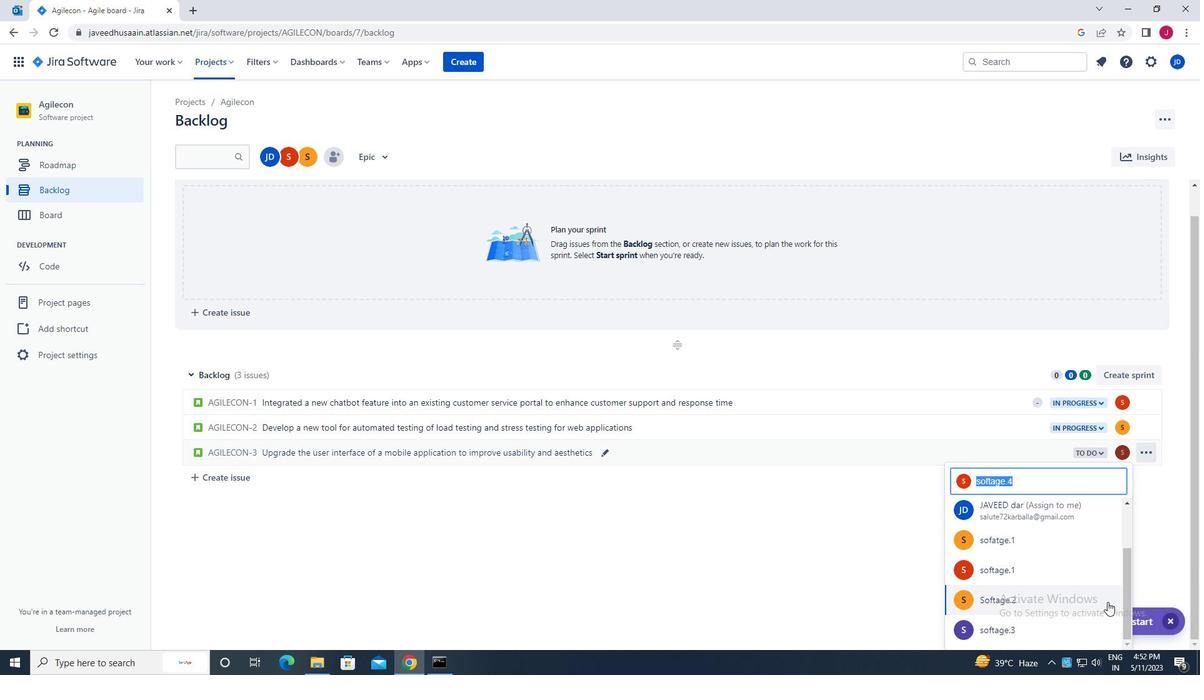 
Action: Mouse scrolled (1135, 550) with delta (0, 0)
Screenshot: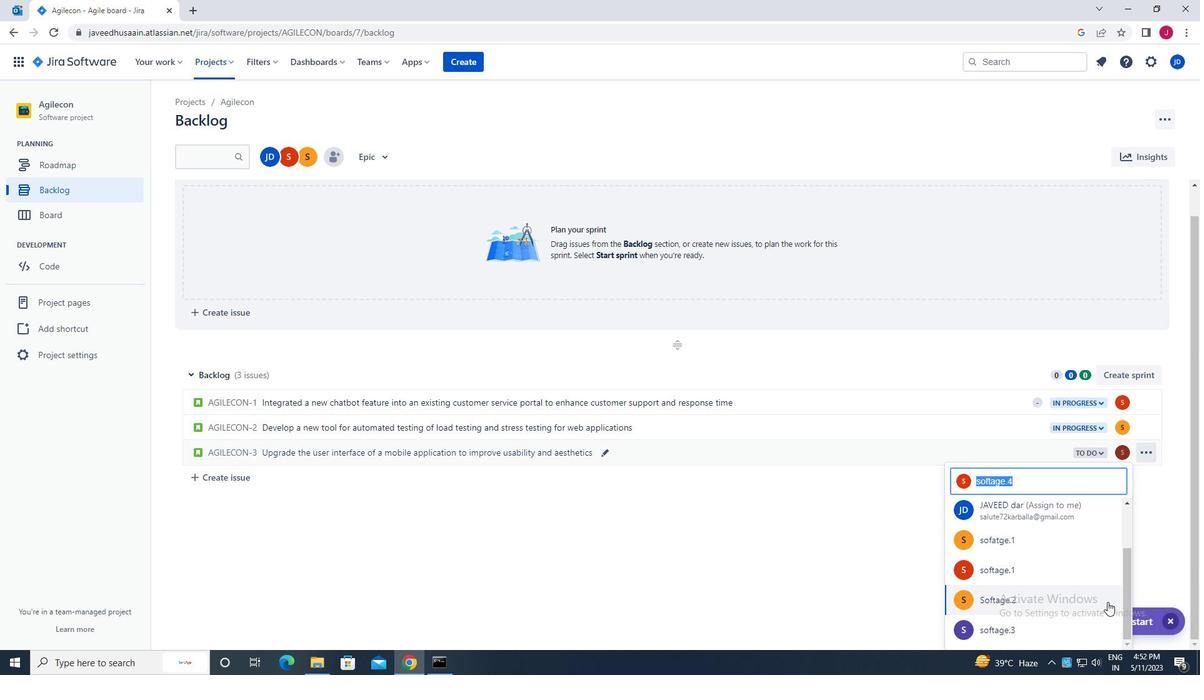 
Action: Mouse moved to (1136, 548)
Screenshot: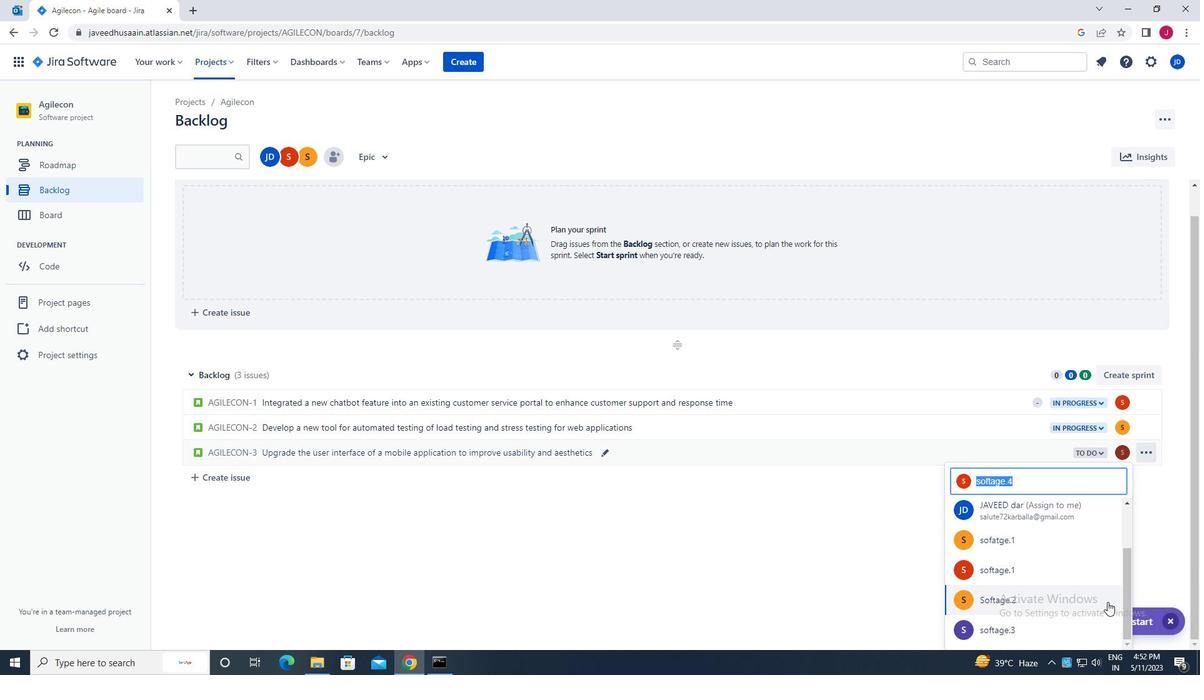 
Action: Mouse scrolled (1136, 548) with delta (0, 0)
Screenshot: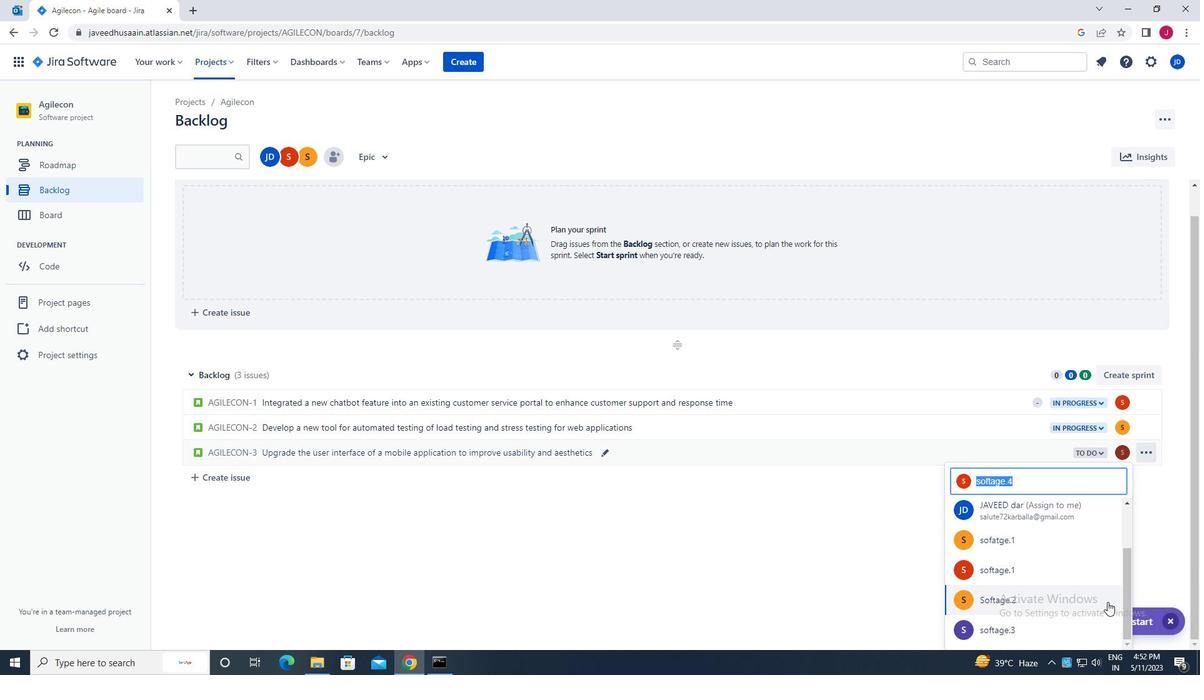 
Action: Mouse moved to (1136, 548)
Screenshot: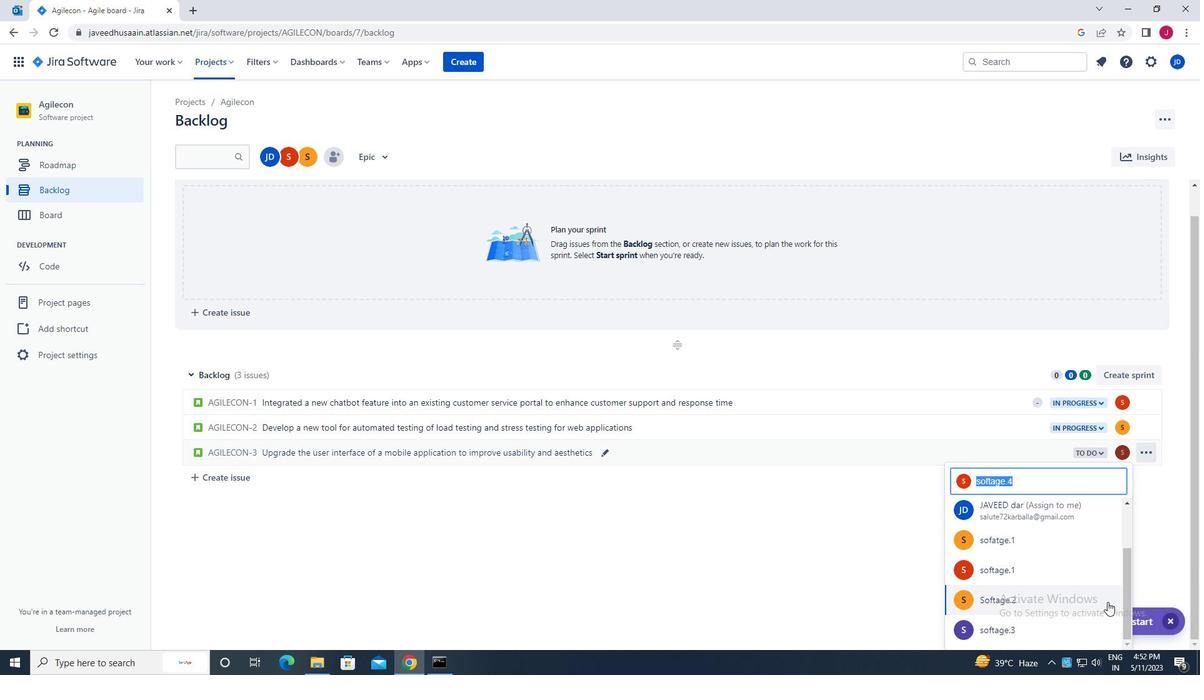 
Action: Mouse scrolled (1136, 547) with delta (0, 0)
Screenshot: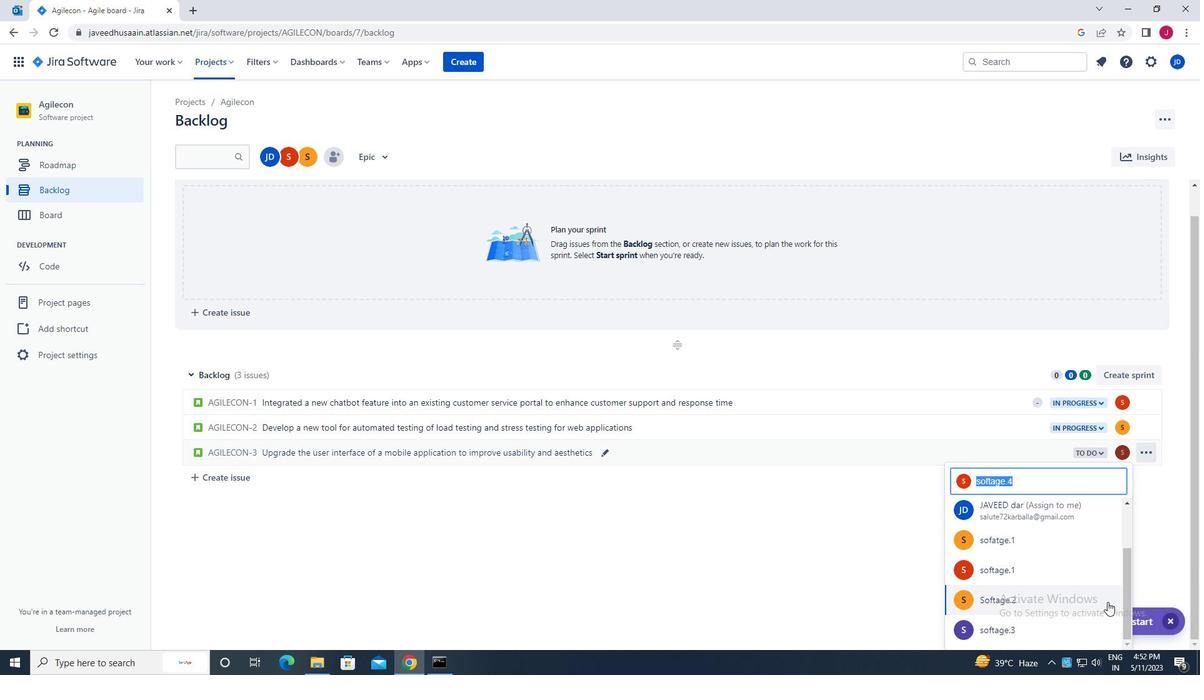 
Action: Mouse moved to (1136, 547)
Screenshot: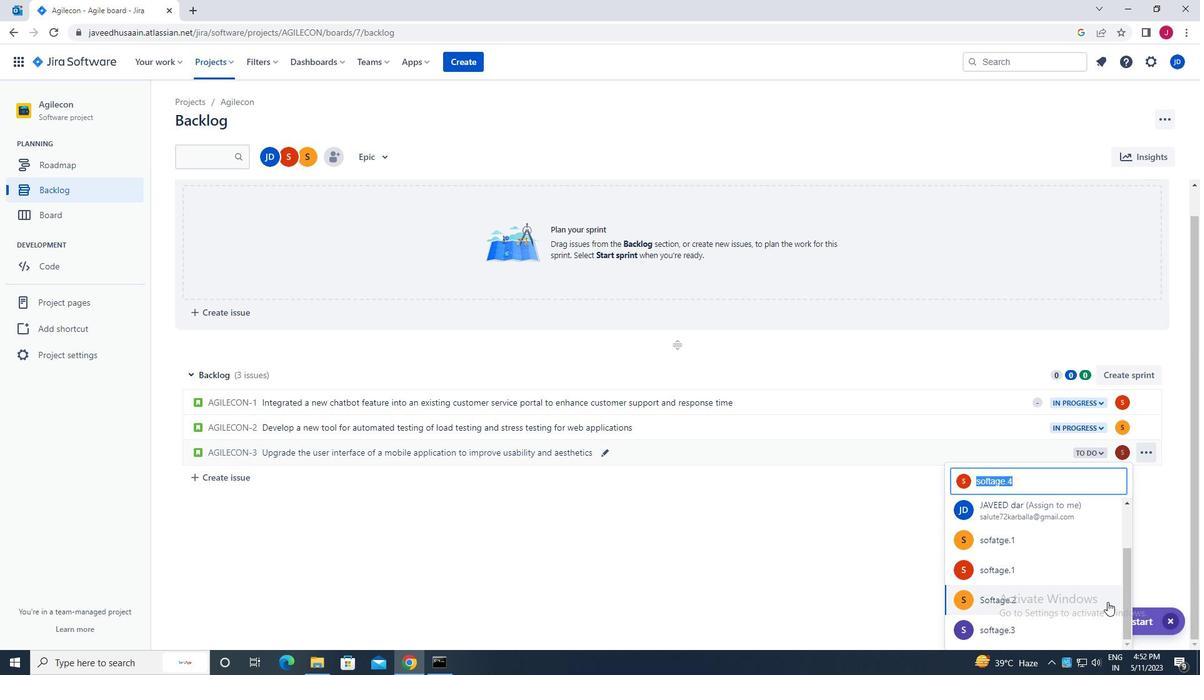
Action: Mouse scrolled (1136, 546) with delta (0, 0)
Screenshot: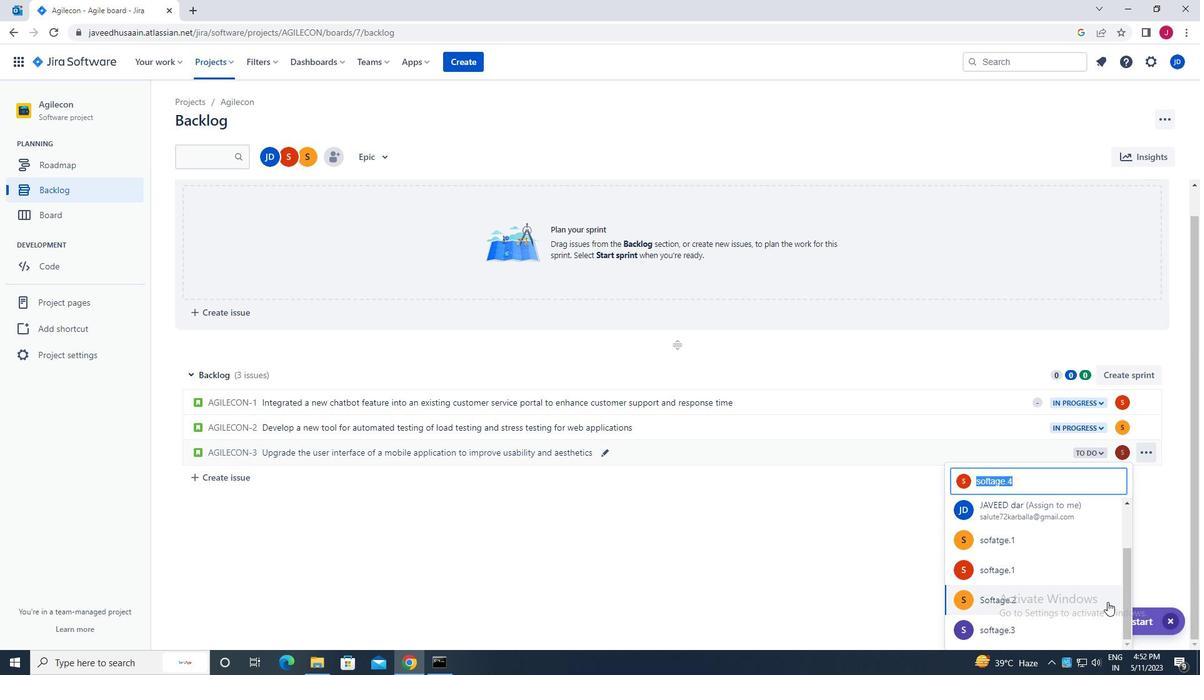
Action: Mouse moved to (1136, 547)
Screenshot: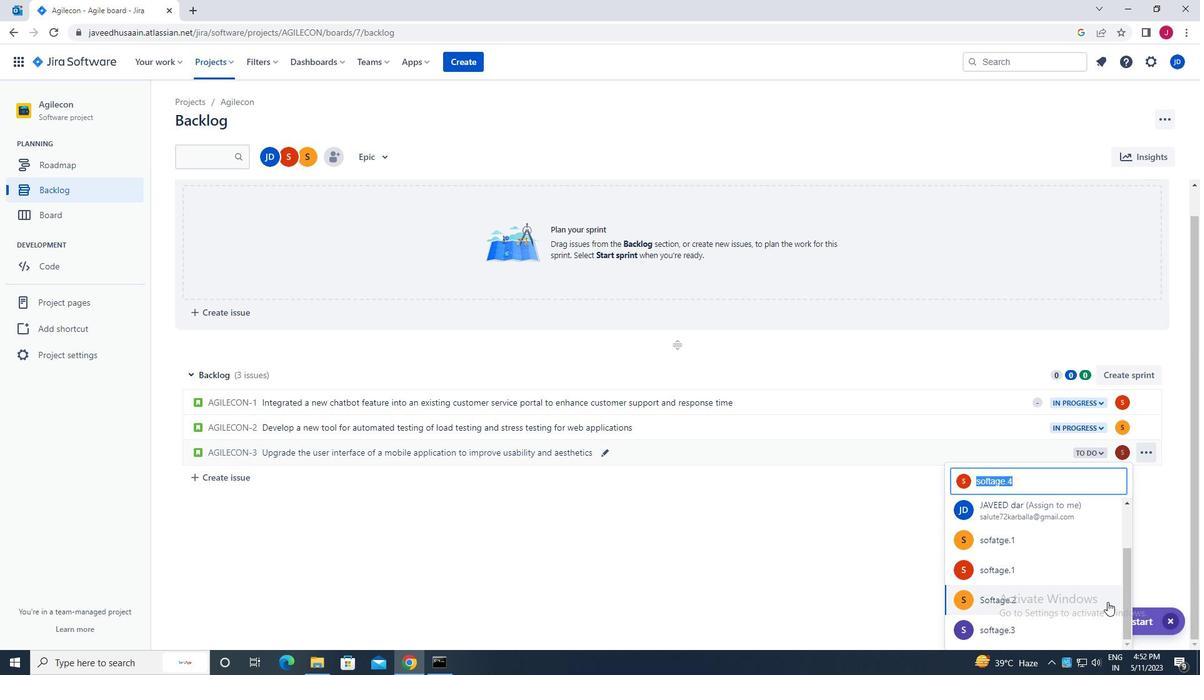 
Action: Mouse scrolled (1136, 546) with delta (0, 0)
Screenshot: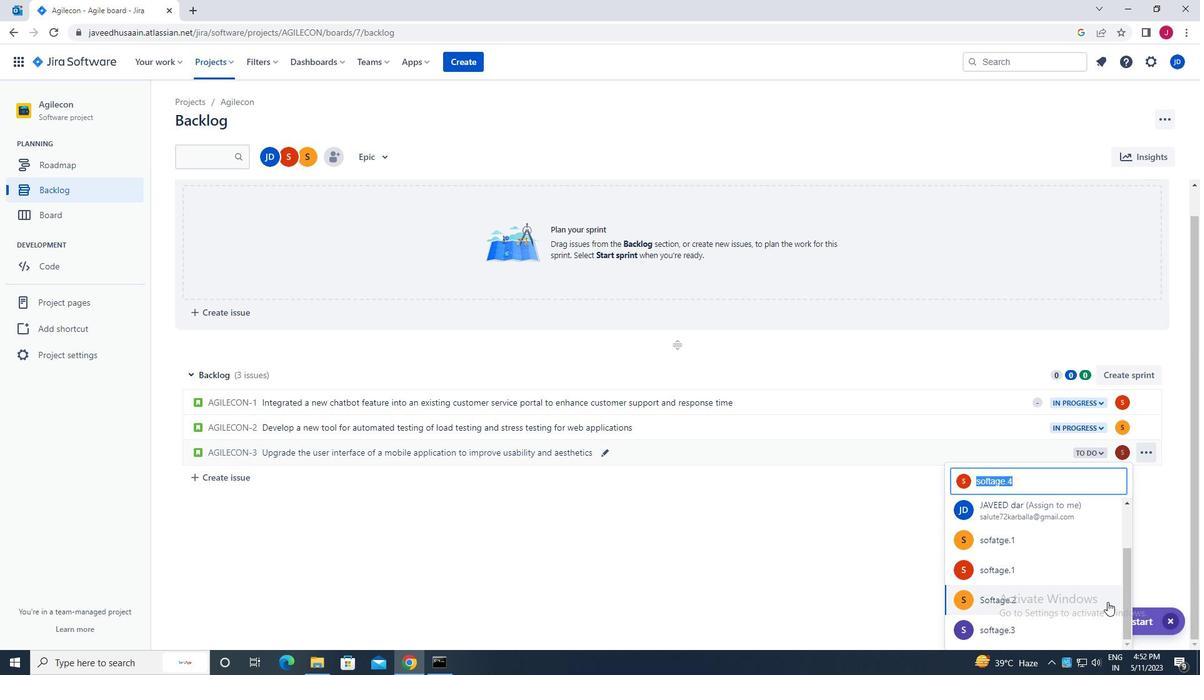 
Action: Mouse moved to (1194, 639)
Screenshot: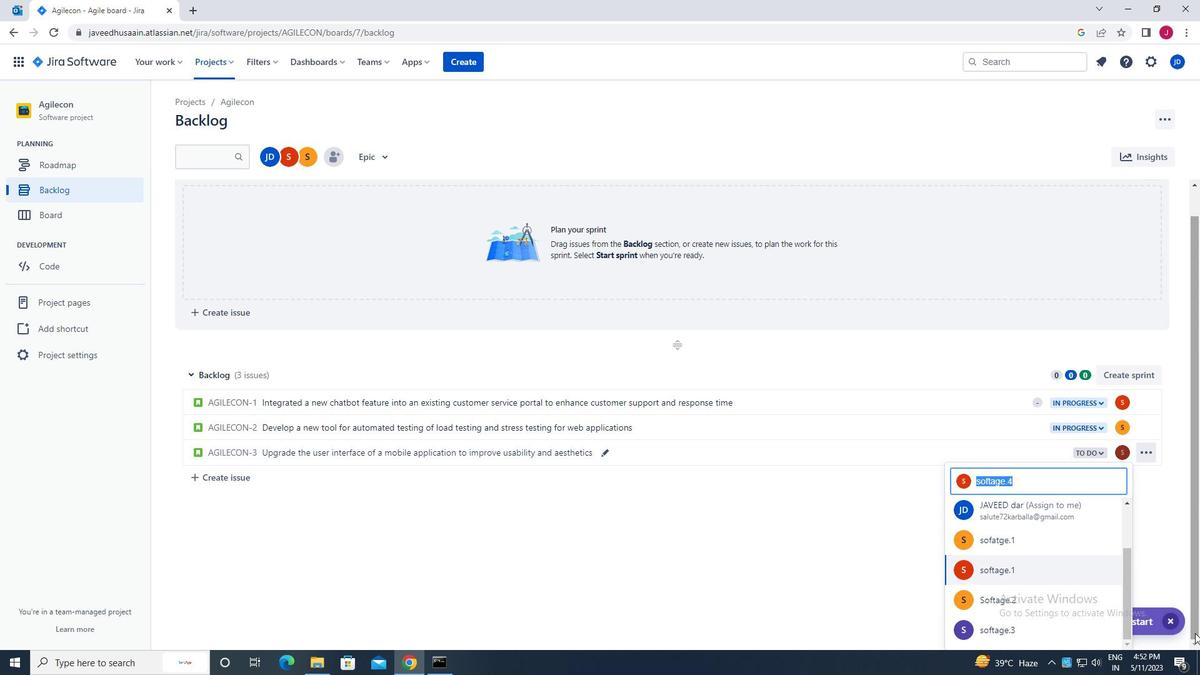 
Action: Mouse pressed left at (1194, 639)
Screenshot: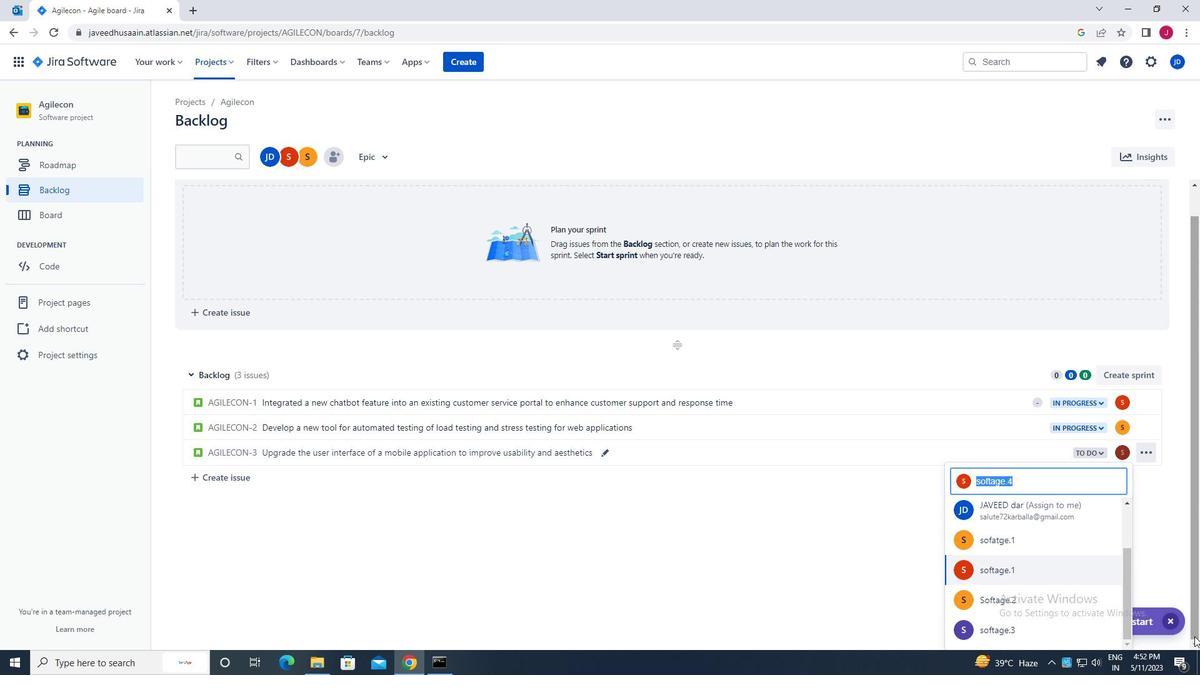 
Action: Mouse moved to (1097, 582)
Screenshot: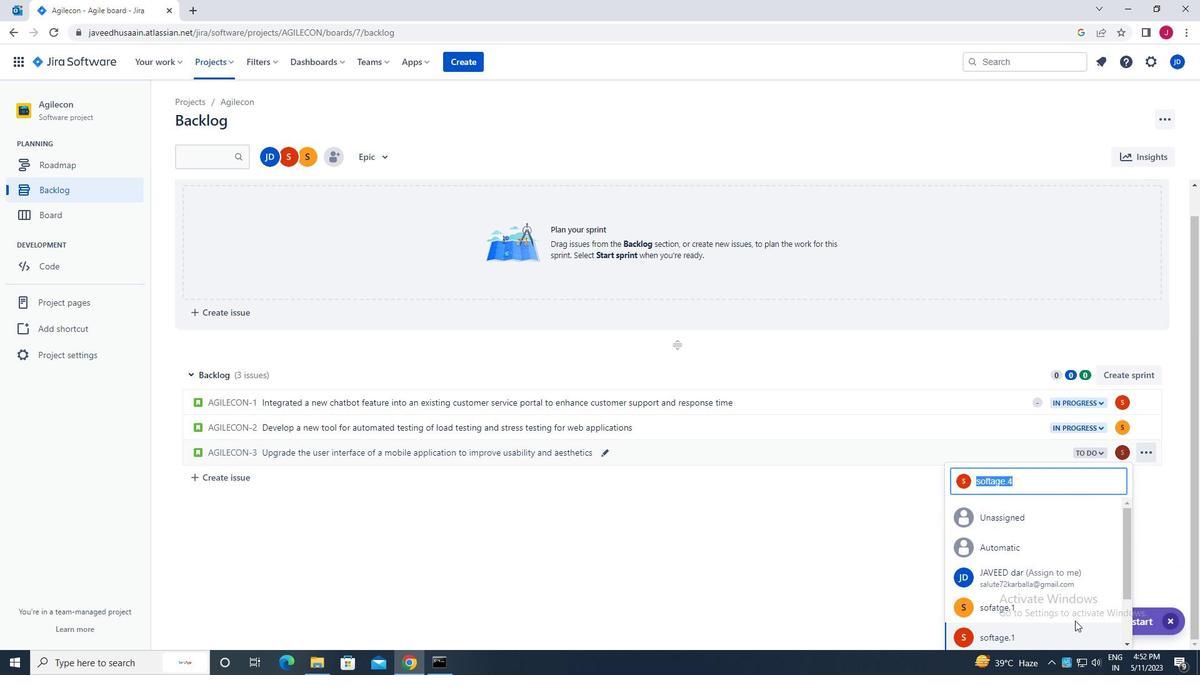 
Action: Mouse scrolled (1097, 582) with delta (0, 0)
Screenshot: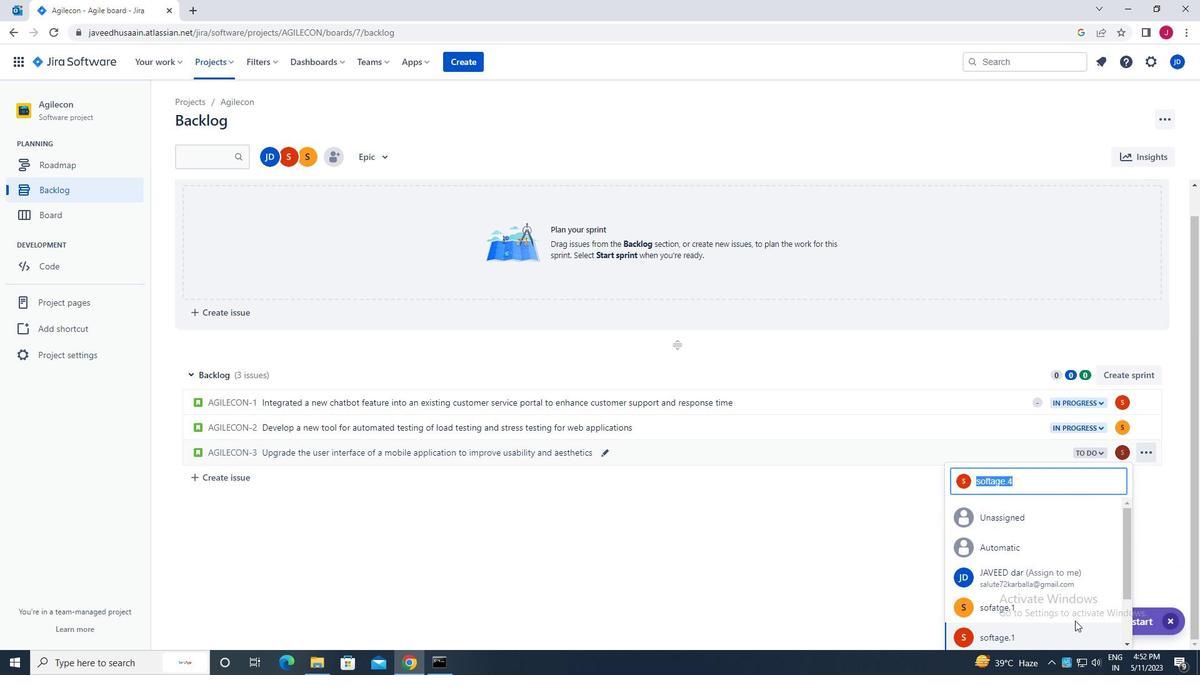 
Action: Mouse moved to (1094, 582)
Screenshot: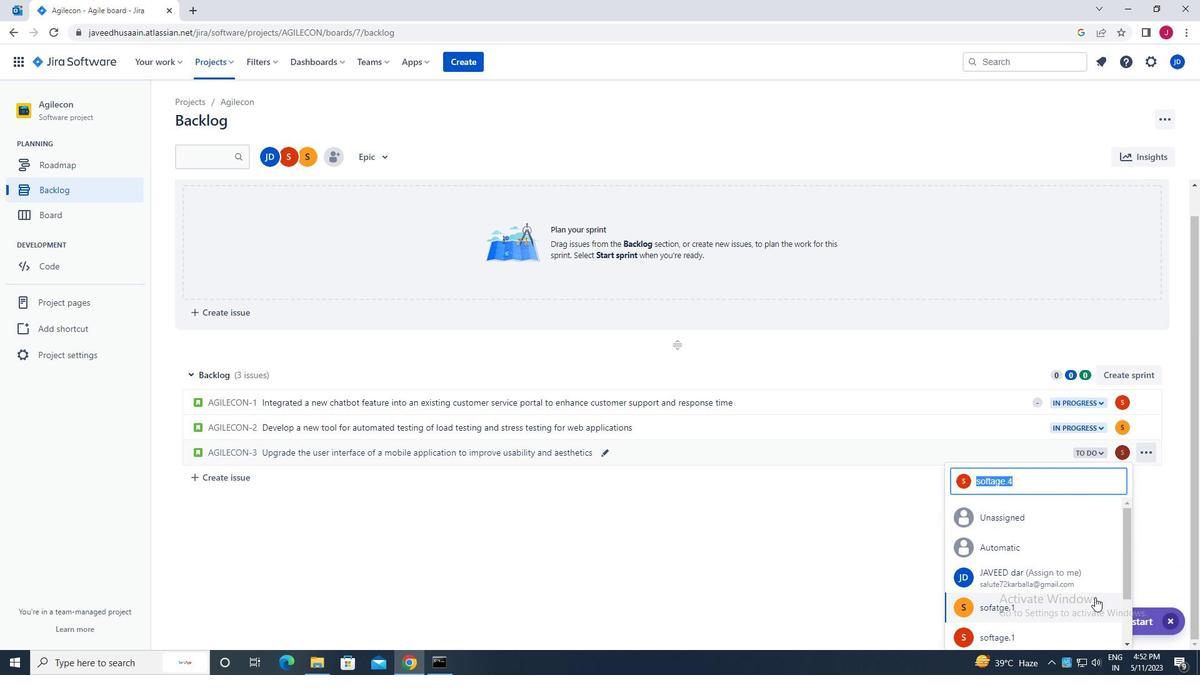 
Action: Mouse scrolled (1094, 581) with delta (0, 0)
Screenshot: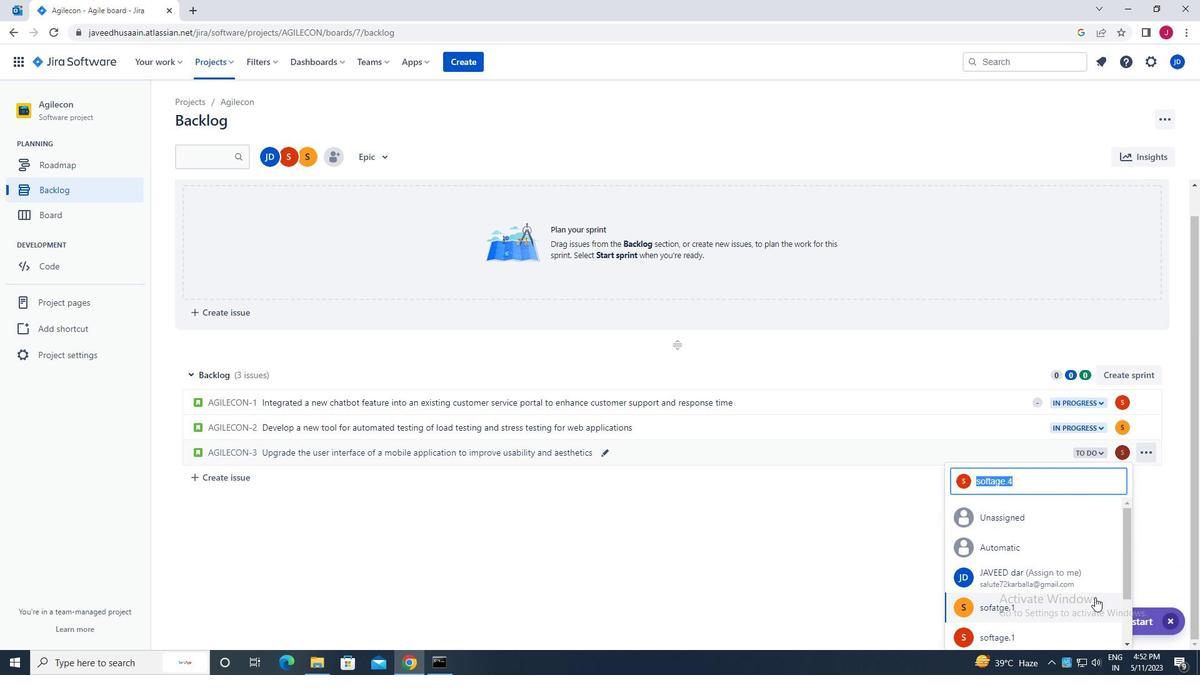 
Action: Mouse moved to (1091, 580)
Screenshot: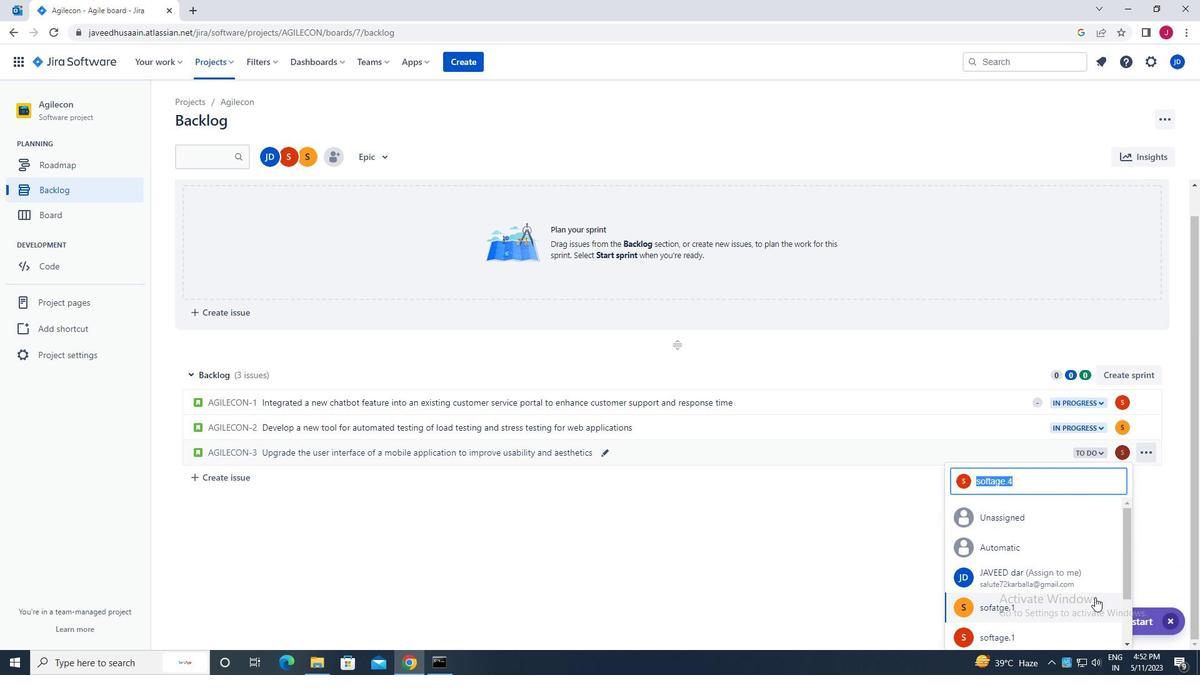 
Action: Mouse scrolled (1091, 580) with delta (0, 0)
Screenshot: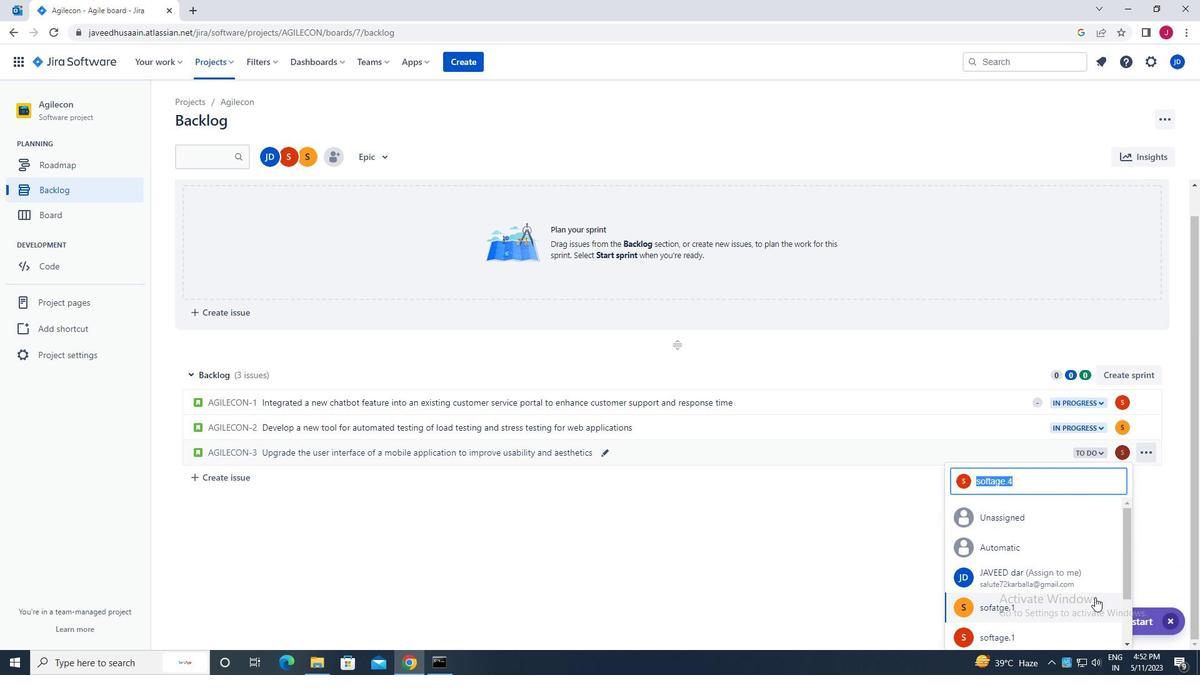 
Action: Mouse moved to (1090, 580)
Screenshot: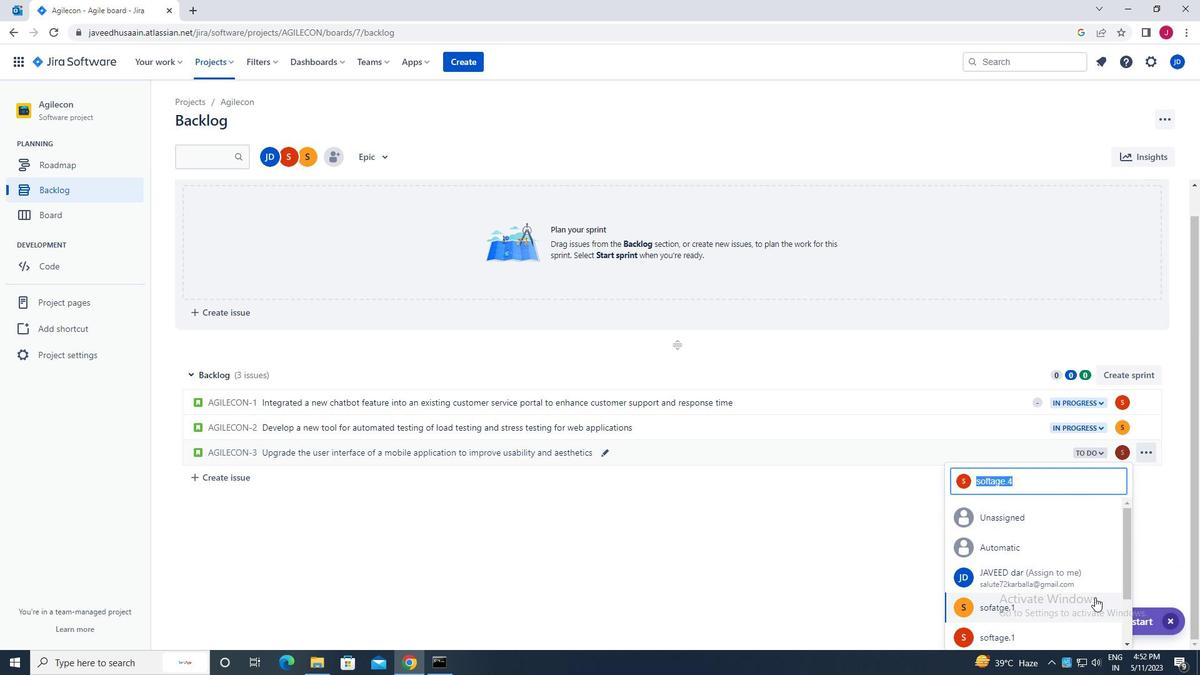 
Action: Mouse scrolled (1090, 580) with delta (0, 0)
Screenshot: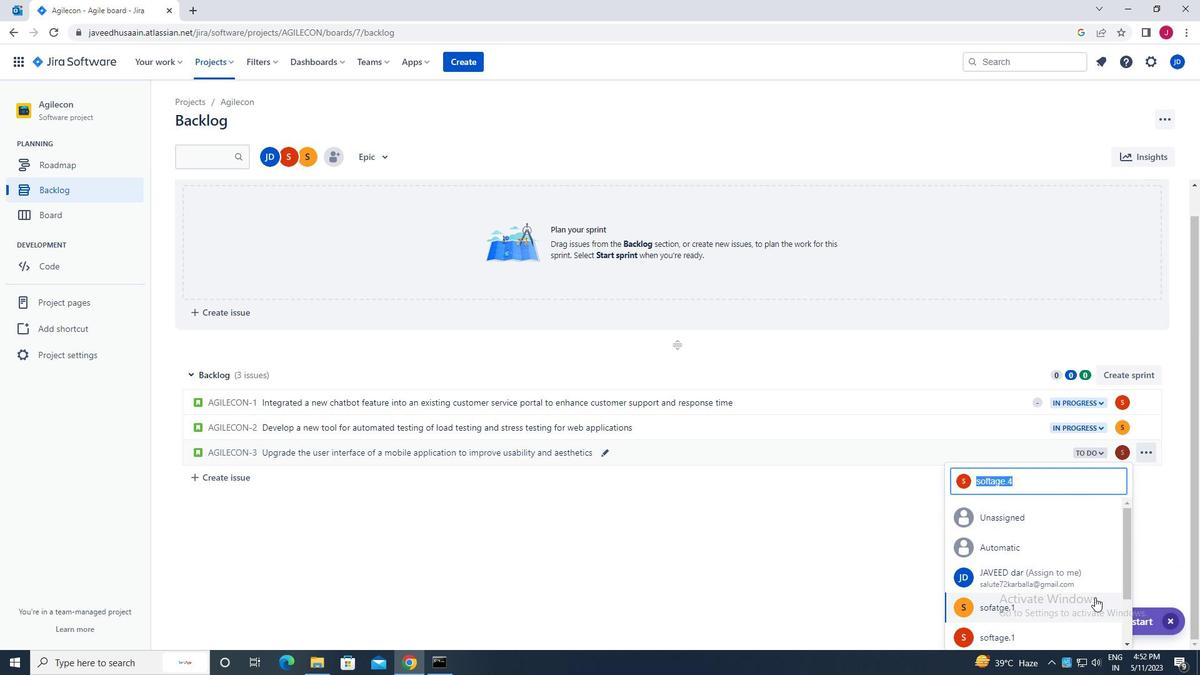 
Action: Mouse moved to (1044, 583)
Screenshot: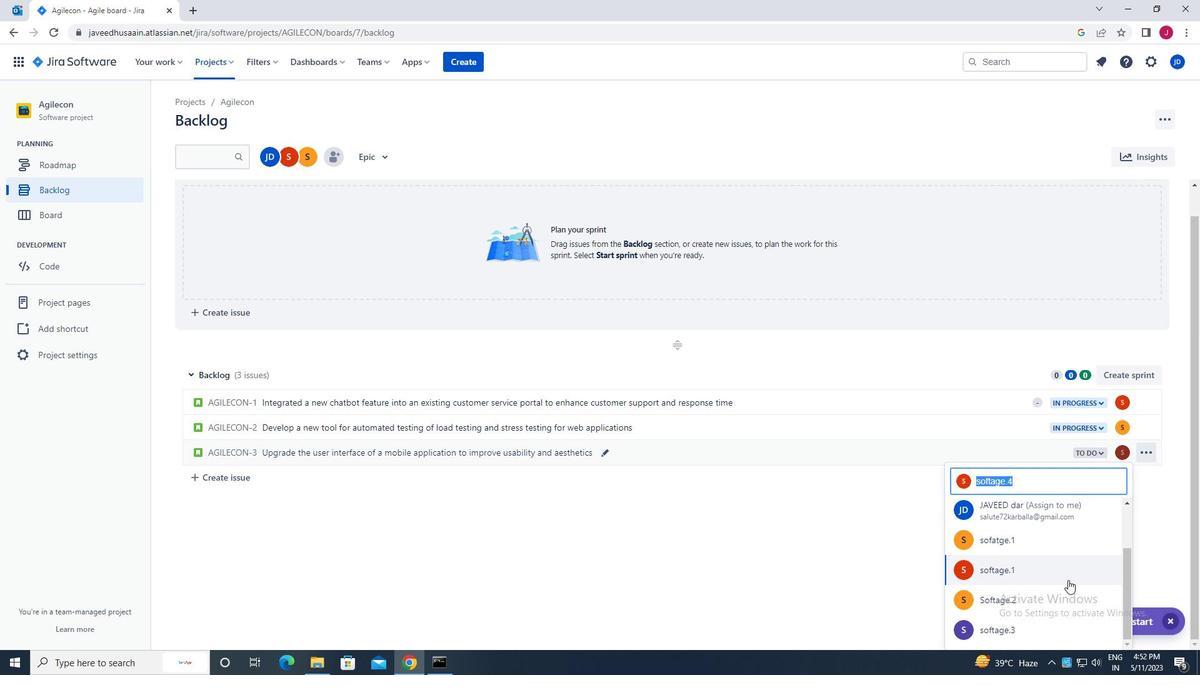 
Action: Mouse scrolled (1044, 582) with delta (0, 0)
Screenshot: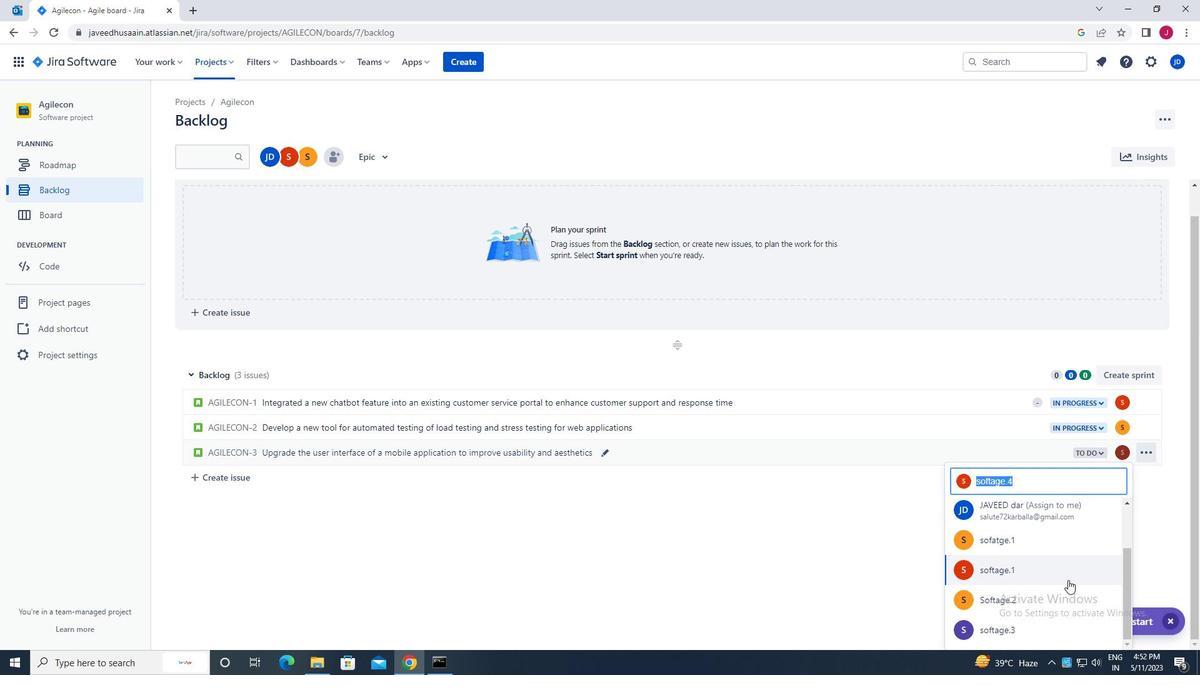 
Action: Mouse moved to (1043, 584)
Screenshot: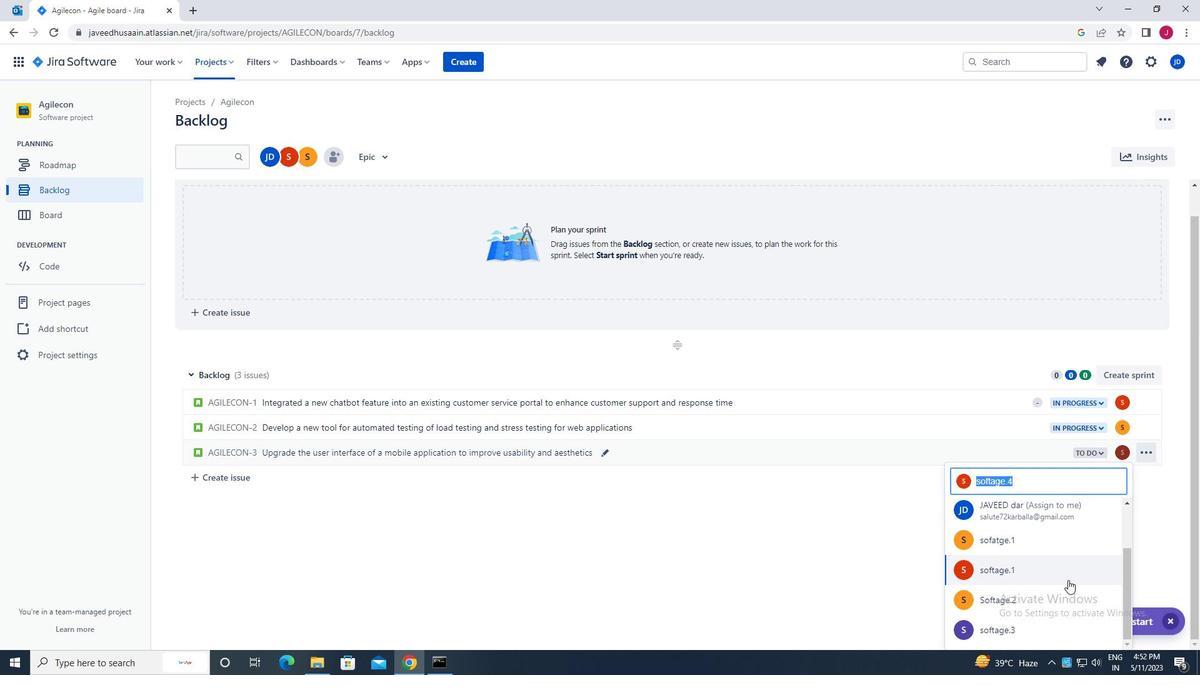 
Action: Mouse scrolled (1043, 583) with delta (0, 0)
Screenshot: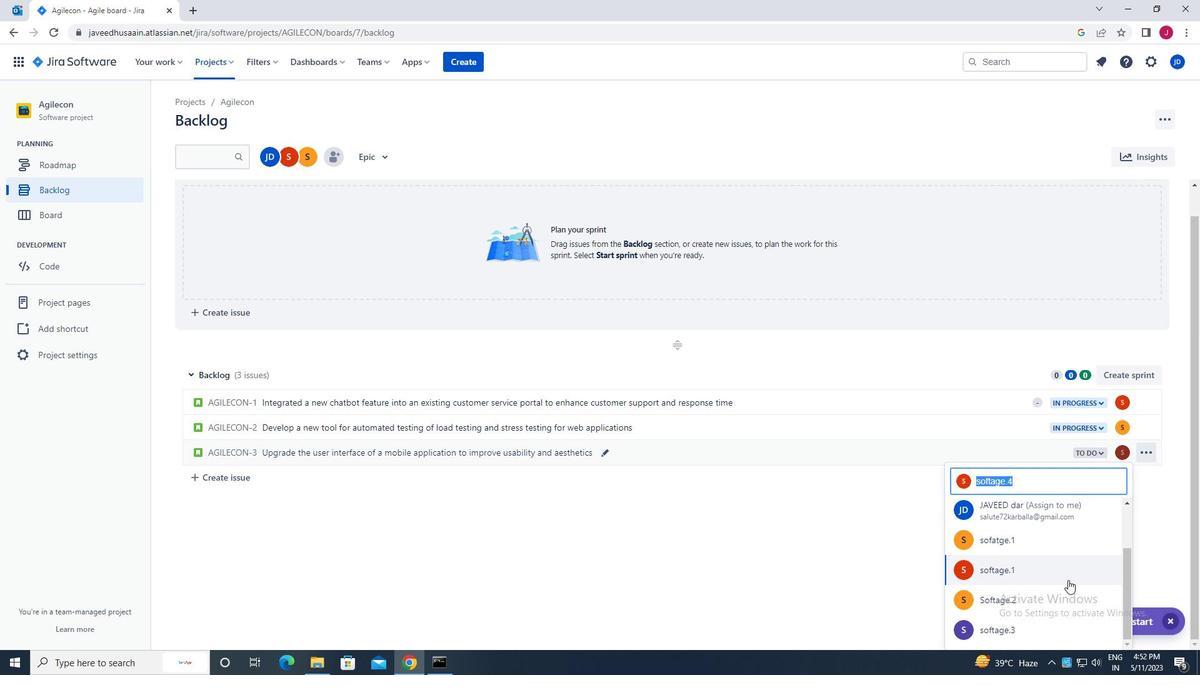 
Action: Mouse scrolled (1043, 583) with delta (0, 0)
Screenshot: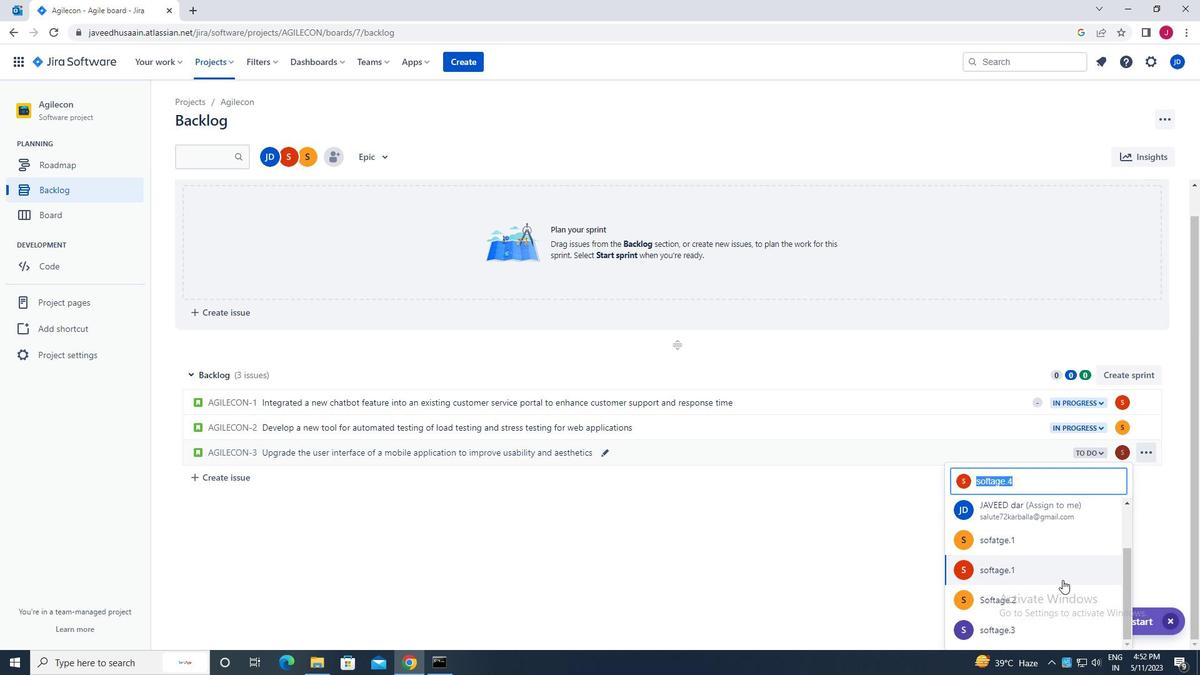 
Action: Mouse scrolled (1043, 583) with delta (0, 0)
Screenshot: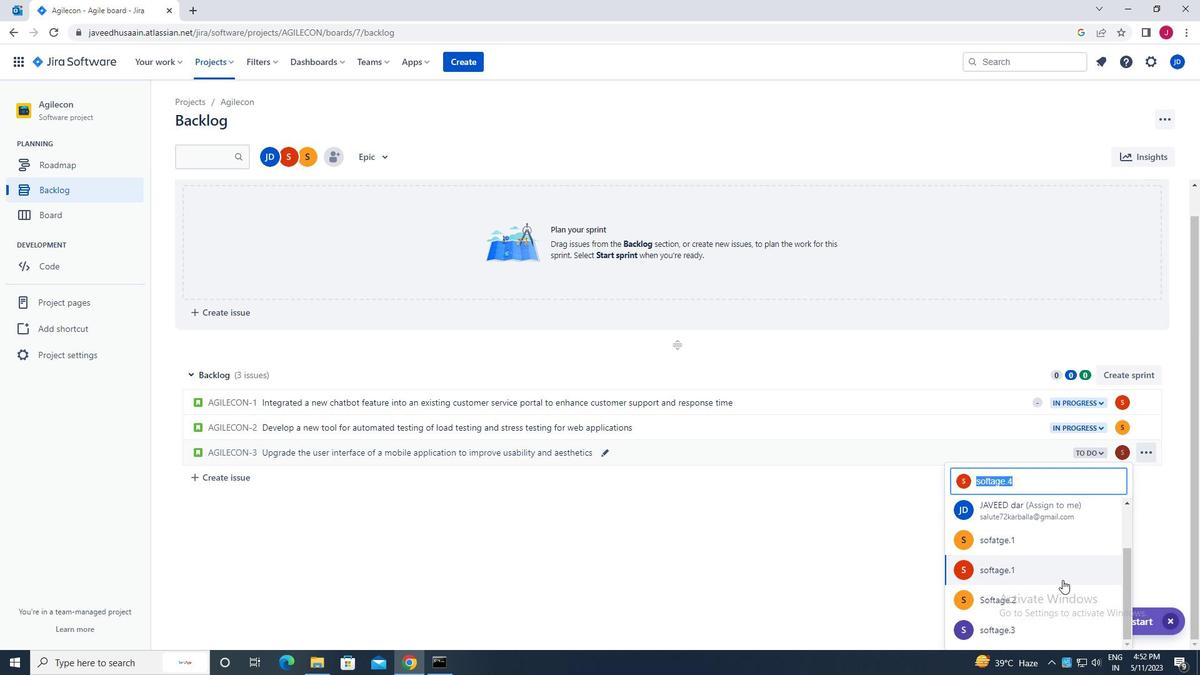 
Action: Mouse scrolled (1043, 583) with delta (0, 0)
Screenshot: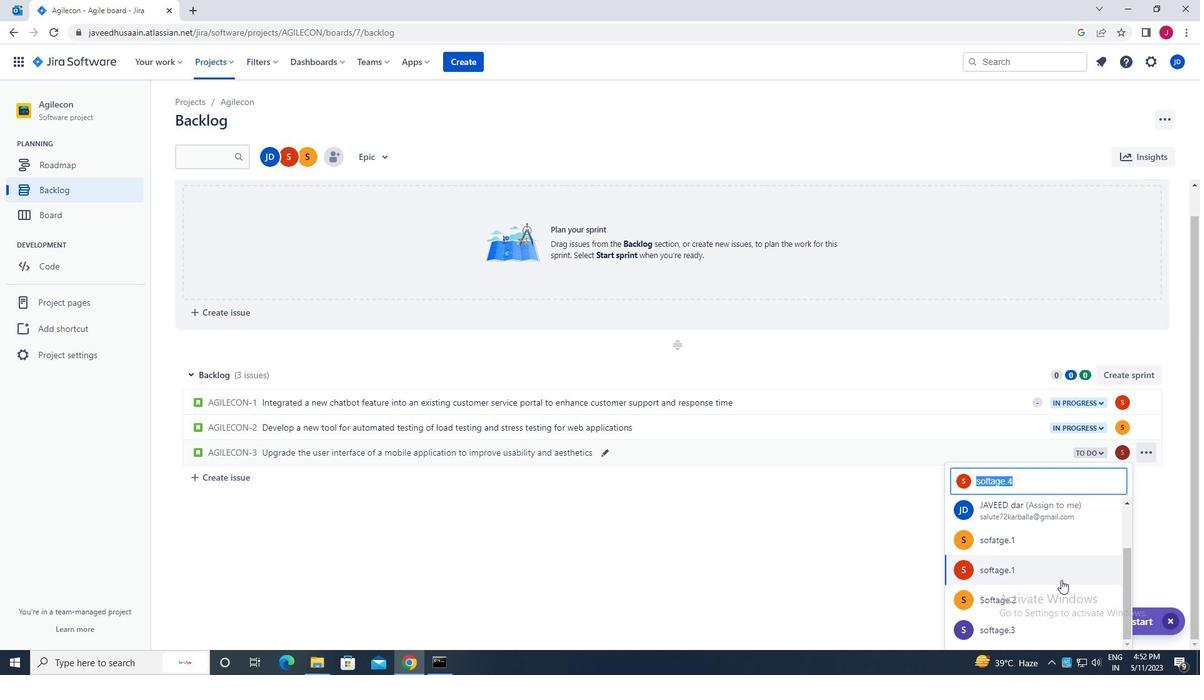 
Action: Mouse moved to (1027, 485)
Screenshot: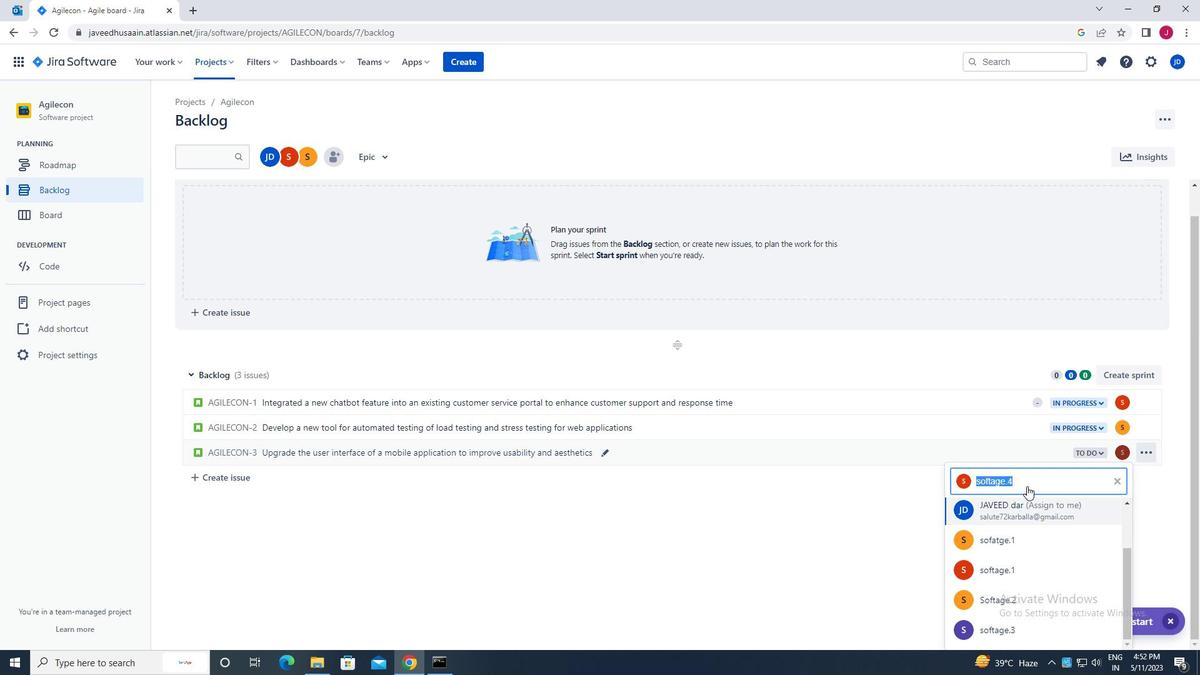 
Action: Key pressed soft
Screenshot: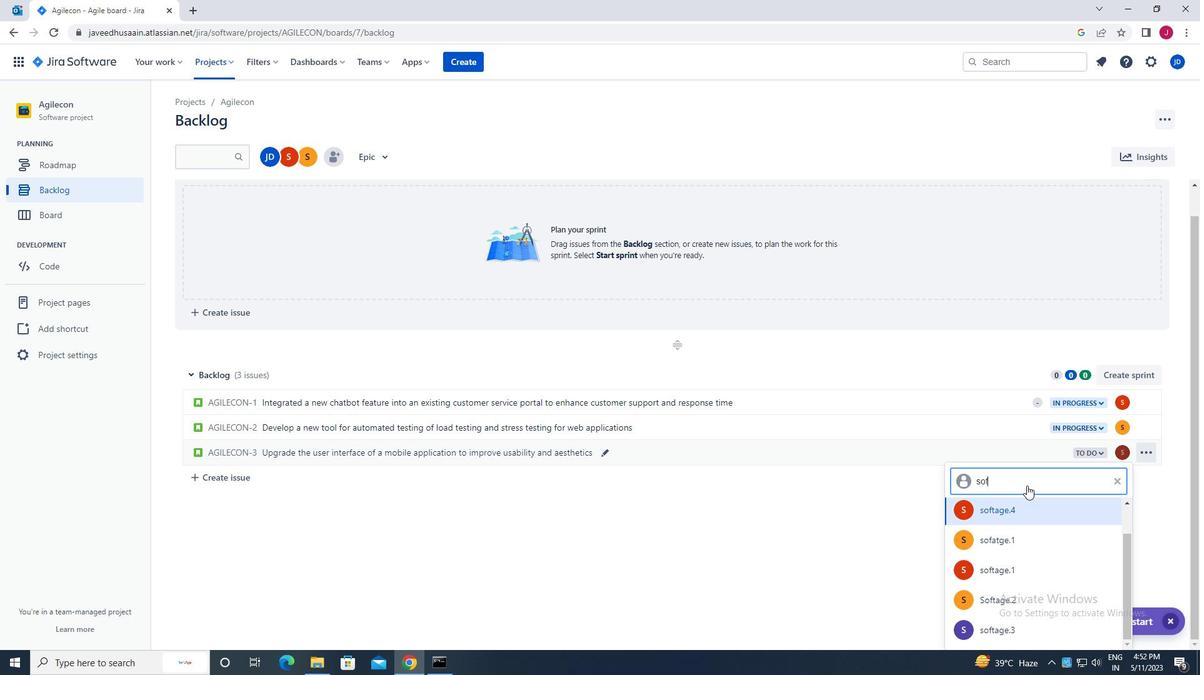 
Action: Mouse moved to (1006, 540)
Screenshot: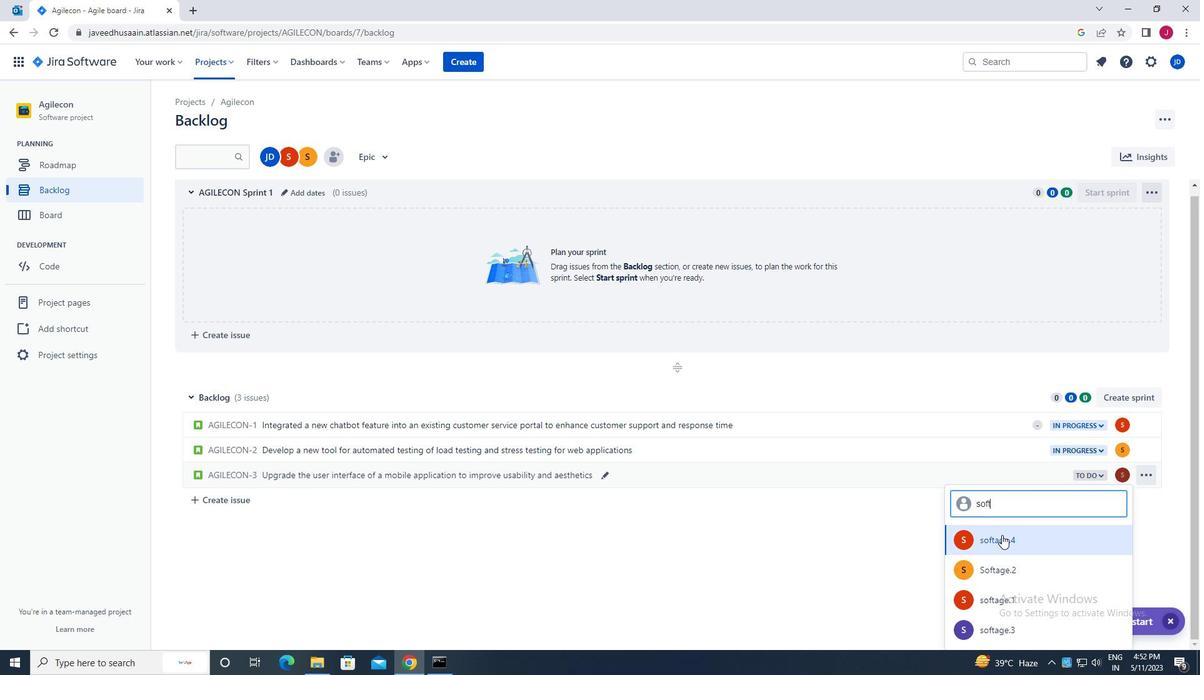 
Action: Mouse pressed left at (1006, 540)
Screenshot: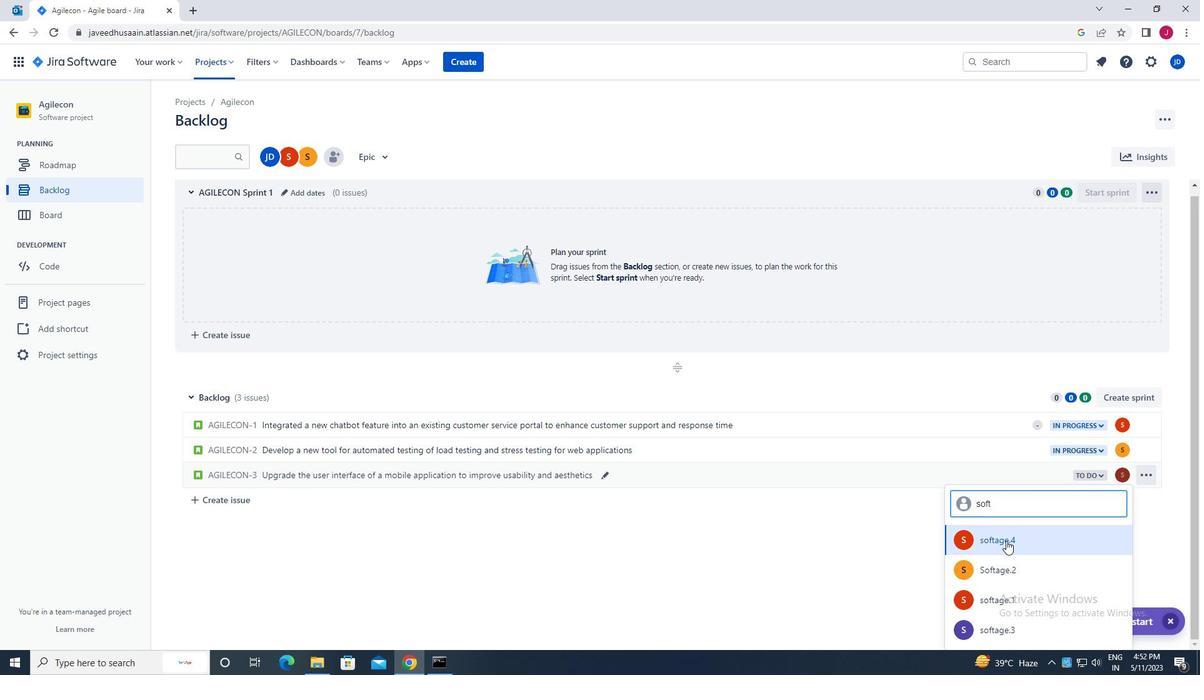 
Action: Mouse moved to (1098, 482)
Screenshot: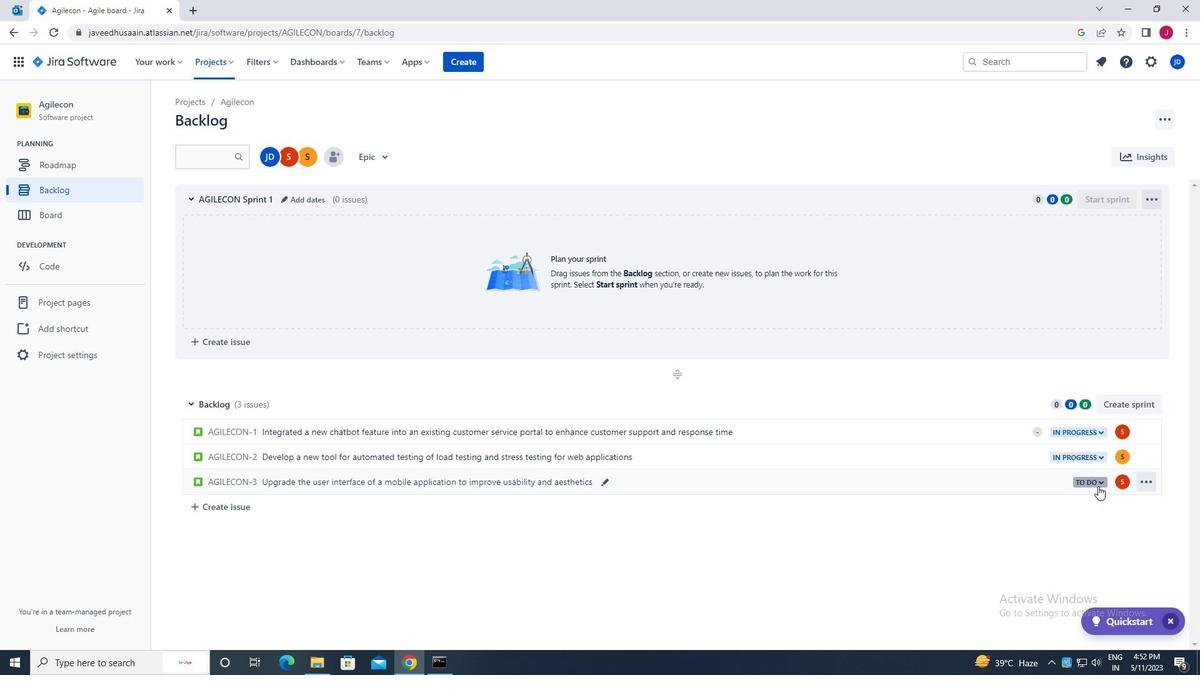 
Action: Mouse pressed left at (1098, 482)
Screenshot: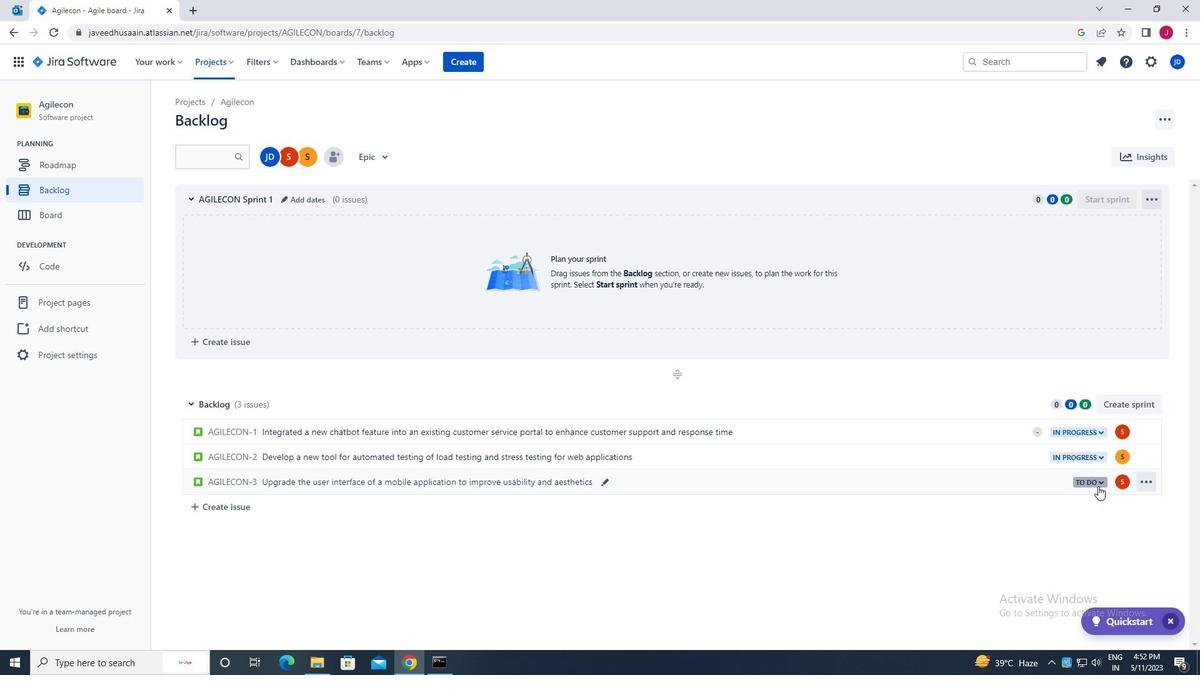 
Action: Mouse moved to (1024, 509)
Screenshot: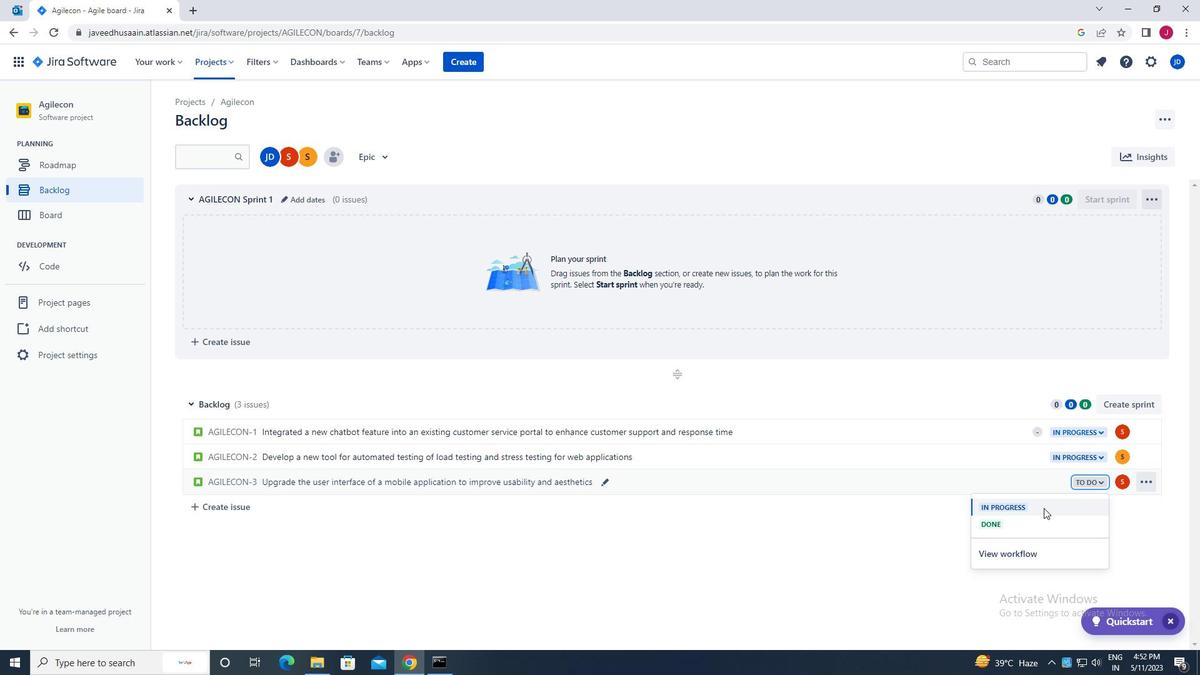 
Action: Mouse pressed left at (1024, 509)
Screenshot: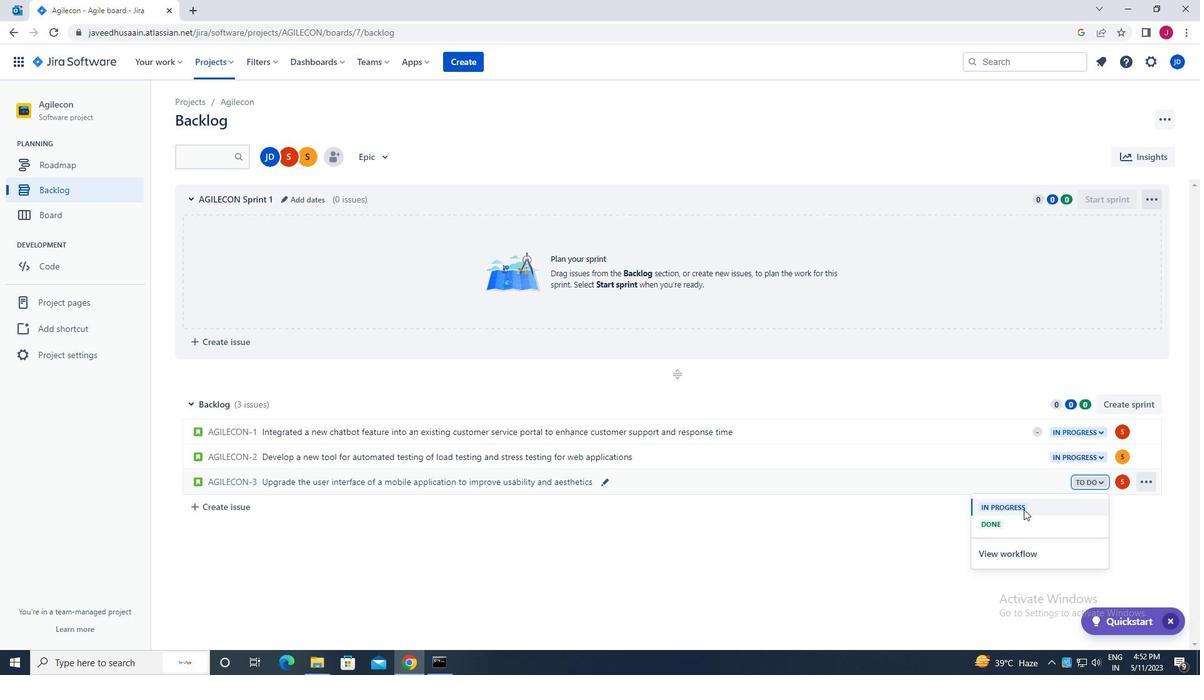 
Action: Mouse moved to (230, 505)
Screenshot: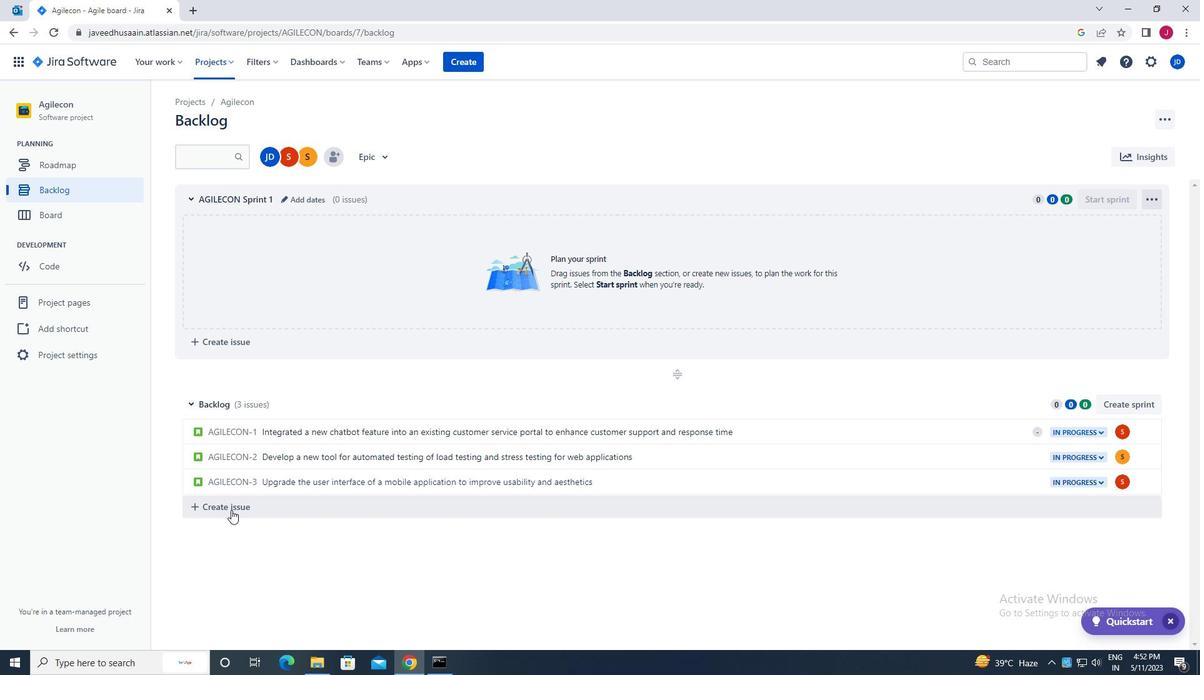 
Action: Mouse pressed left at (230, 505)
Screenshot: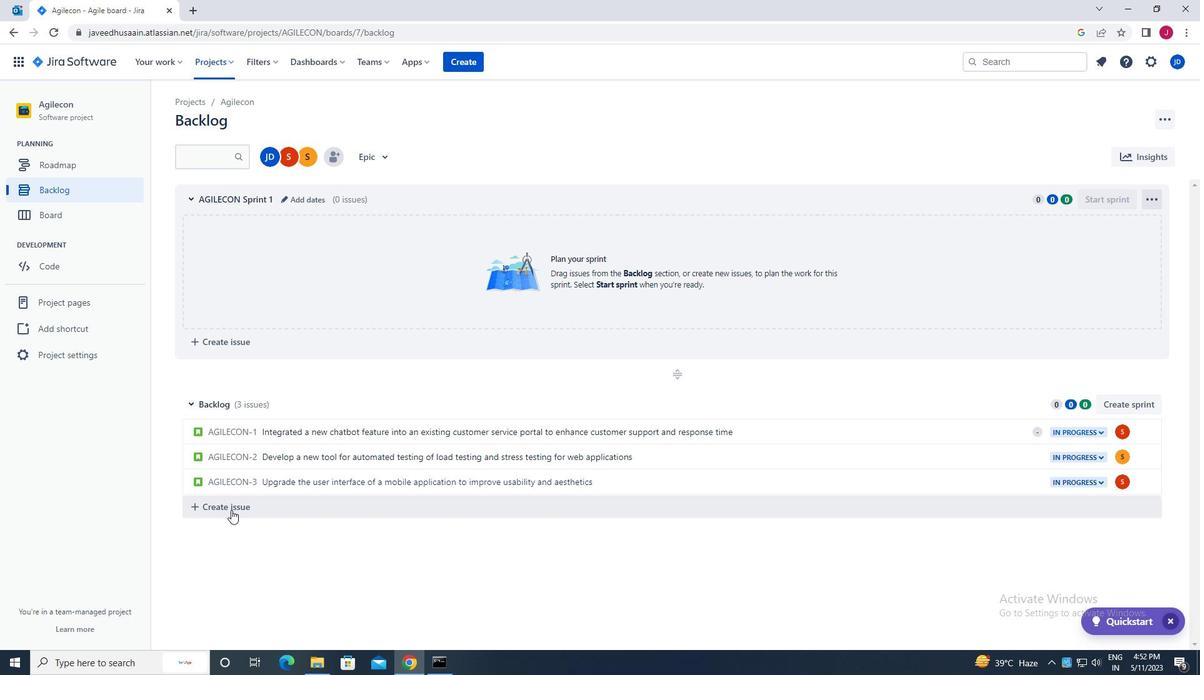 
Action: Mouse moved to (248, 509)
Screenshot: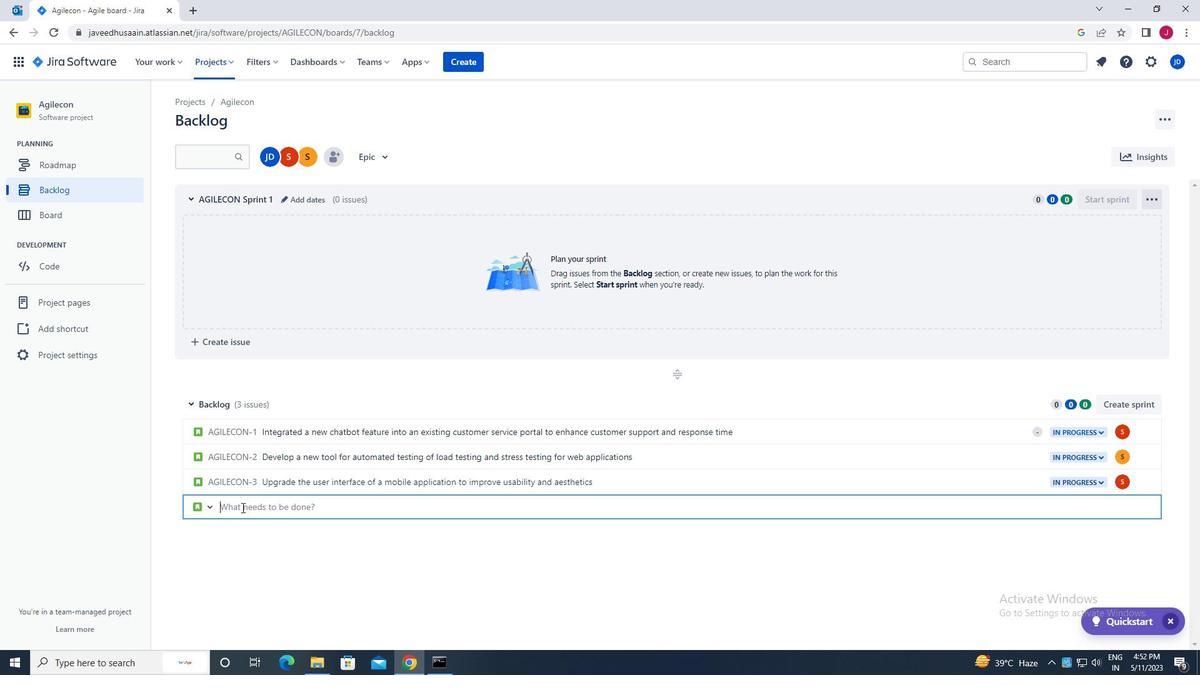 
Action: Mouse pressed left at (248, 509)
Screenshot: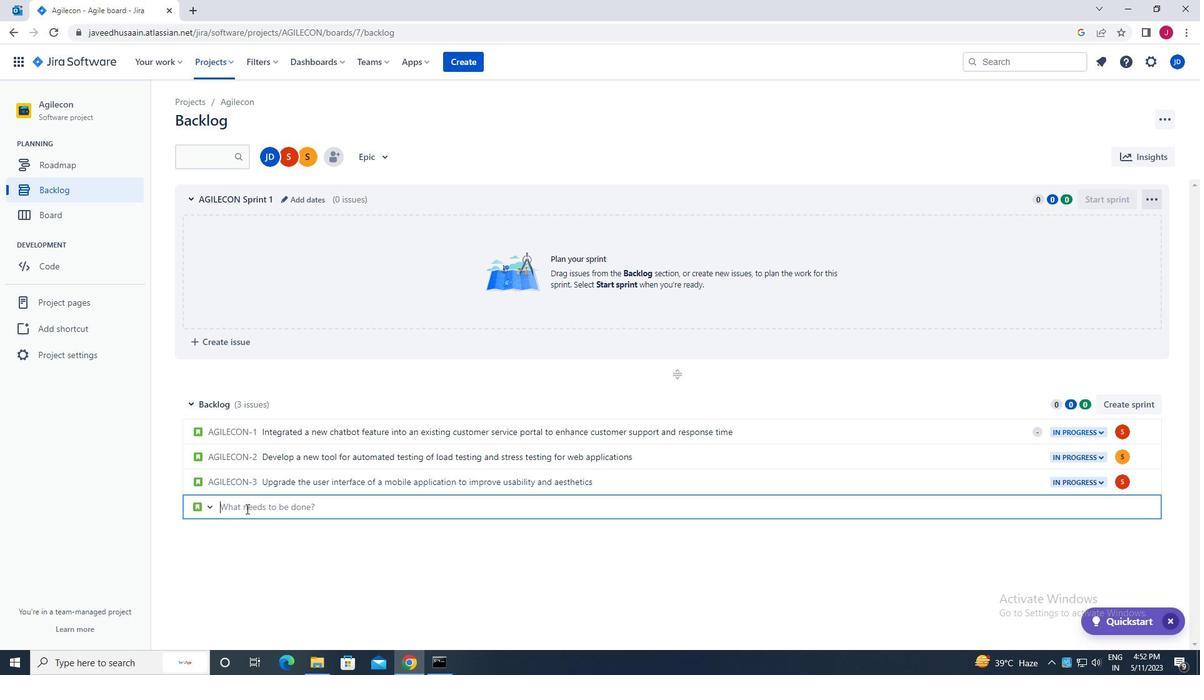 
Action: Key pressed <Key.caps_lock>c<Key.caps_lock>reate<Key.space>a<Key.space>new<Key.space>platform<Key.space>for<Key.space>online<Key.space>education<Key.space>courses<Key.space>wiyh<Key.space><Key.backspace><Key.backspace><Key.backspace>th<Key.space>advanced<Key.space>peer<Key.space>-to<Key.space>-peer<Key.space>learning<Key.space>and<Key.space>discussion<Key.space>features<Key.enter>
Screenshot: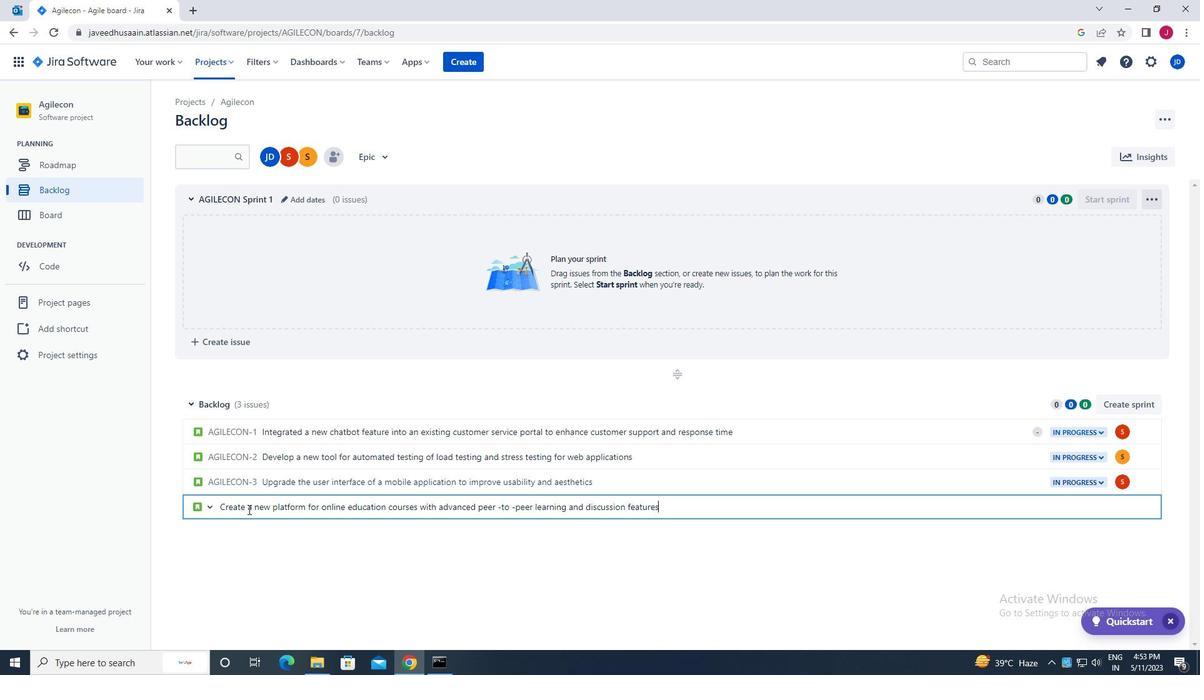 
Action: Mouse moved to (1123, 507)
Screenshot: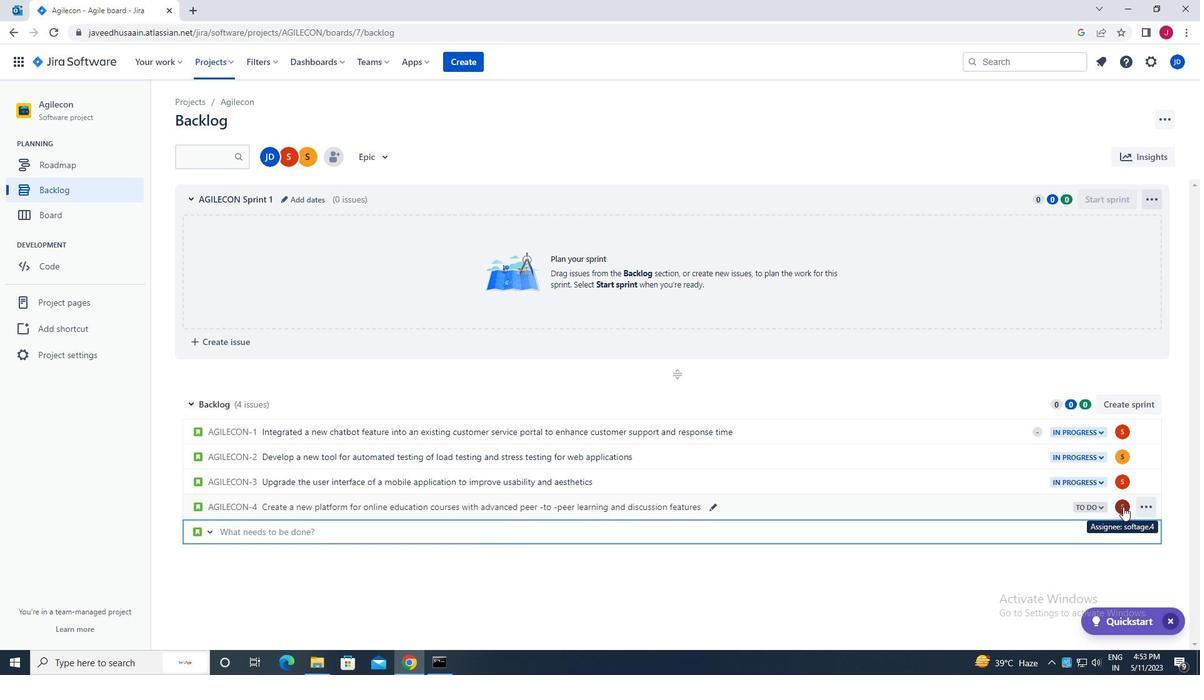 
Action: Mouse pressed left at (1123, 507)
Screenshot: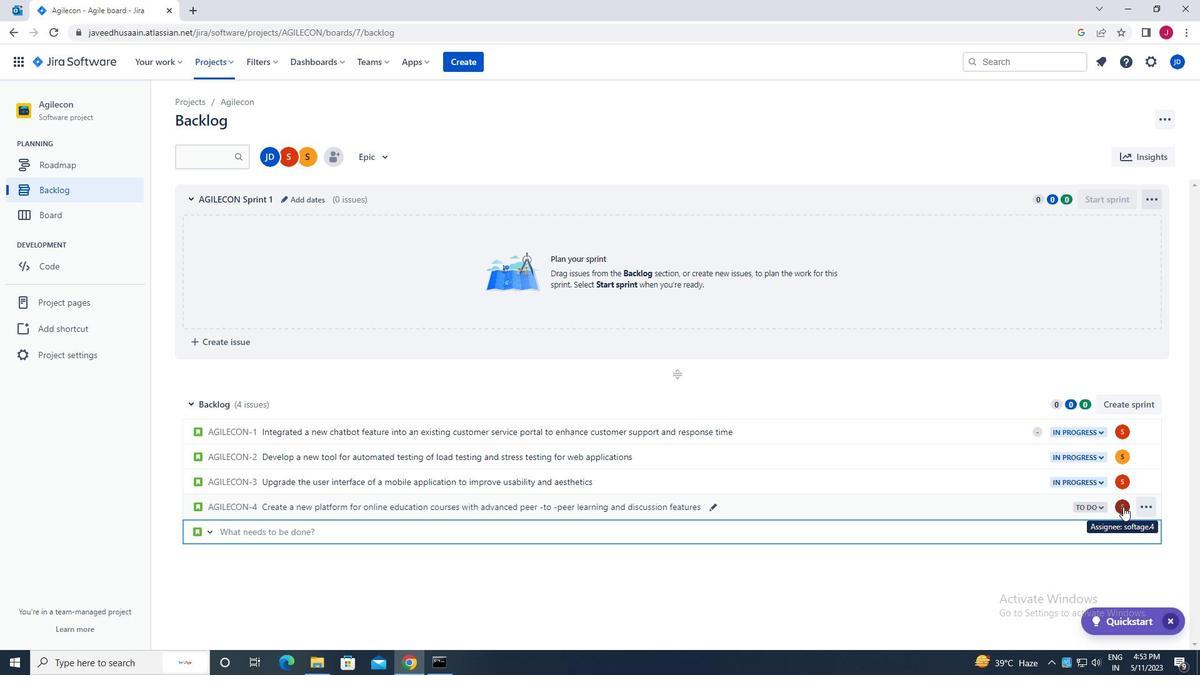 
Action: Mouse moved to (1035, 593)
Screenshot: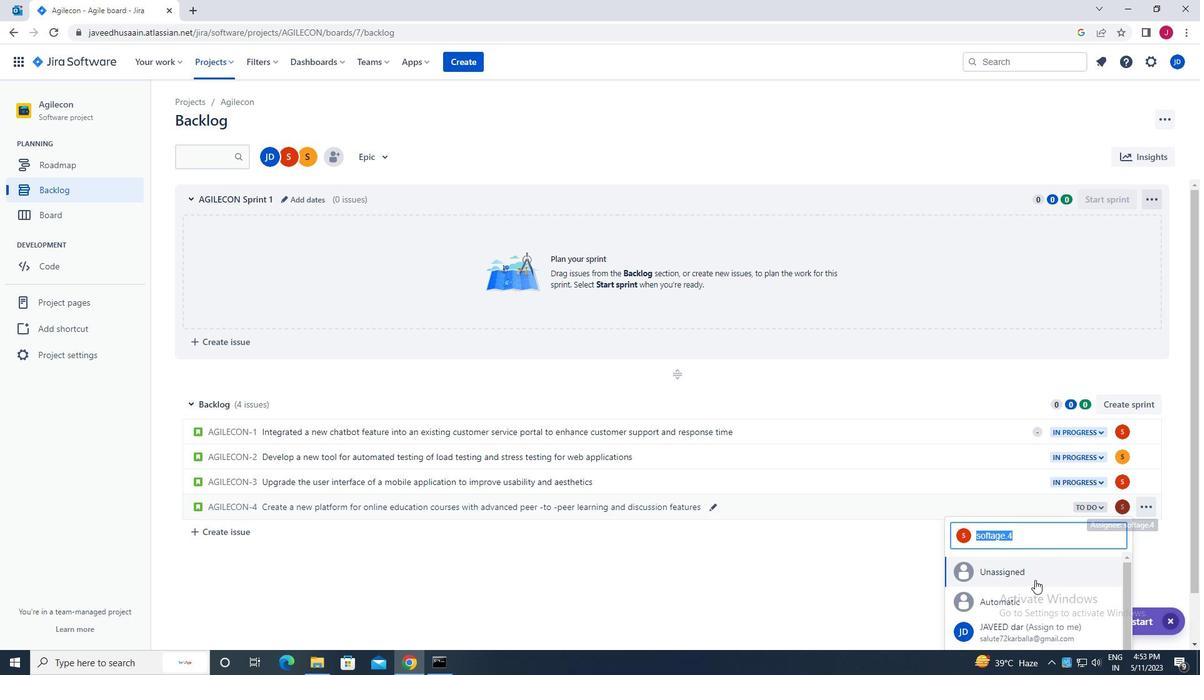 
Action: Mouse scrolled (1035, 592) with delta (0, 0)
Screenshot: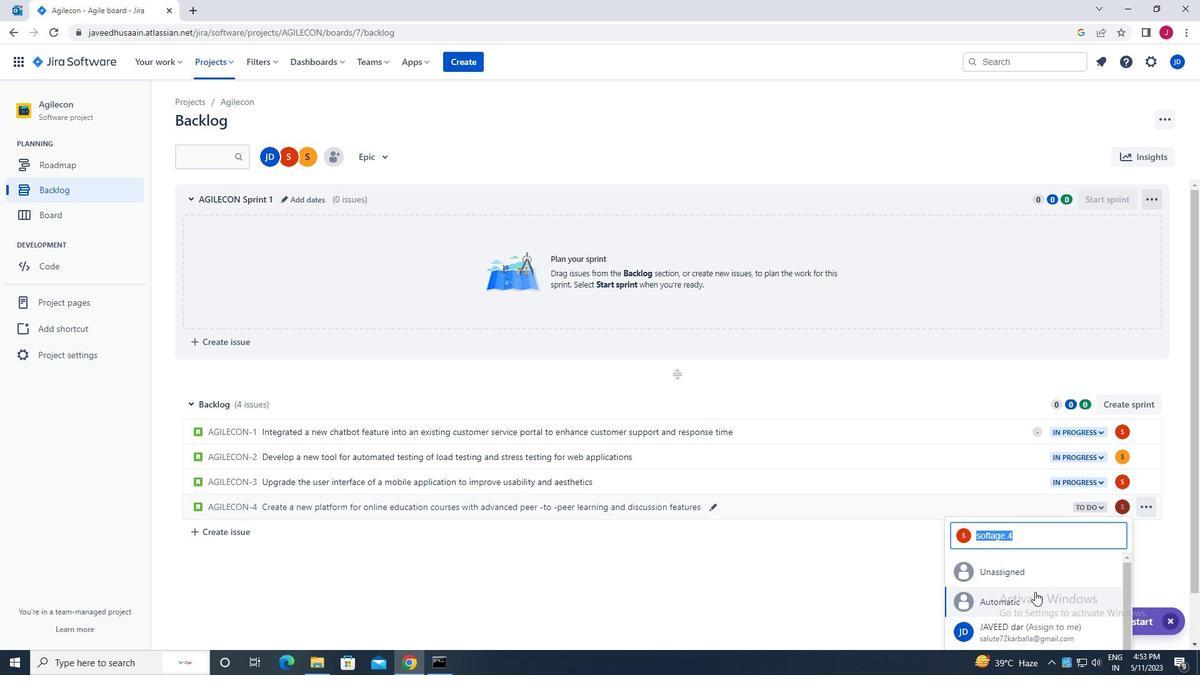 
Action: Mouse scrolled (1035, 592) with delta (0, 0)
Screenshot: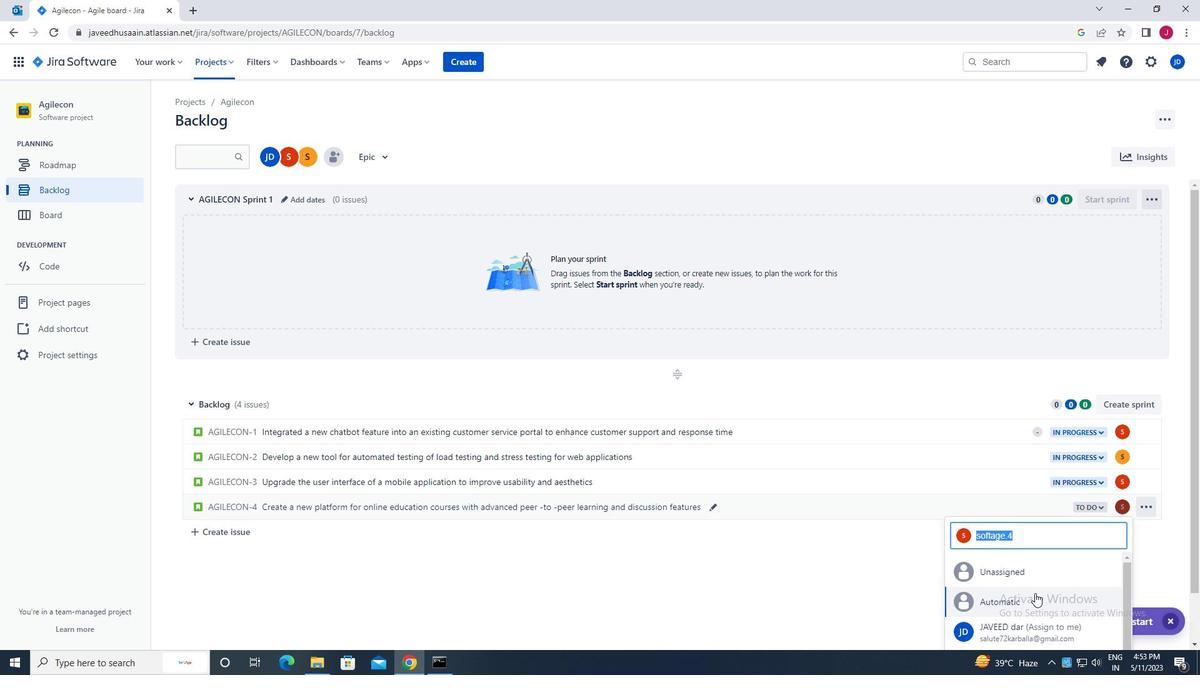 
Action: Mouse scrolled (1035, 592) with delta (0, 0)
Screenshot: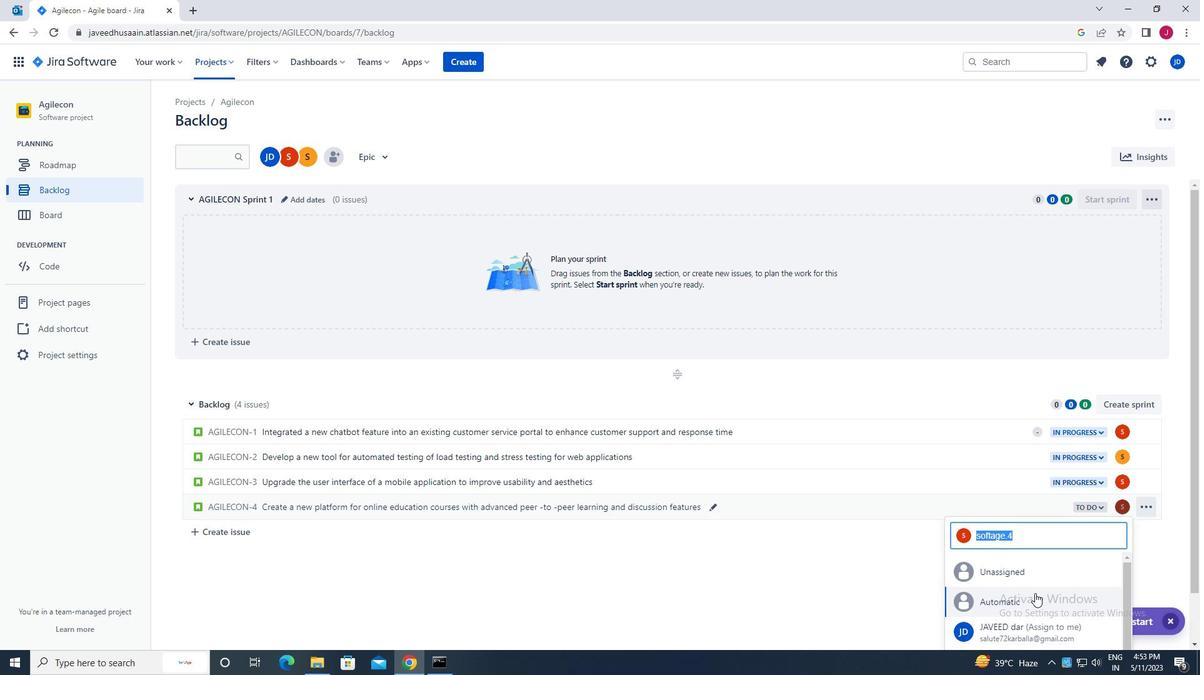 
Action: Mouse scrolled (1035, 592) with delta (0, 0)
Screenshot: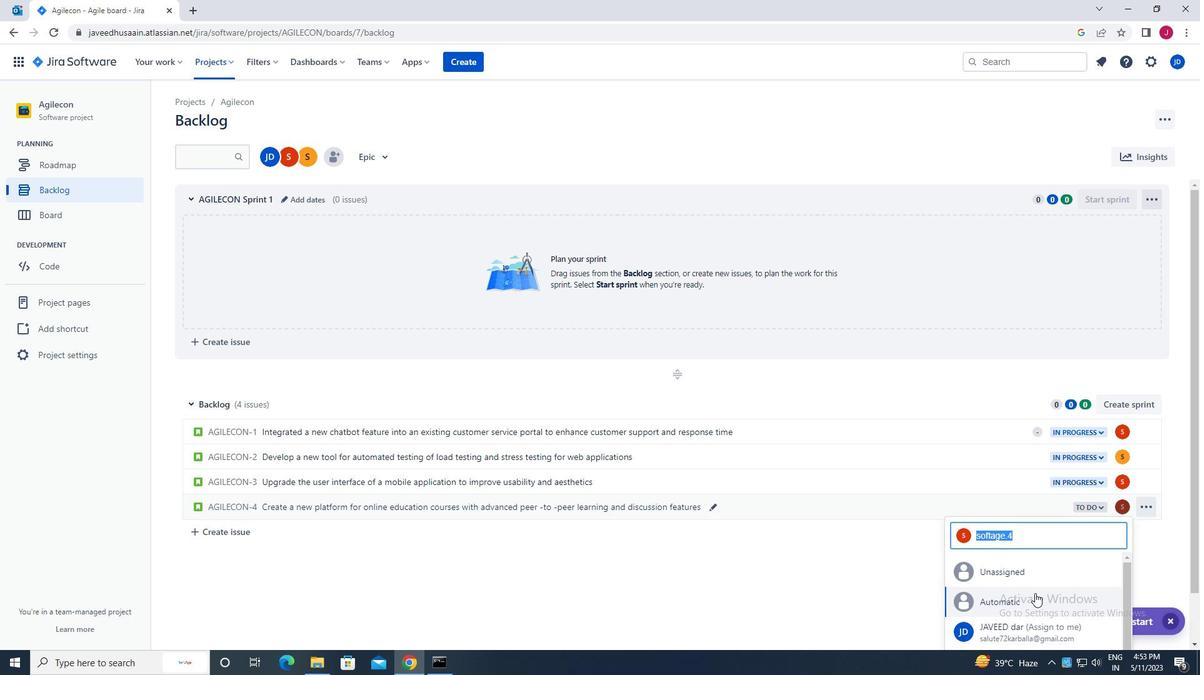 
Action: Mouse moved to (1049, 586)
Screenshot: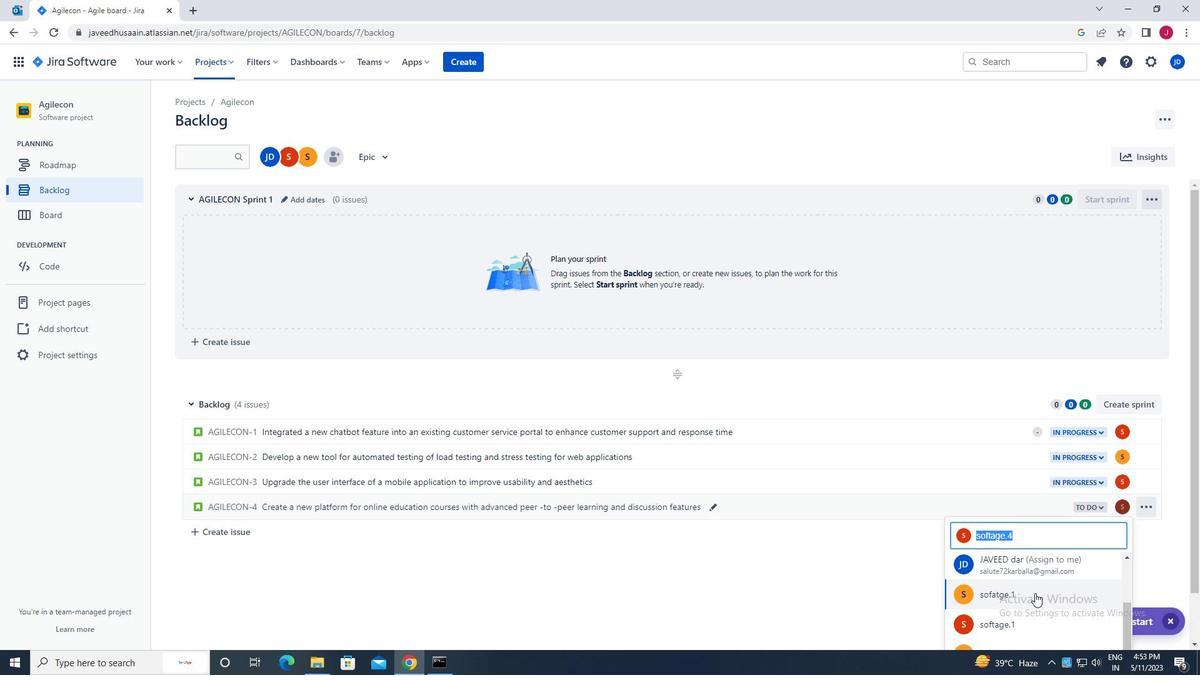 
Action: Mouse scrolled (1049, 585) with delta (0, 0)
Screenshot: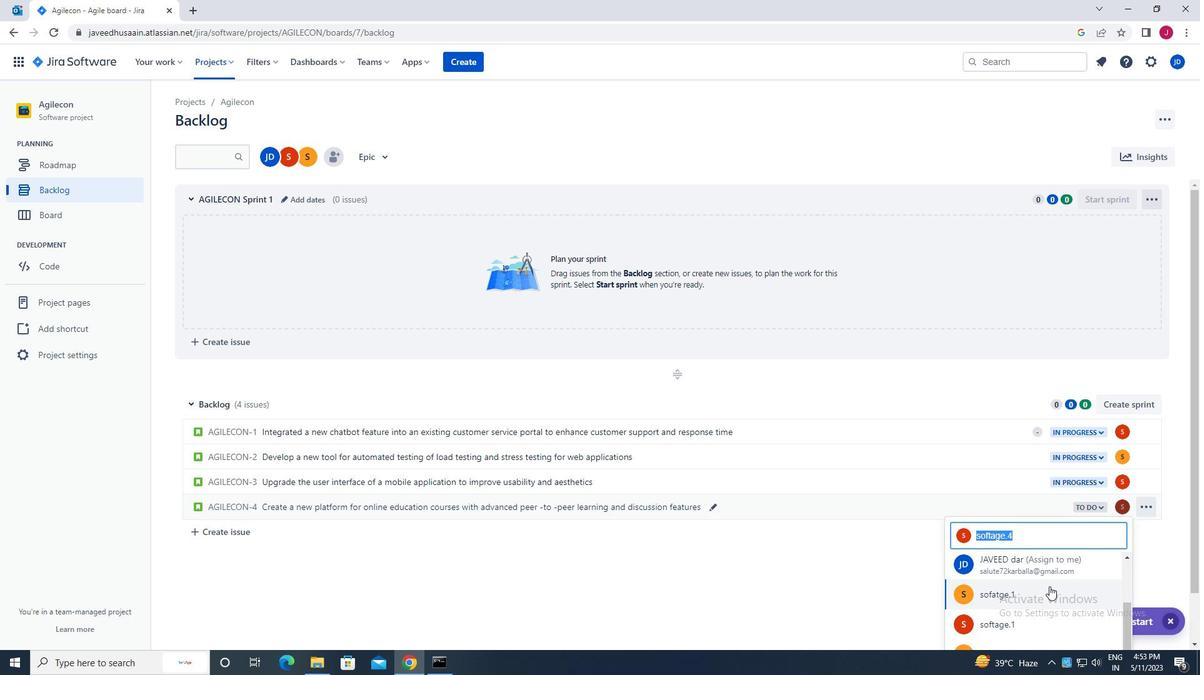 
Action: Mouse moved to (1017, 594)
Screenshot: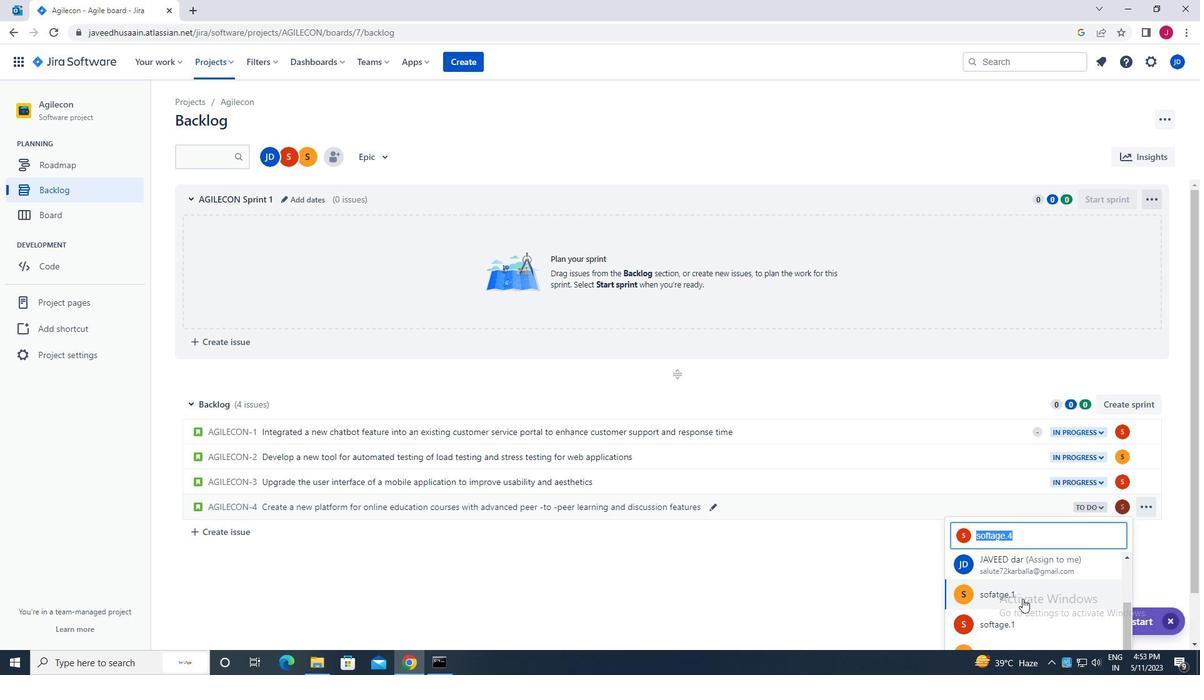 
Action: Mouse pressed left at (1017, 594)
Screenshot: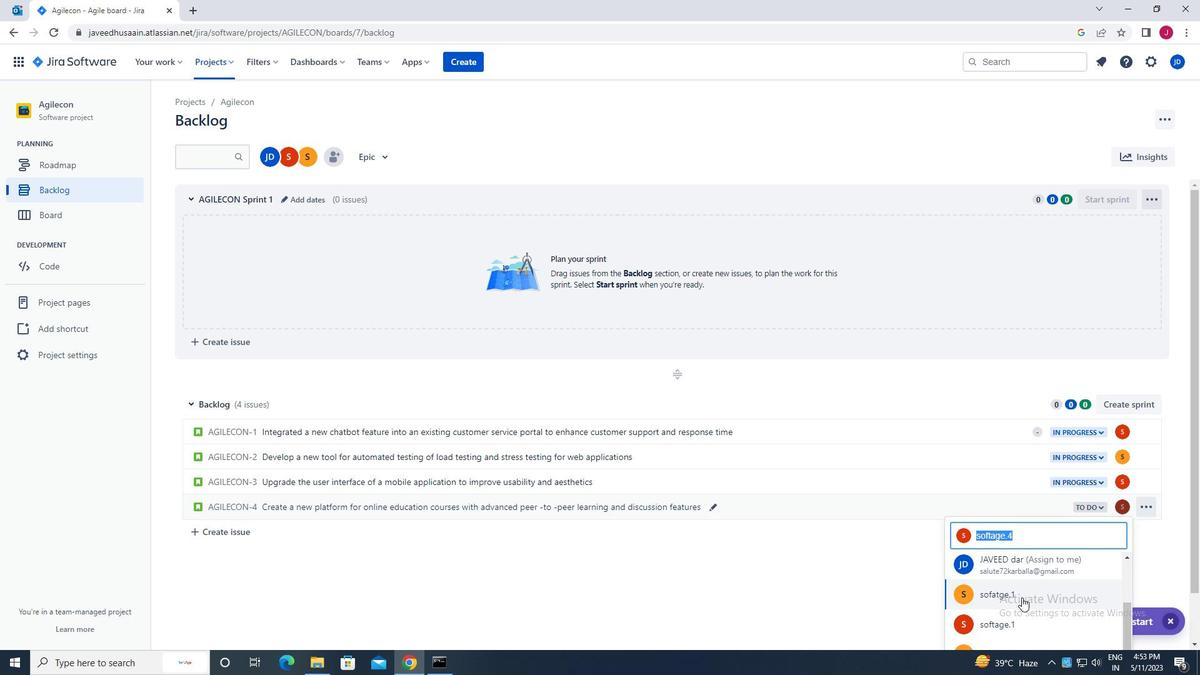 
Action: Mouse moved to (1097, 500)
Screenshot: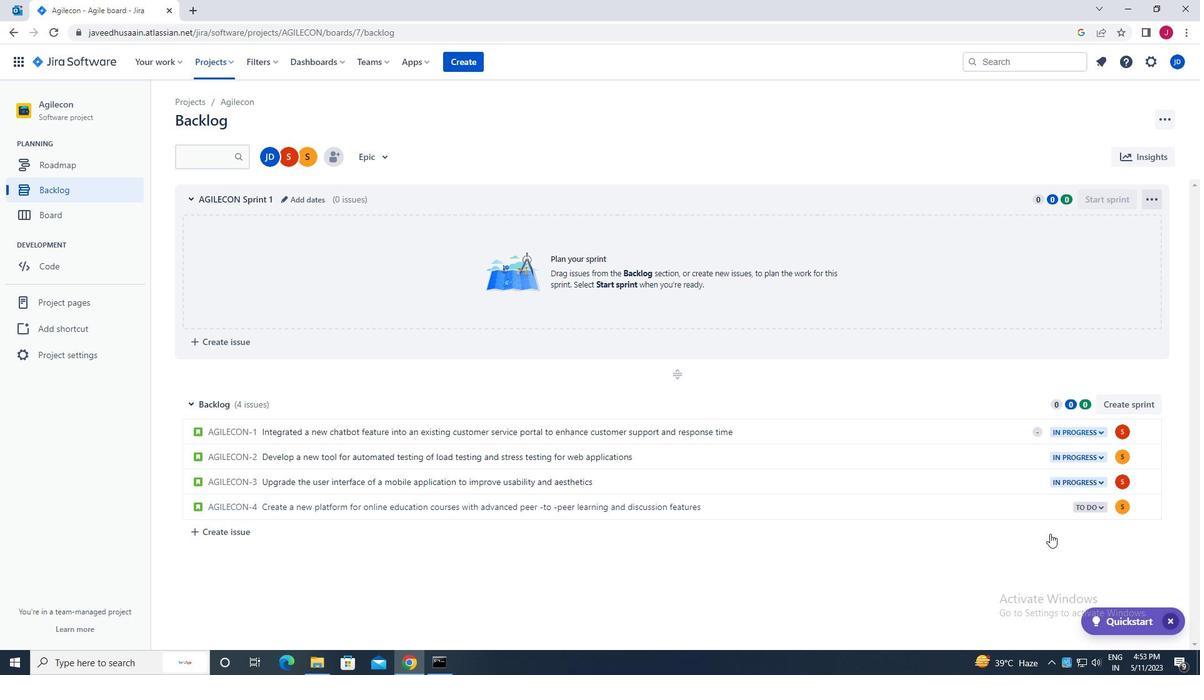 
Action: Mouse pressed left at (1097, 500)
Screenshot: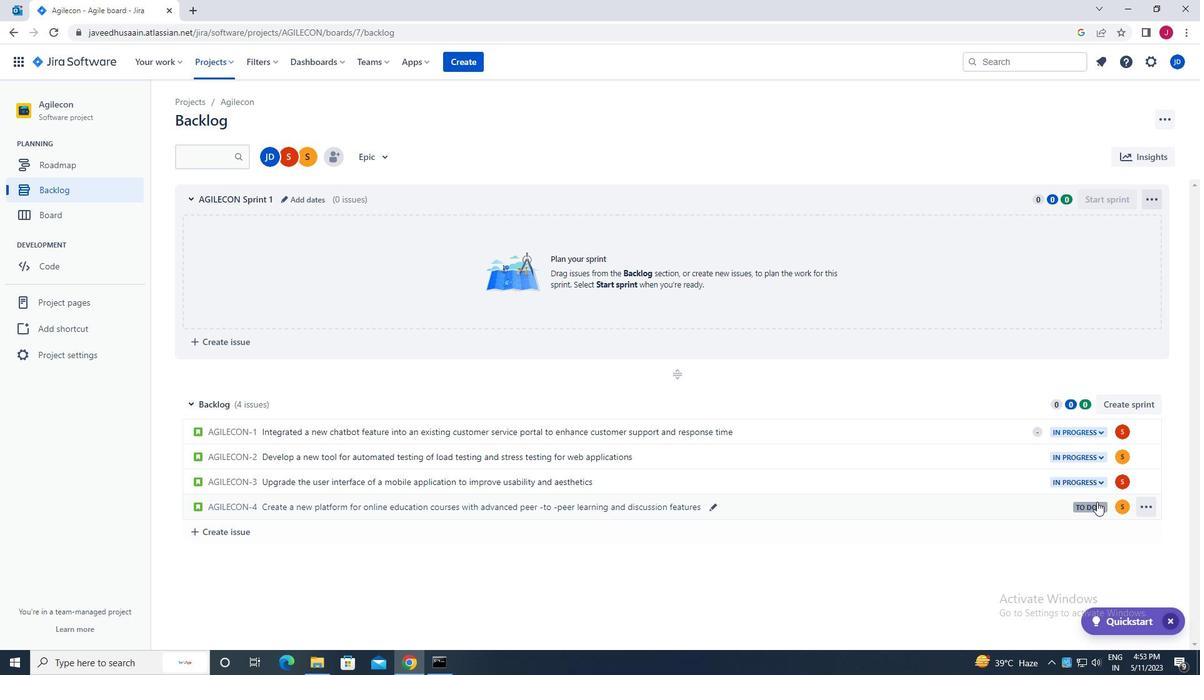 
Action: Mouse moved to (1016, 528)
Screenshot: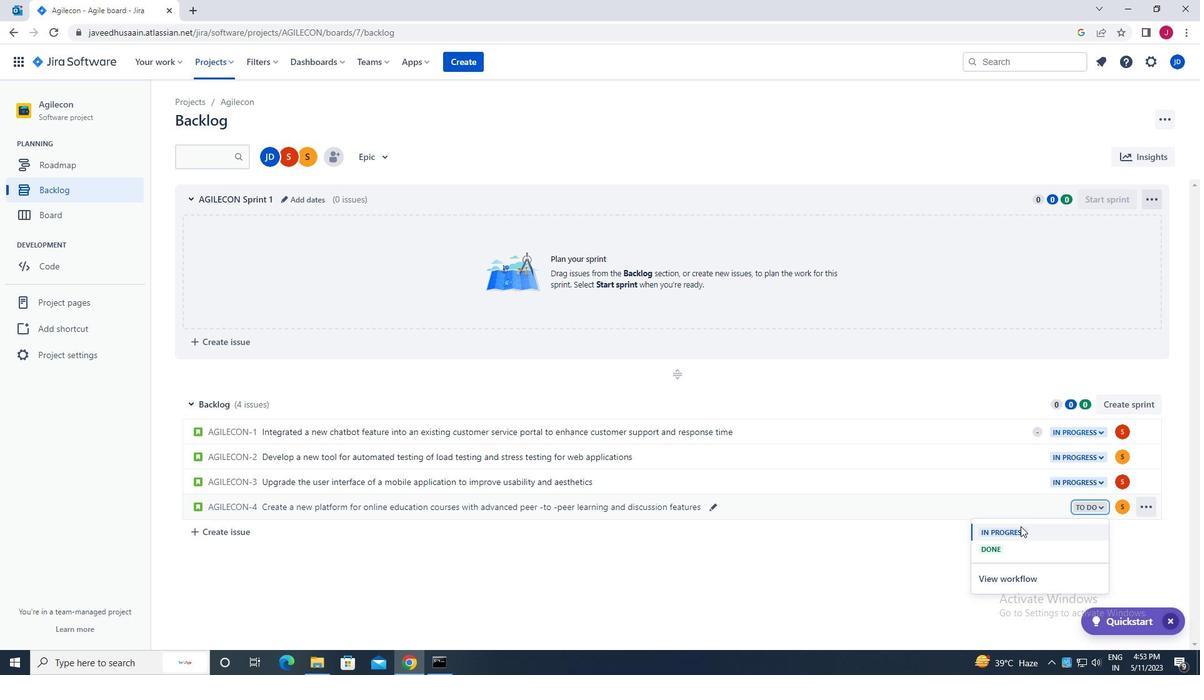 
Action: Mouse pressed left at (1016, 528)
Screenshot: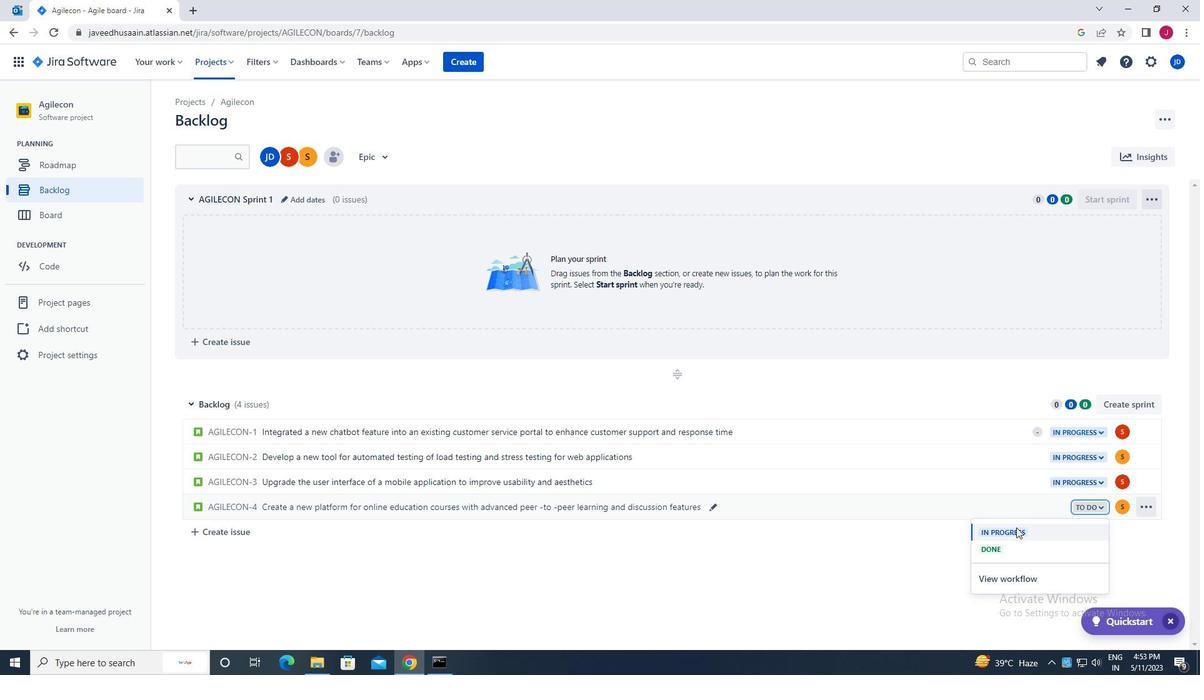 
